 Task: Find connections with filter location Puchheim with filter topic #Motivationwith filter profile language French with filter current company Tide with filter school ISABELLA THOBURN P.G. COLLEGE with filter industry Alternative Dispute Resolution with filter service category Market Research with filter keywords title Sales Representative
Action: Mouse moved to (526, 95)
Screenshot: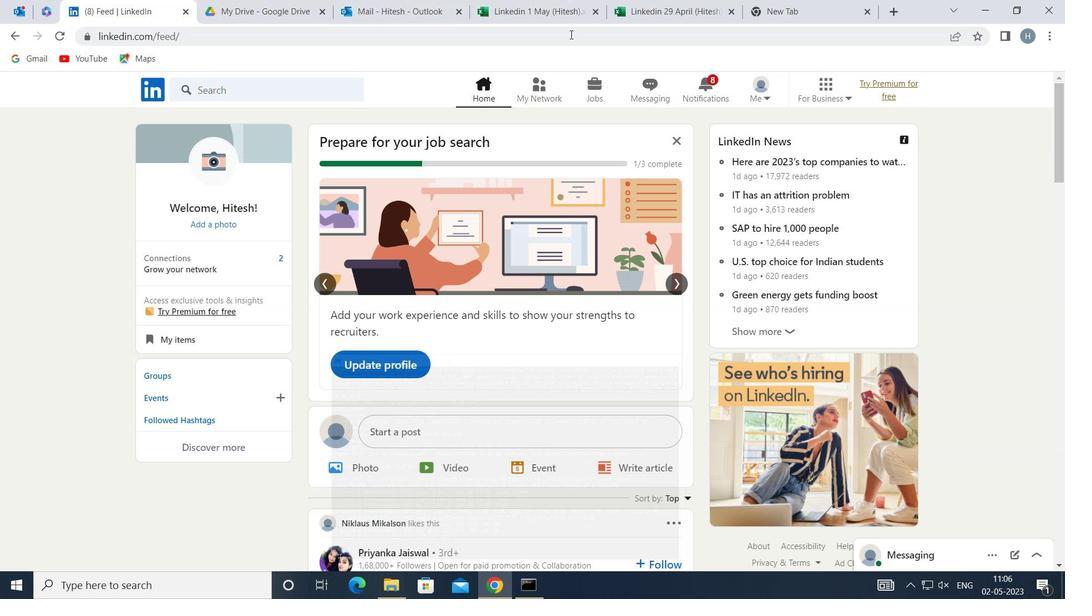 
Action: Mouse pressed left at (526, 95)
Screenshot: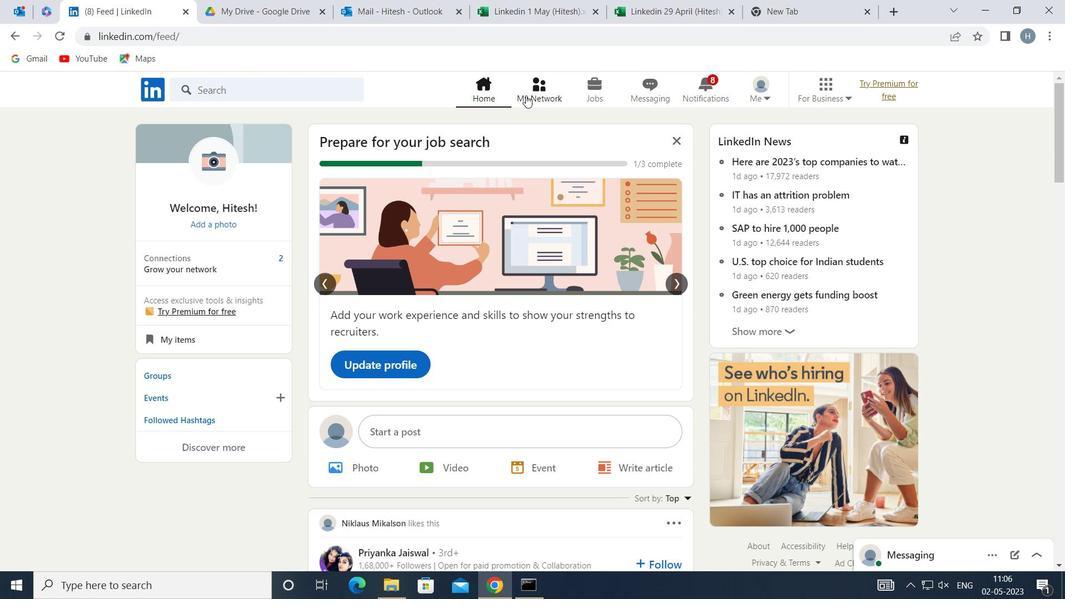 
Action: Mouse moved to (313, 163)
Screenshot: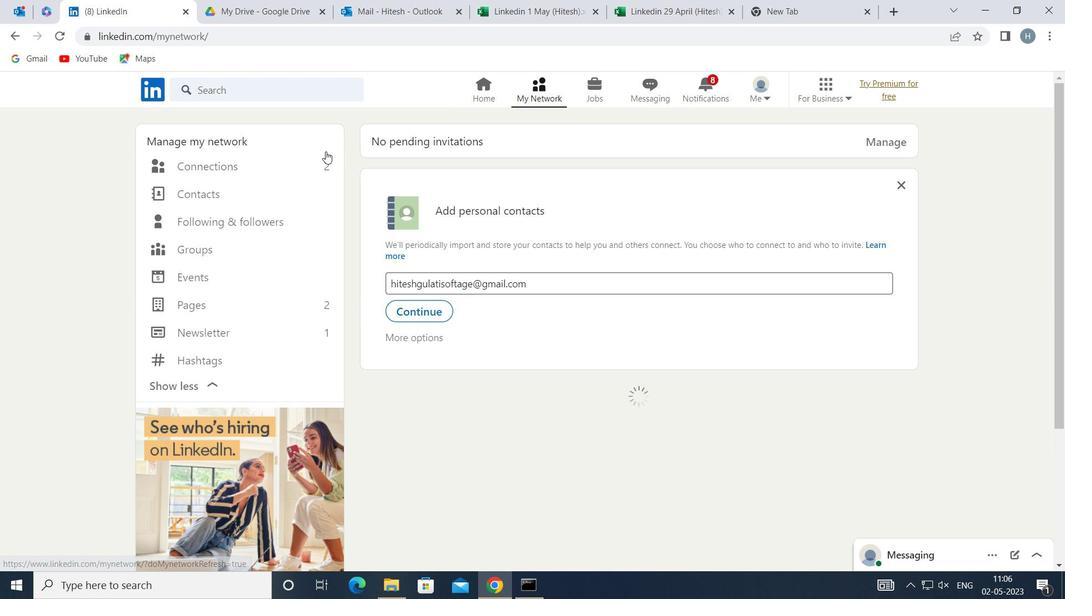 
Action: Mouse pressed left at (313, 163)
Screenshot: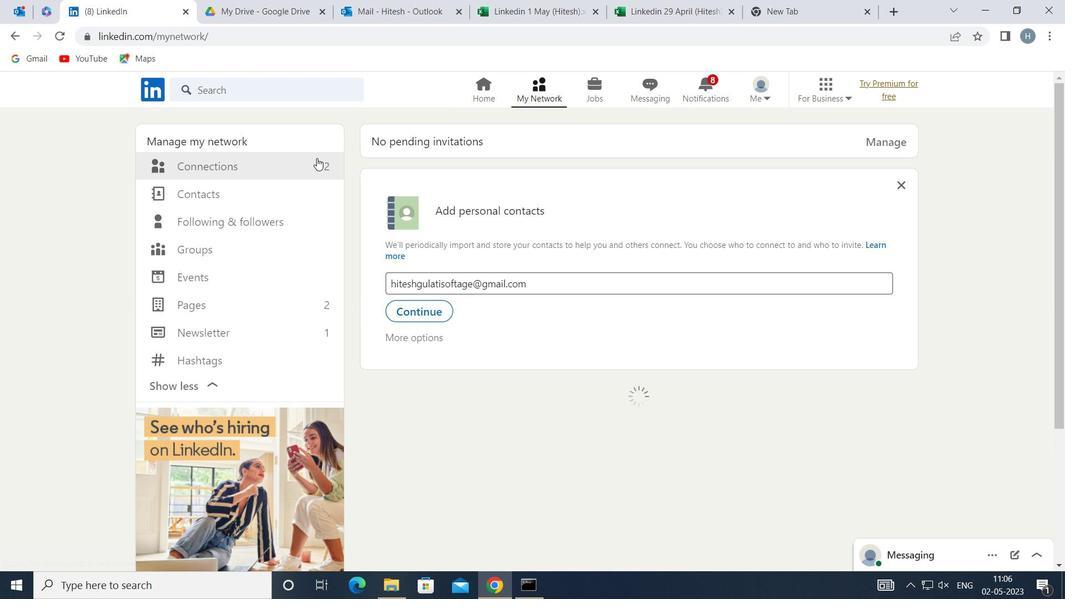 
Action: Mouse moved to (632, 167)
Screenshot: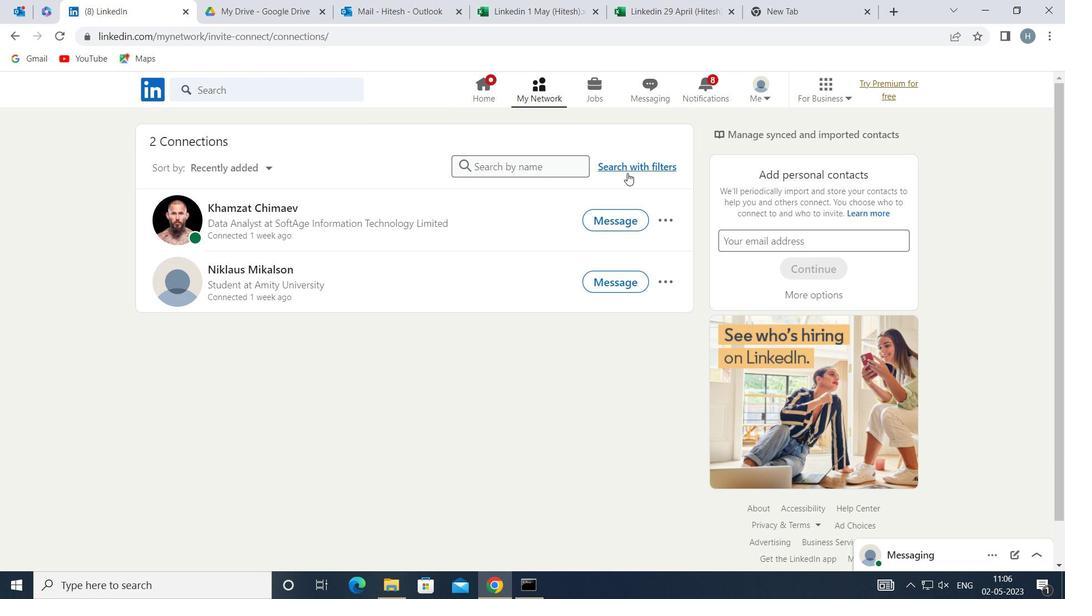 
Action: Mouse pressed left at (632, 167)
Screenshot: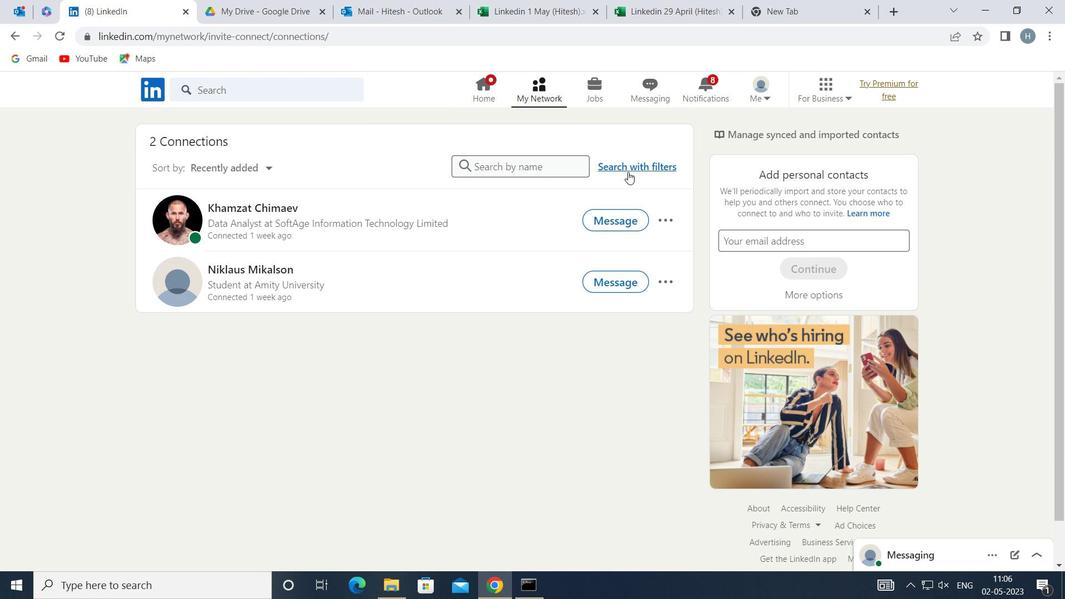 
Action: Mouse moved to (583, 127)
Screenshot: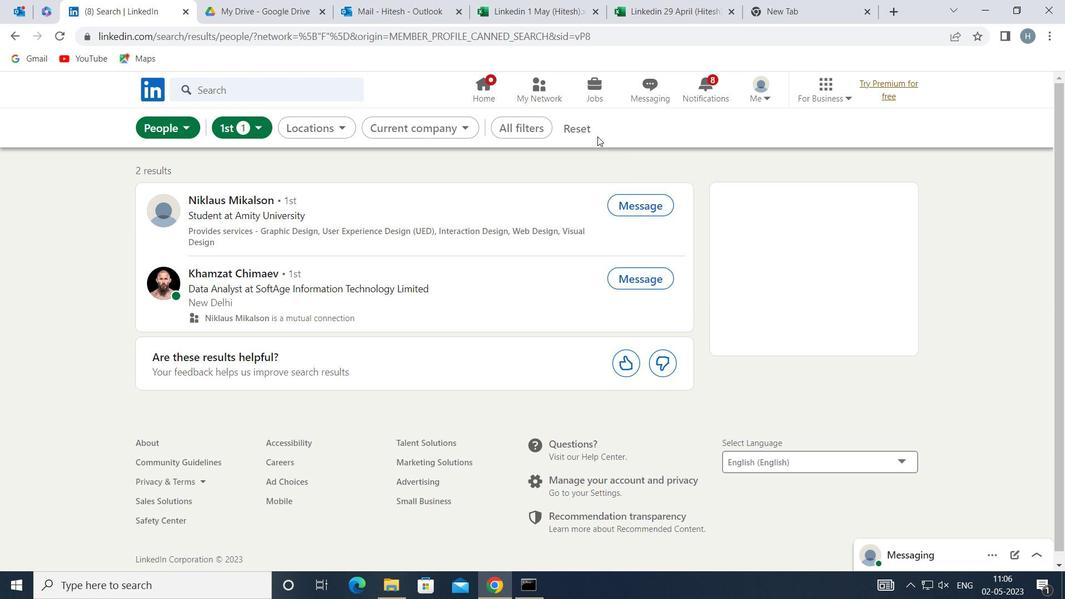 
Action: Mouse pressed left at (583, 127)
Screenshot: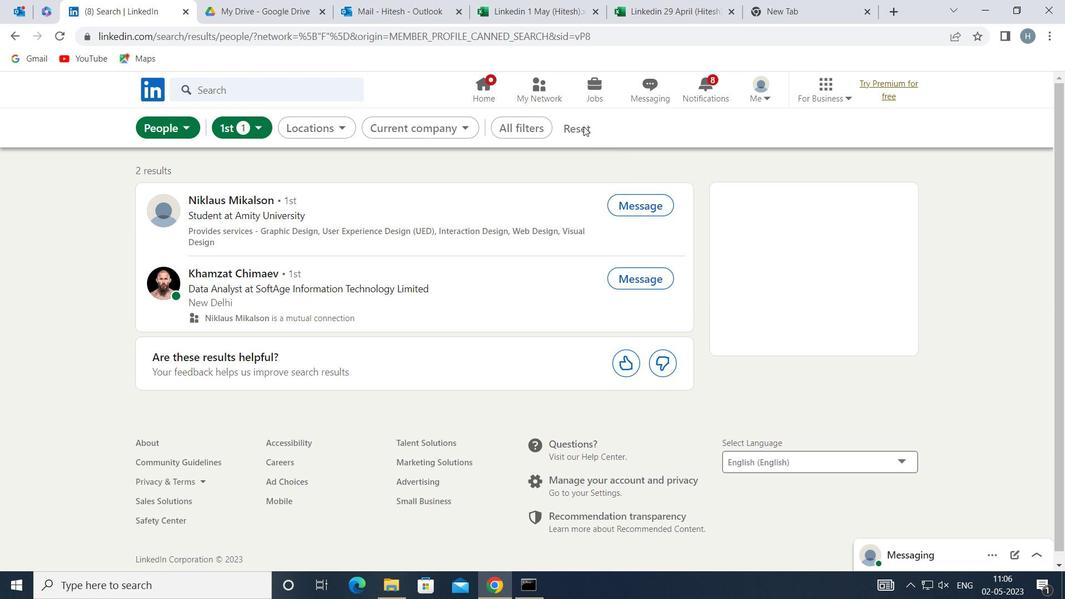 
Action: Mouse moved to (567, 128)
Screenshot: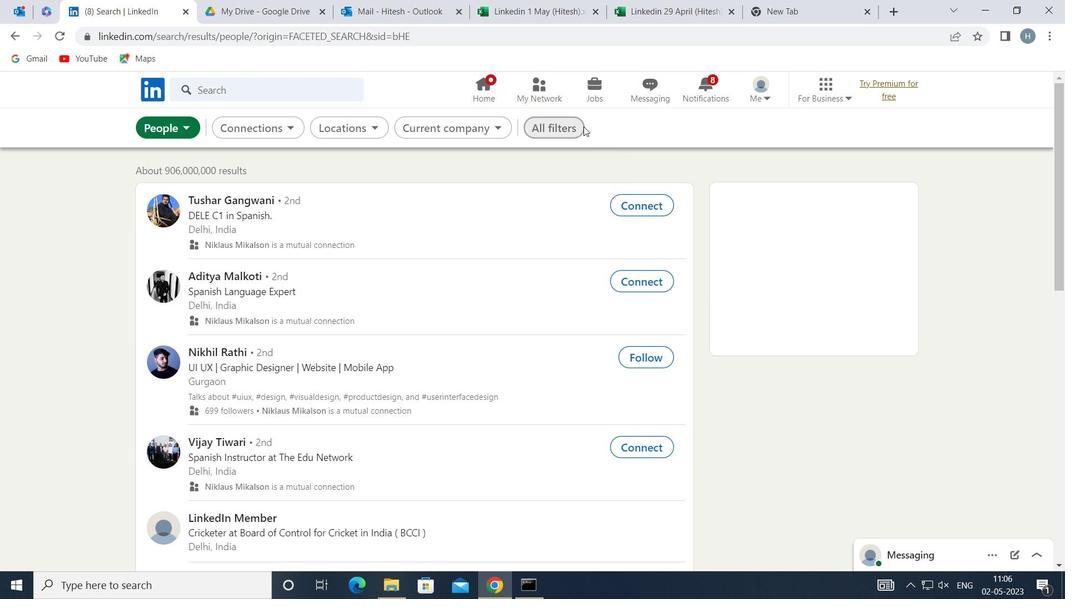 
Action: Mouse pressed left at (567, 128)
Screenshot: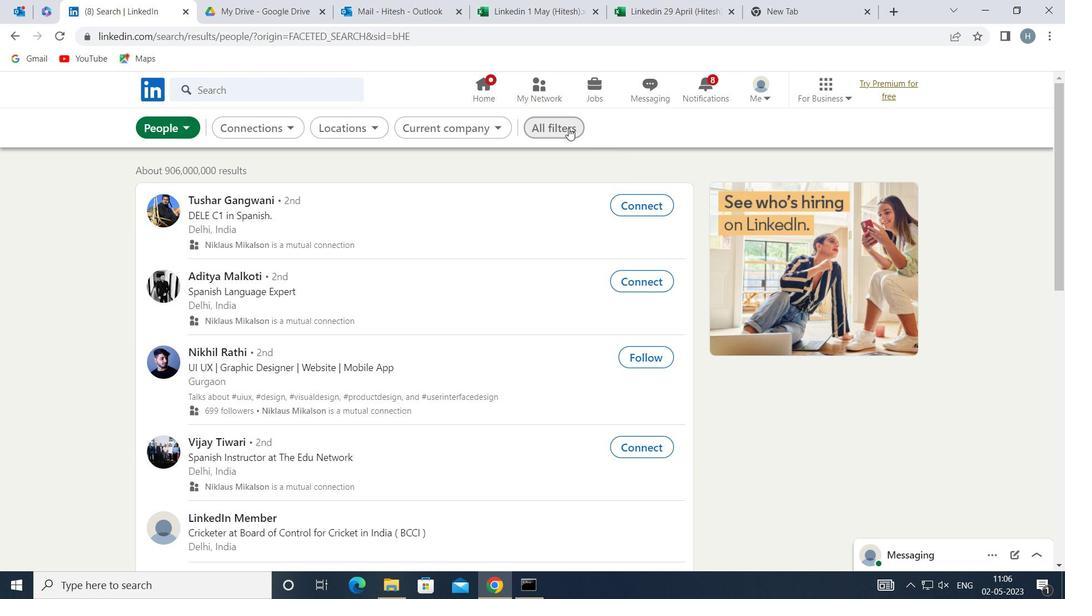 
Action: Mouse moved to (803, 295)
Screenshot: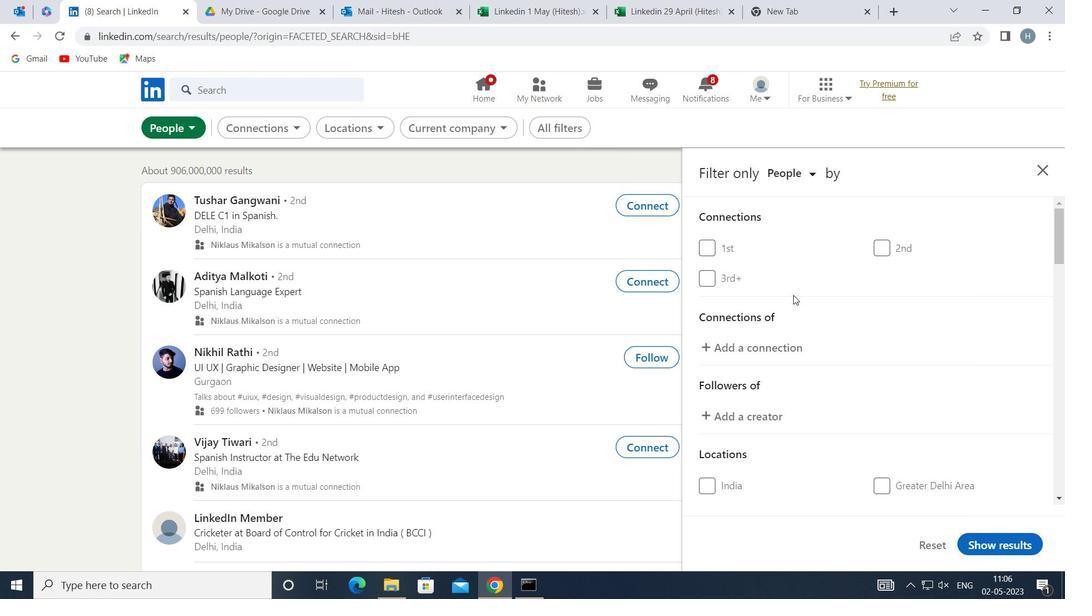 
Action: Mouse scrolled (803, 295) with delta (0, 0)
Screenshot: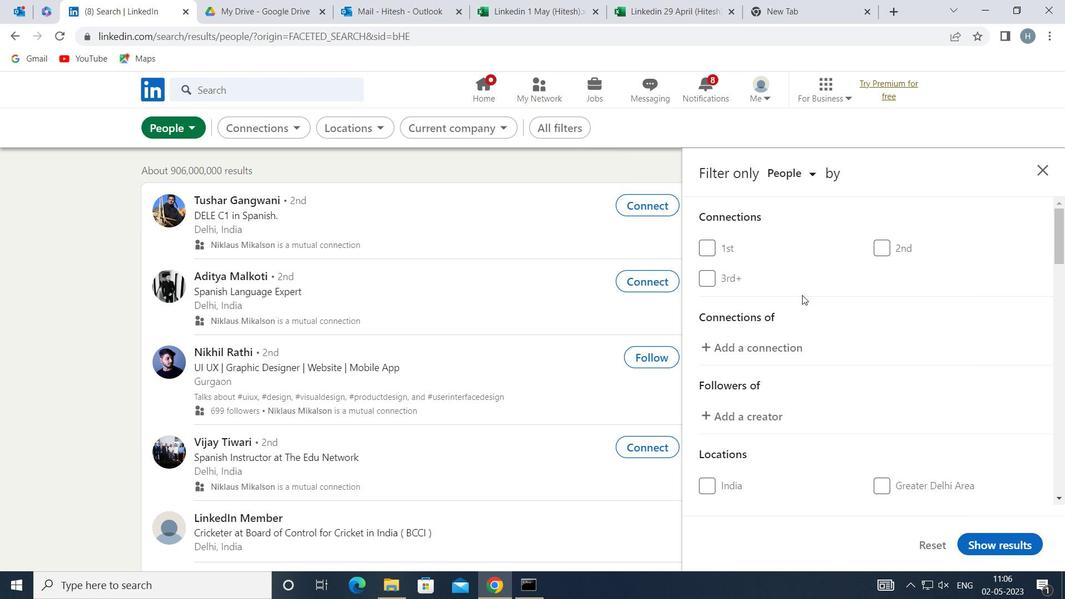 
Action: Mouse moved to (813, 295)
Screenshot: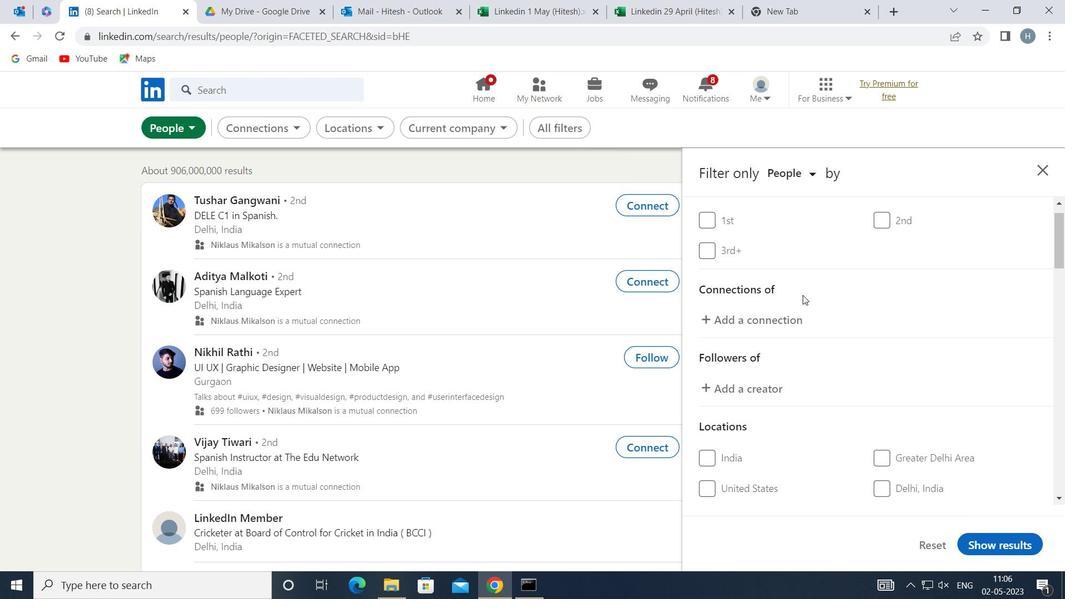 
Action: Mouse scrolled (813, 294) with delta (0, 0)
Screenshot: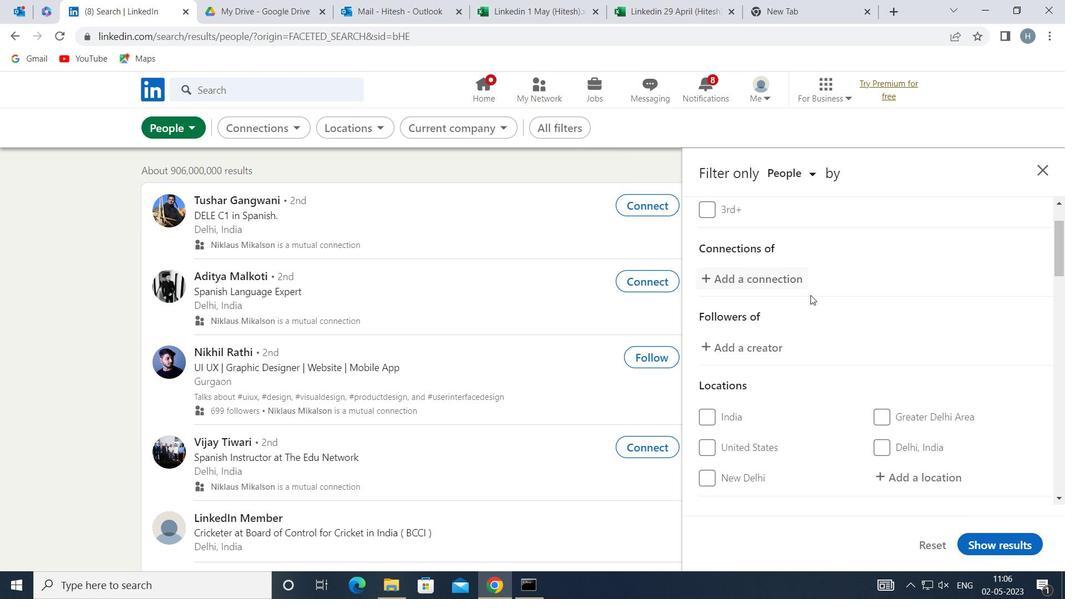 
Action: Mouse scrolled (813, 294) with delta (0, 0)
Screenshot: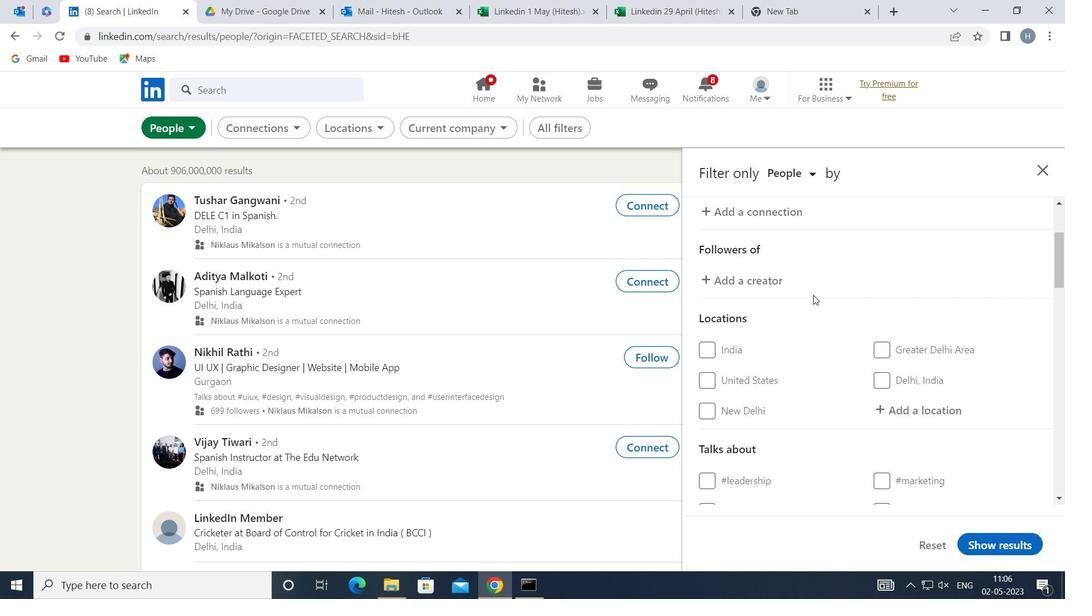 
Action: Mouse moved to (892, 332)
Screenshot: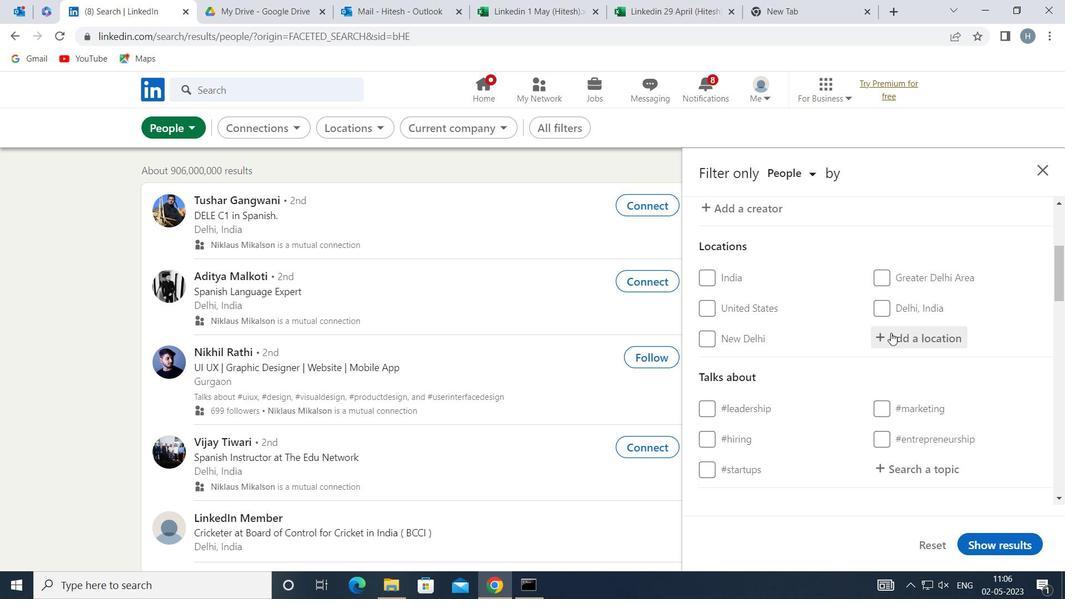 
Action: Mouse pressed left at (892, 332)
Screenshot: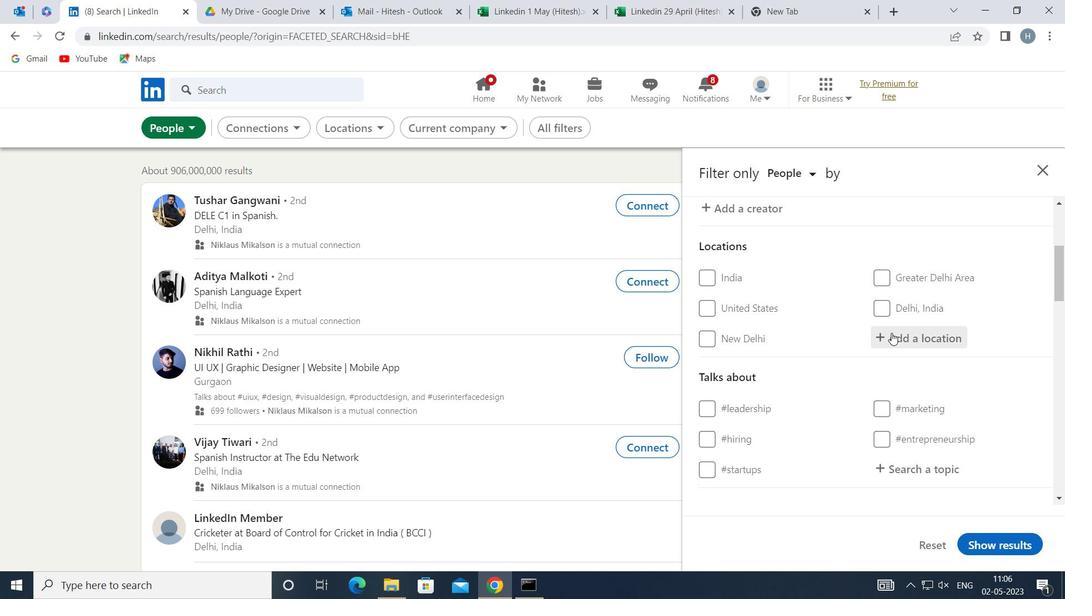 
Action: Mouse moved to (890, 332)
Screenshot: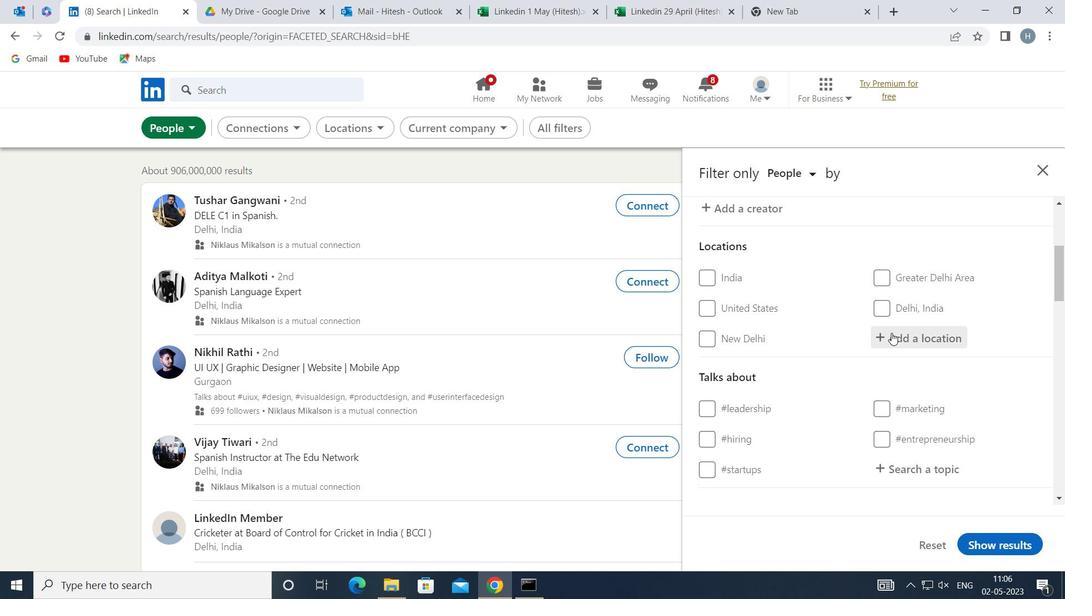 
Action: Key pressed <Key.shift>PUCHH
Screenshot: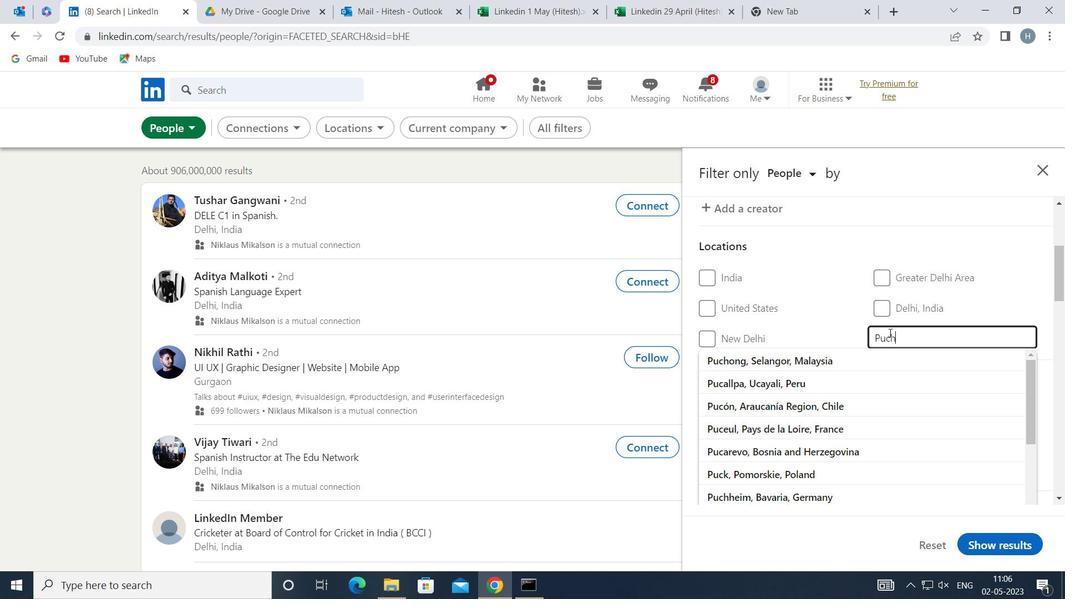 
Action: Mouse moved to (889, 333)
Screenshot: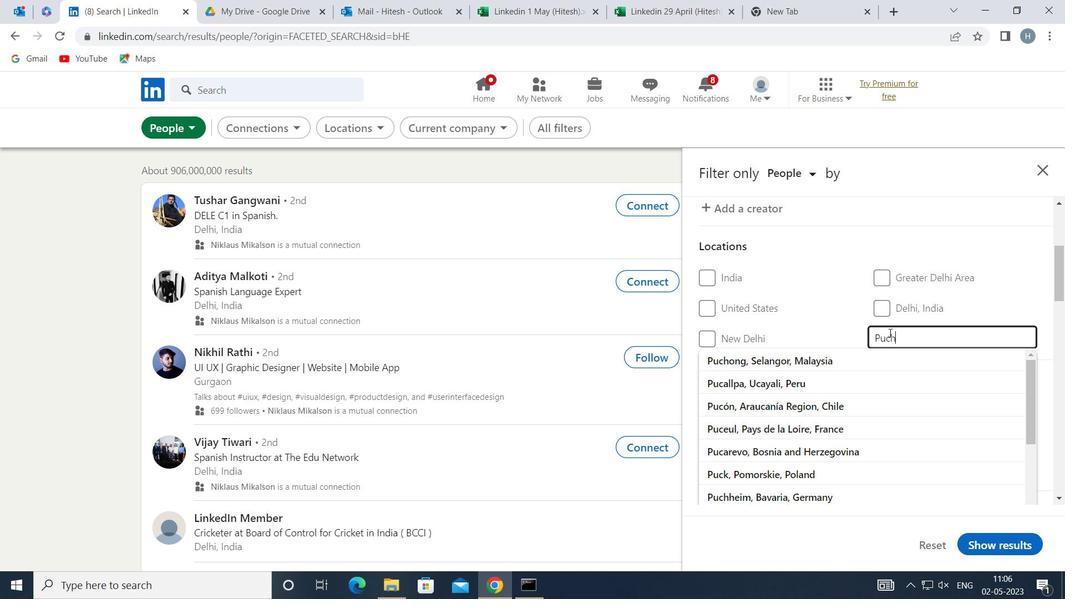 
Action: Key pressed EIM
Screenshot: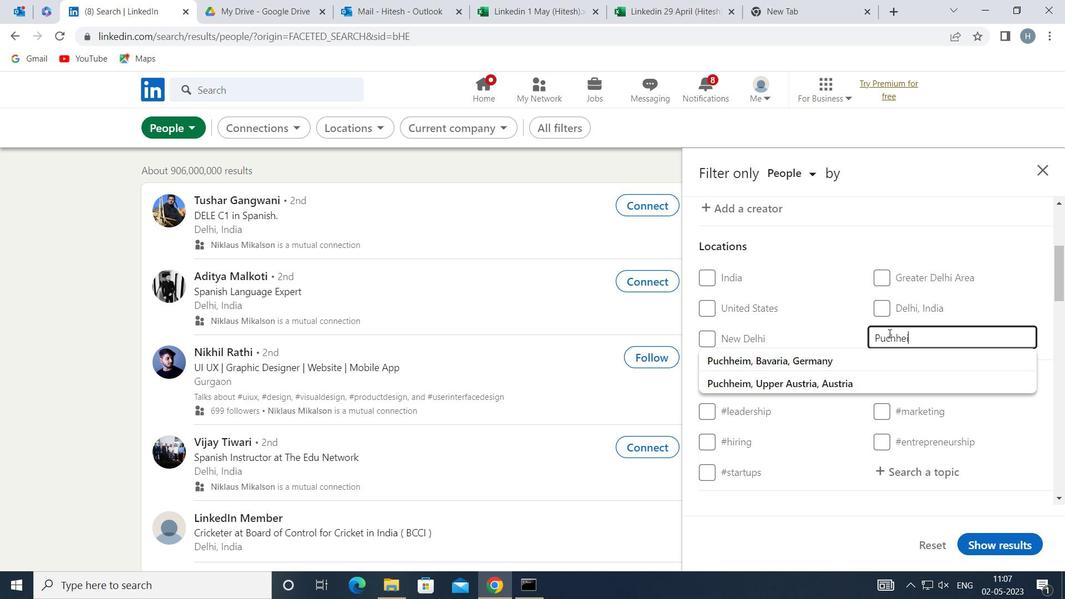 
Action: Mouse moved to (859, 357)
Screenshot: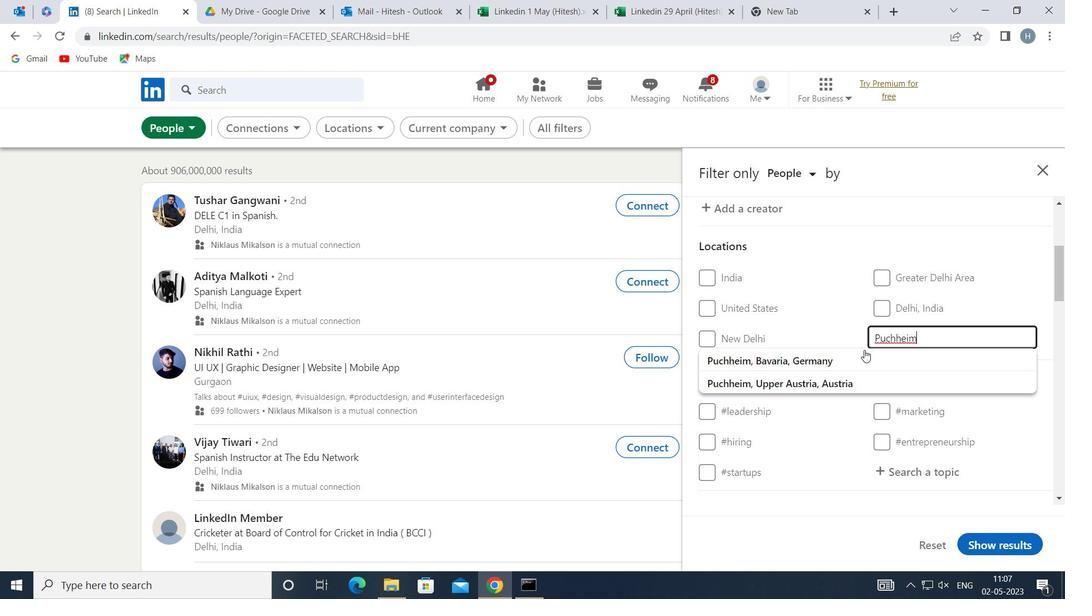 
Action: Mouse pressed left at (859, 357)
Screenshot: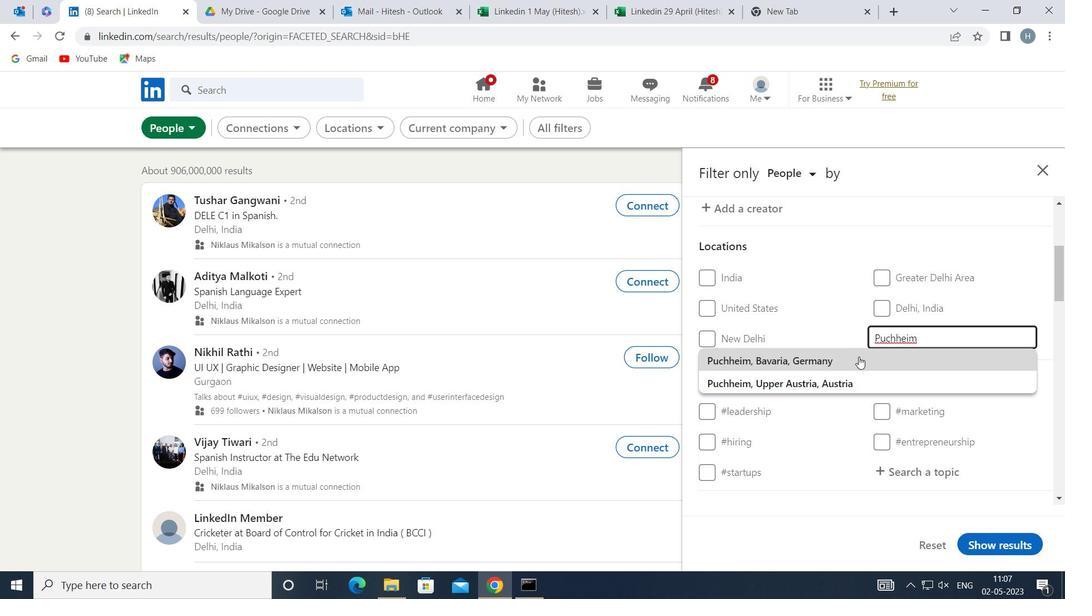 
Action: Mouse scrolled (859, 356) with delta (0, 0)
Screenshot: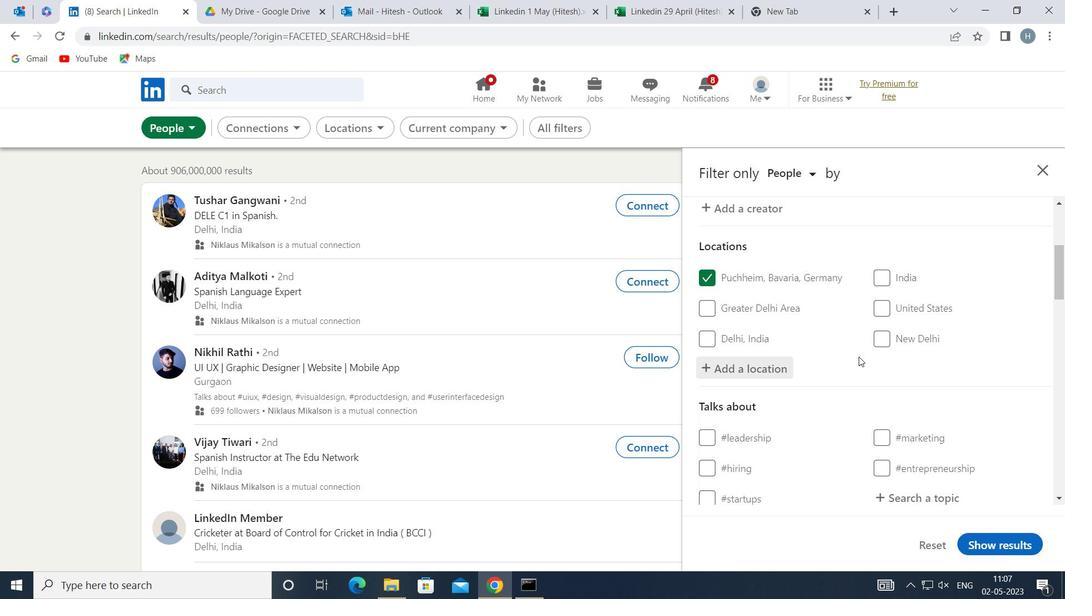 
Action: Mouse scrolled (859, 356) with delta (0, 0)
Screenshot: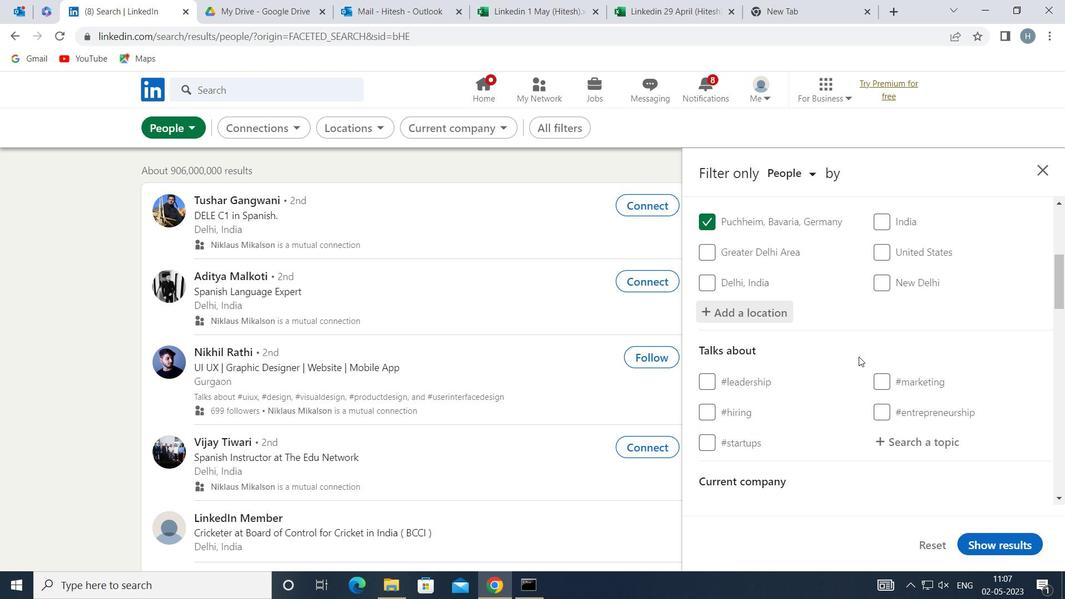 
Action: Mouse moved to (935, 355)
Screenshot: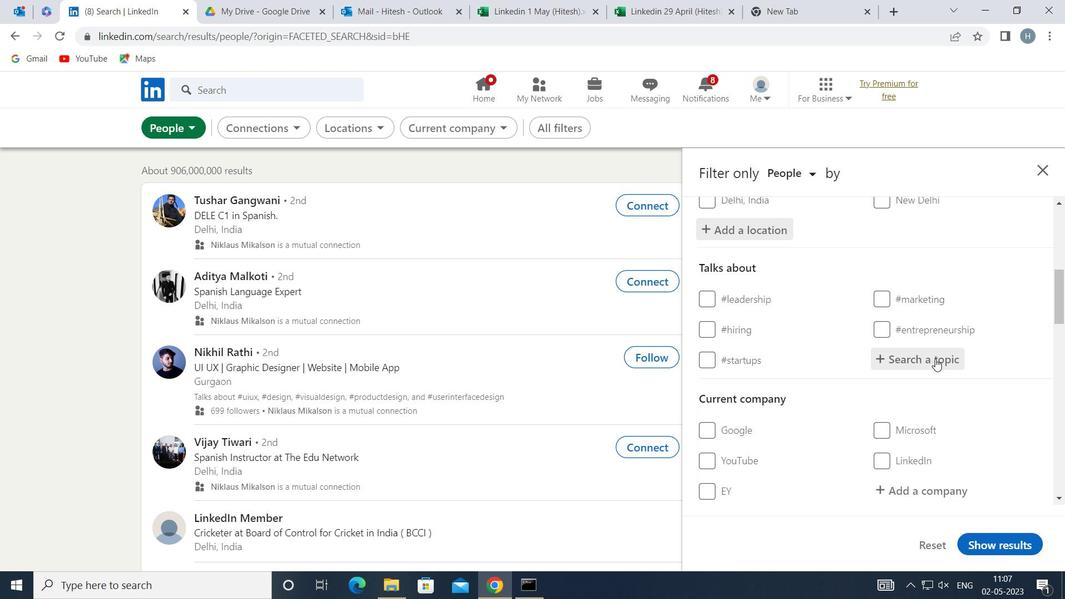 
Action: Mouse pressed left at (935, 355)
Screenshot: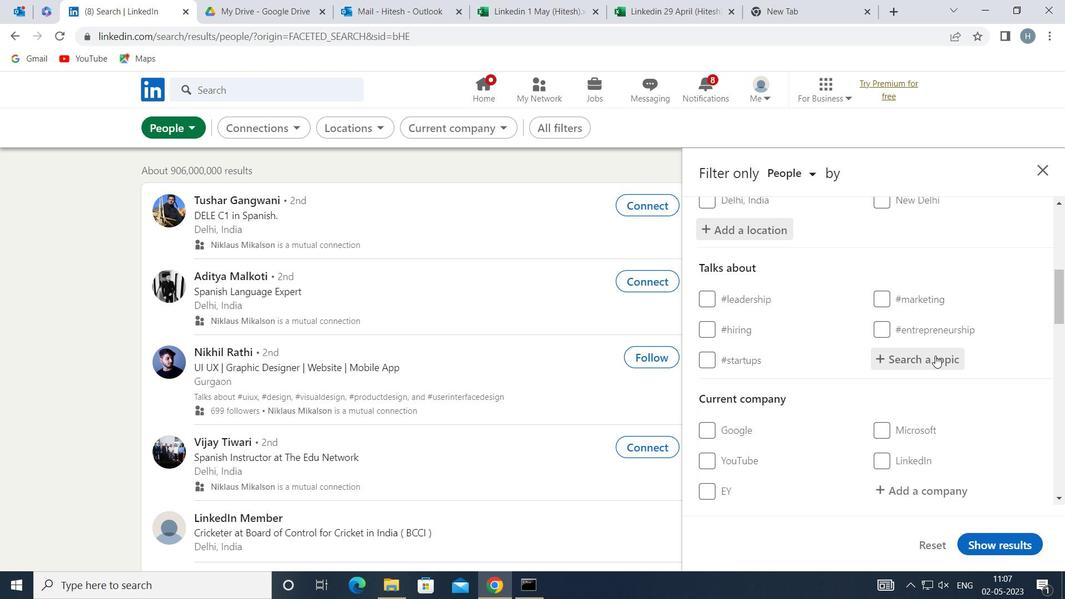 
Action: Mouse moved to (929, 352)
Screenshot: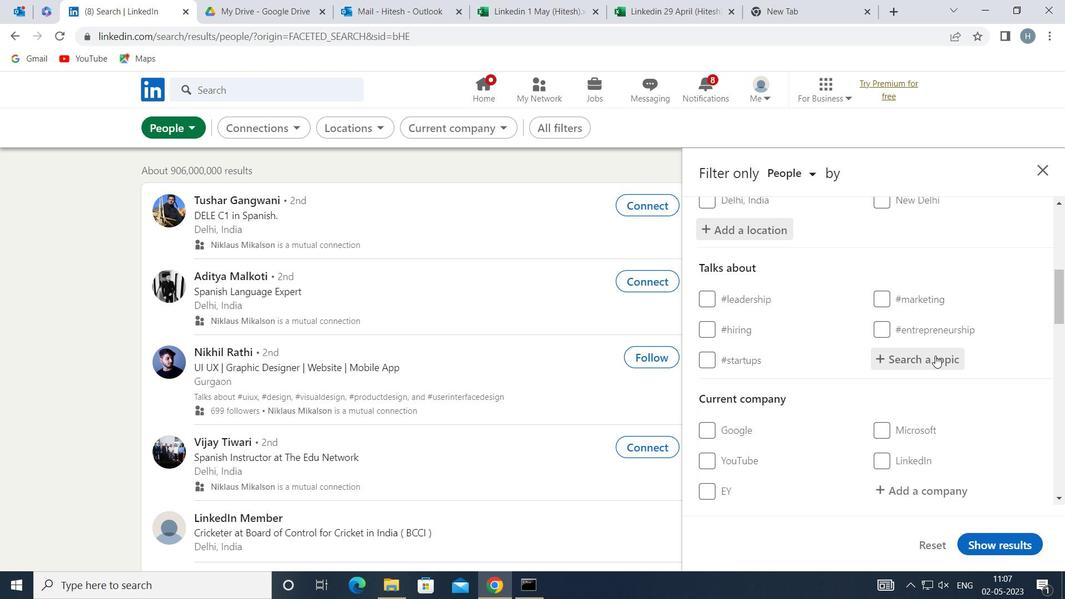 
Action: Key pressed <Key.shift><Key.shift>MOTIVATION
Screenshot: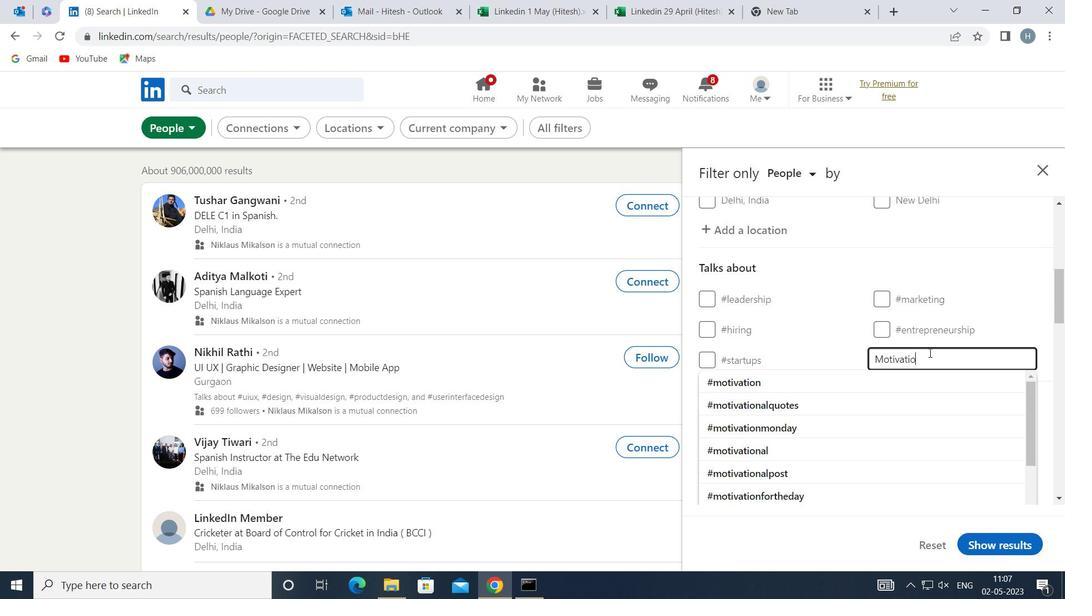 
Action: Mouse moved to (863, 373)
Screenshot: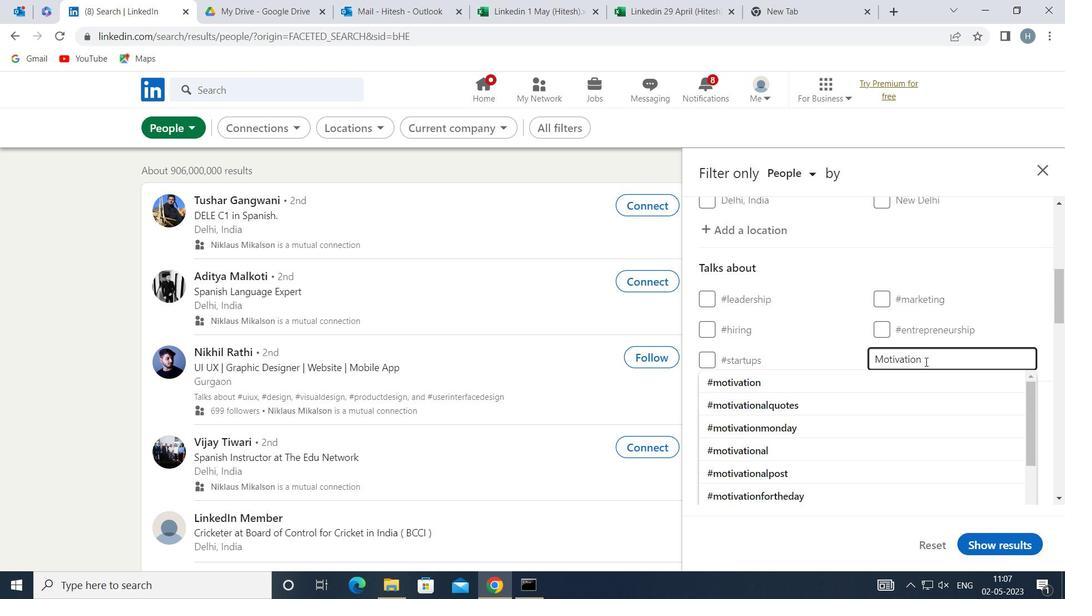 
Action: Mouse pressed left at (863, 373)
Screenshot: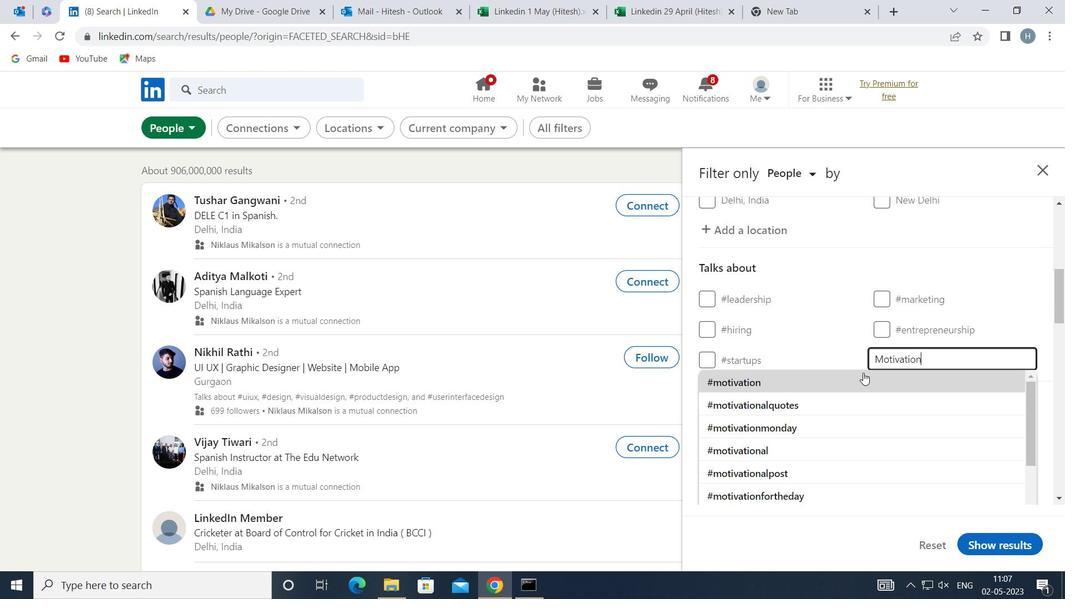 
Action: Mouse moved to (820, 392)
Screenshot: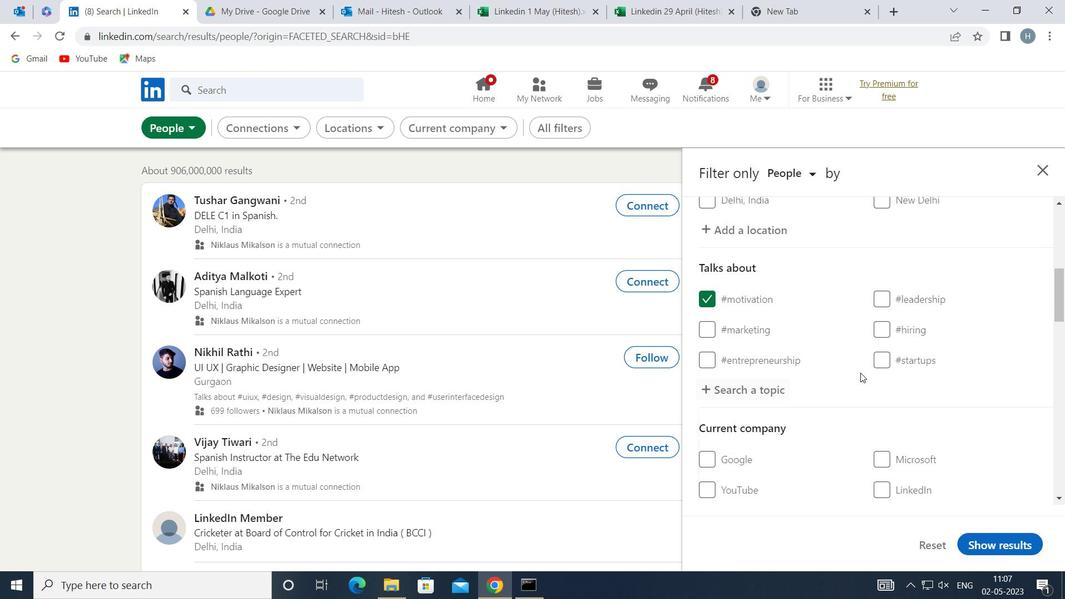 
Action: Mouse scrolled (820, 391) with delta (0, 0)
Screenshot: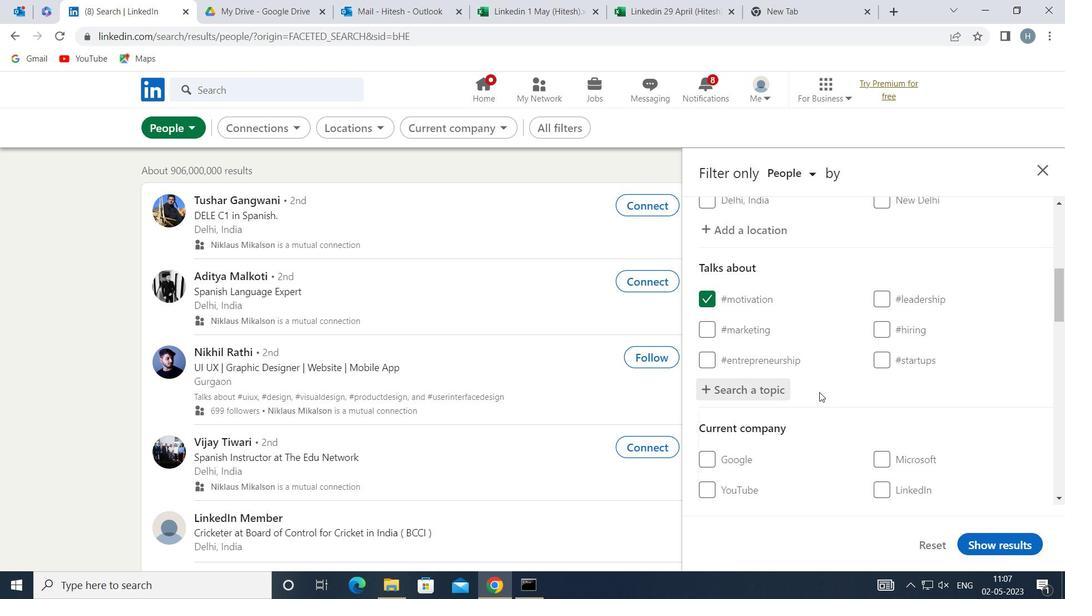 
Action: Mouse scrolled (820, 391) with delta (0, 0)
Screenshot: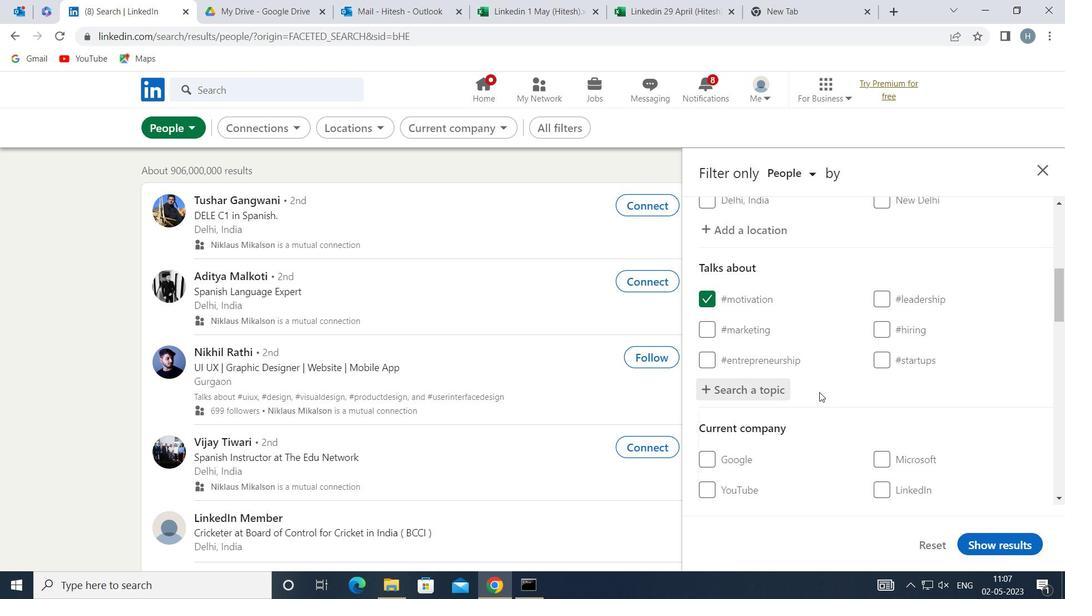 
Action: Mouse moved to (820, 391)
Screenshot: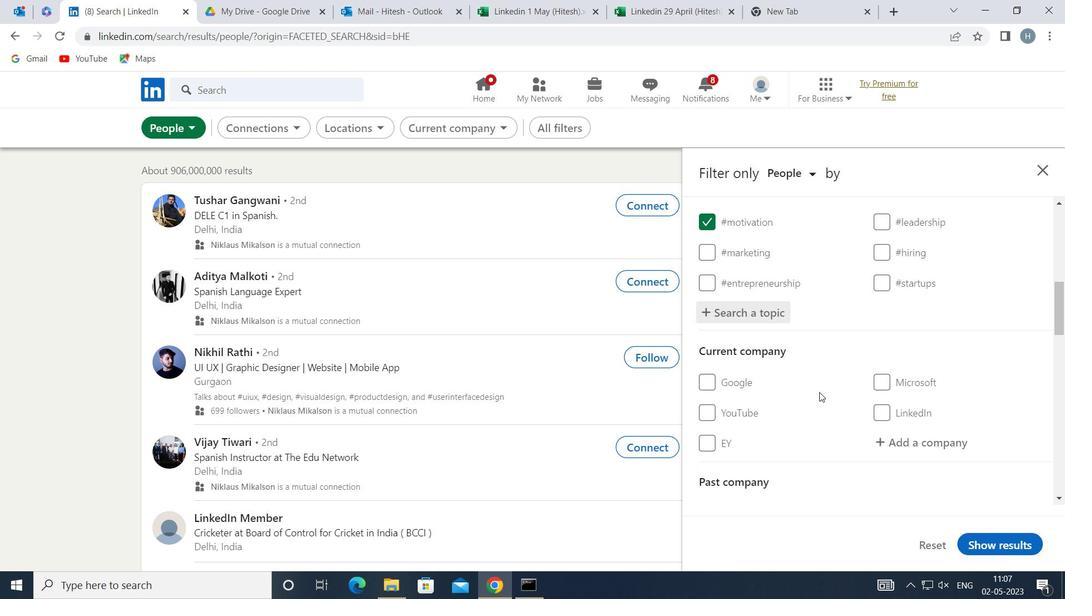 
Action: Mouse scrolled (820, 391) with delta (0, 0)
Screenshot: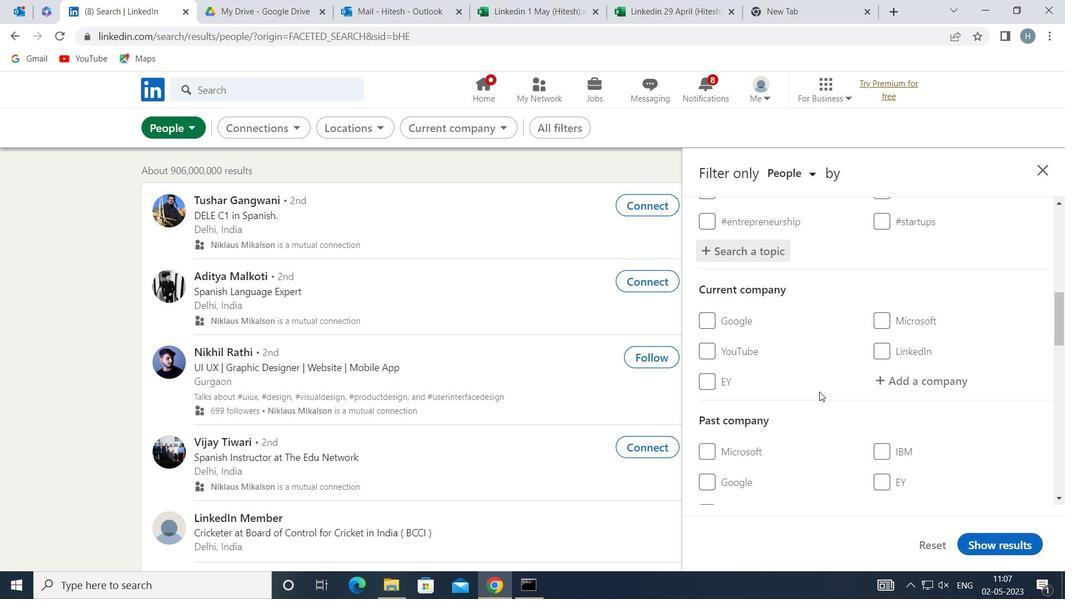
Action: Mouse scrolled (820, 391) with delta (0, 0)
Screenshot: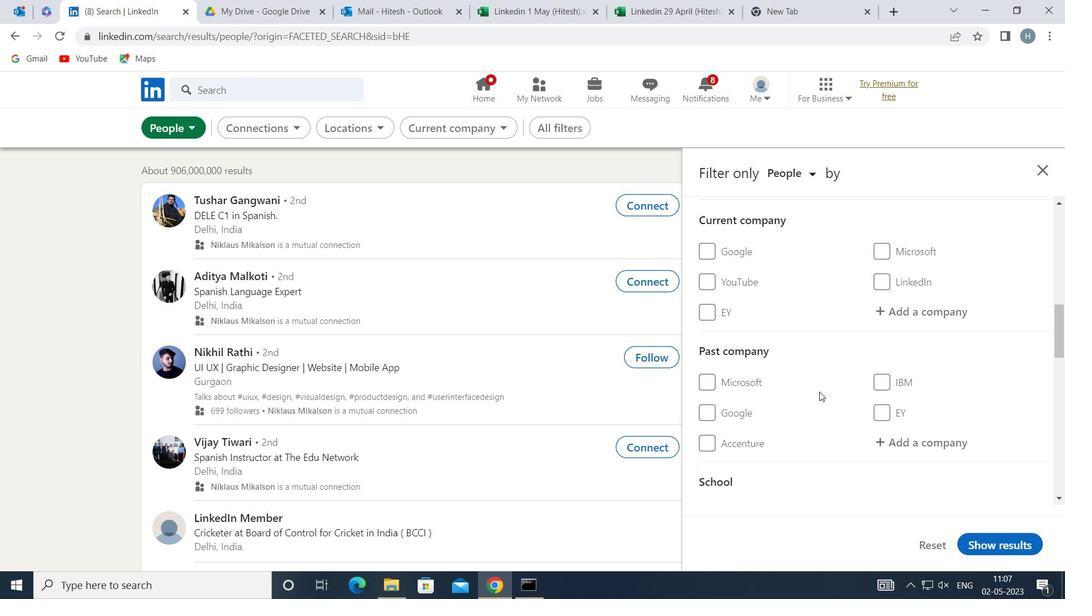 
Action: Mouse scrolled (820, 391) with delta (0, 0)
Screenshot: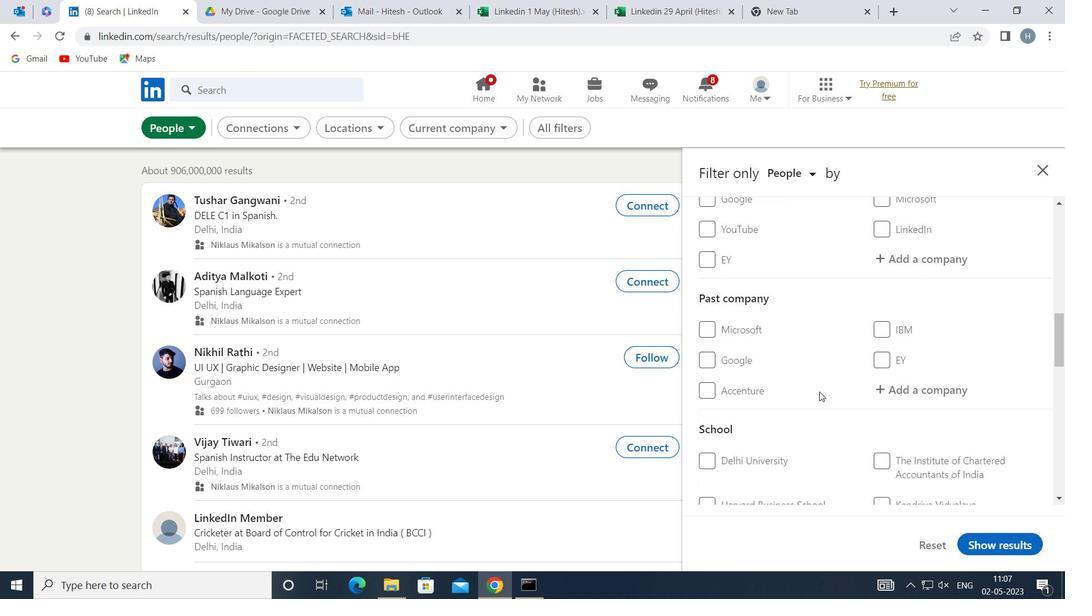 
Action: Mouse moved to (820, 391)
Screenshot: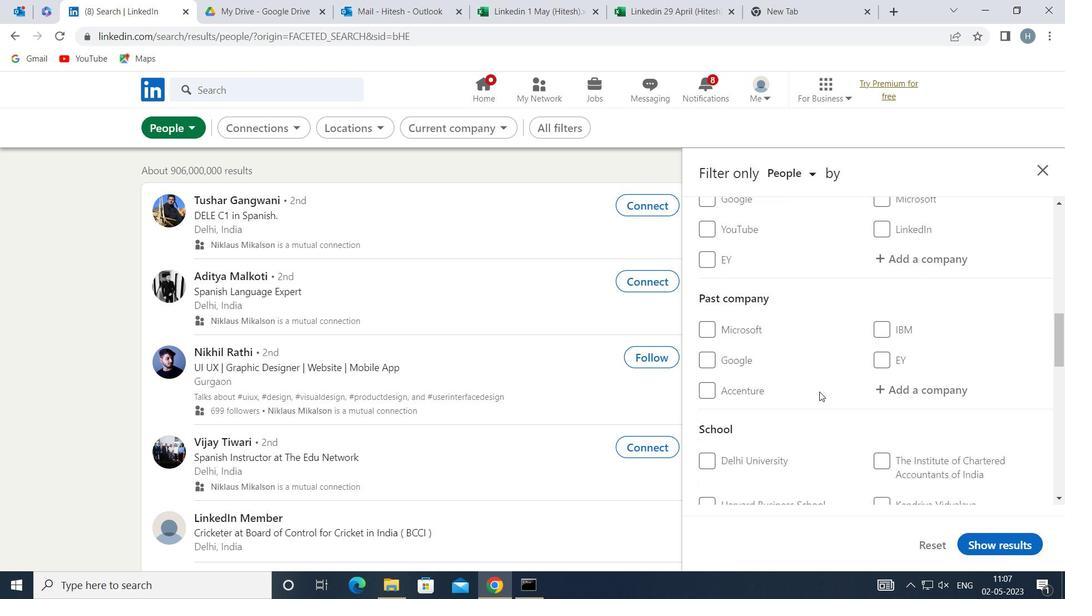 
Action: Mouse scrolled (820, 391) with delta (0, 0)
Screenshot: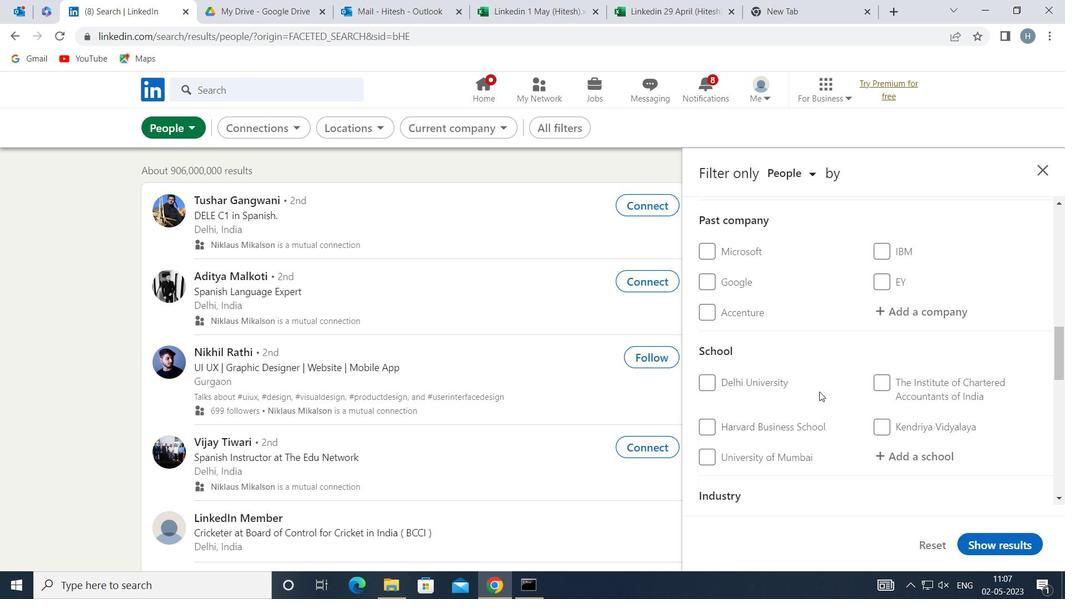 
Action: Mouse scrolled (820, 391) with delta (0, 0)
Screenshot: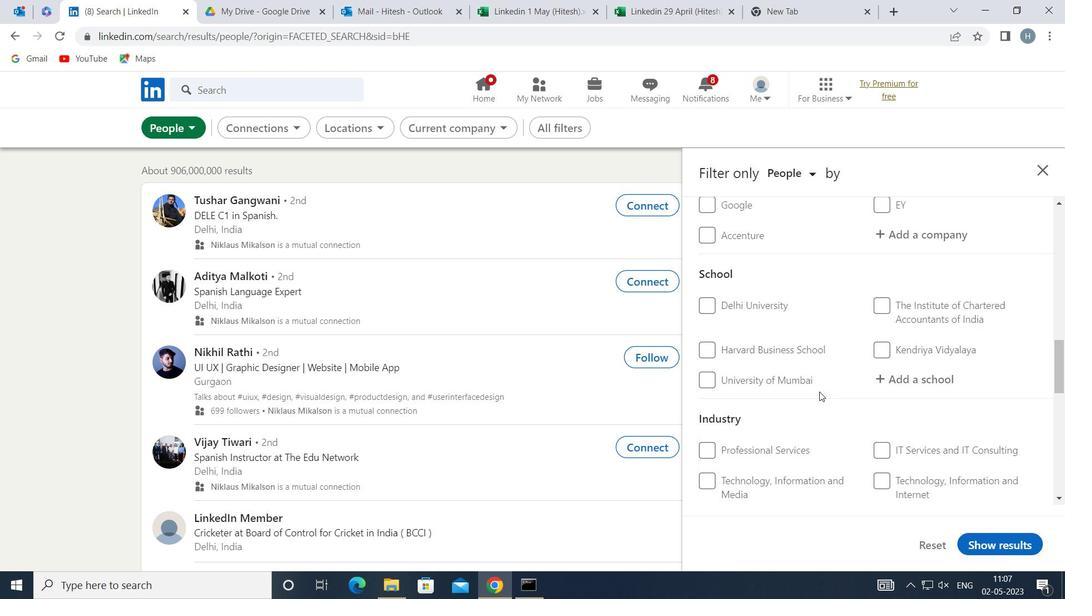 
Action: Mouse scrolled (820, 391) with delta (0, 0)
Screenshot: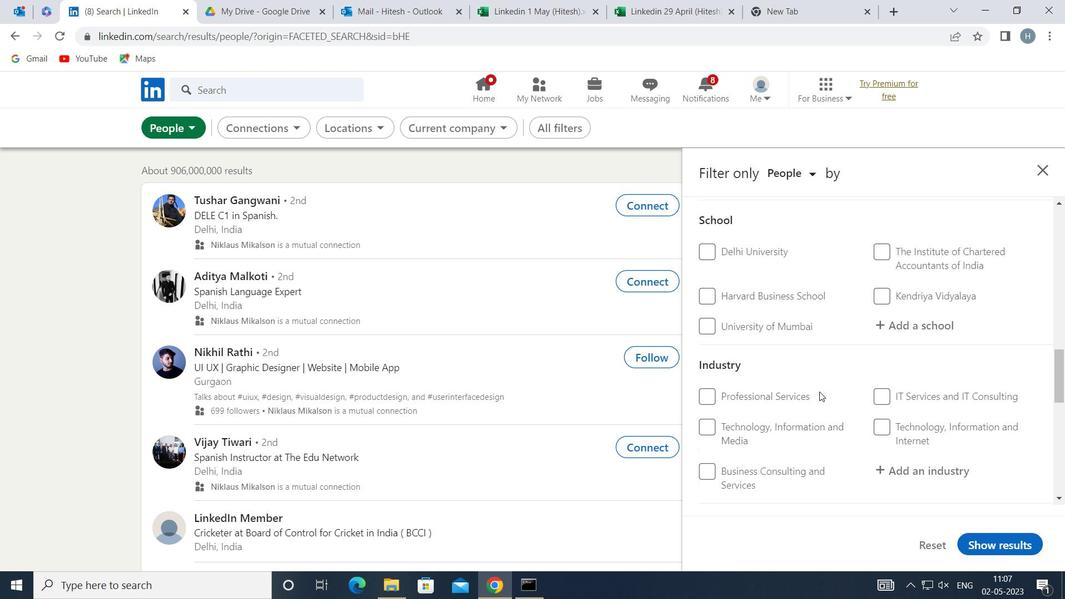 
Action: Mouse scrolled (820, 391) with delta (0, 0)
Screenshot: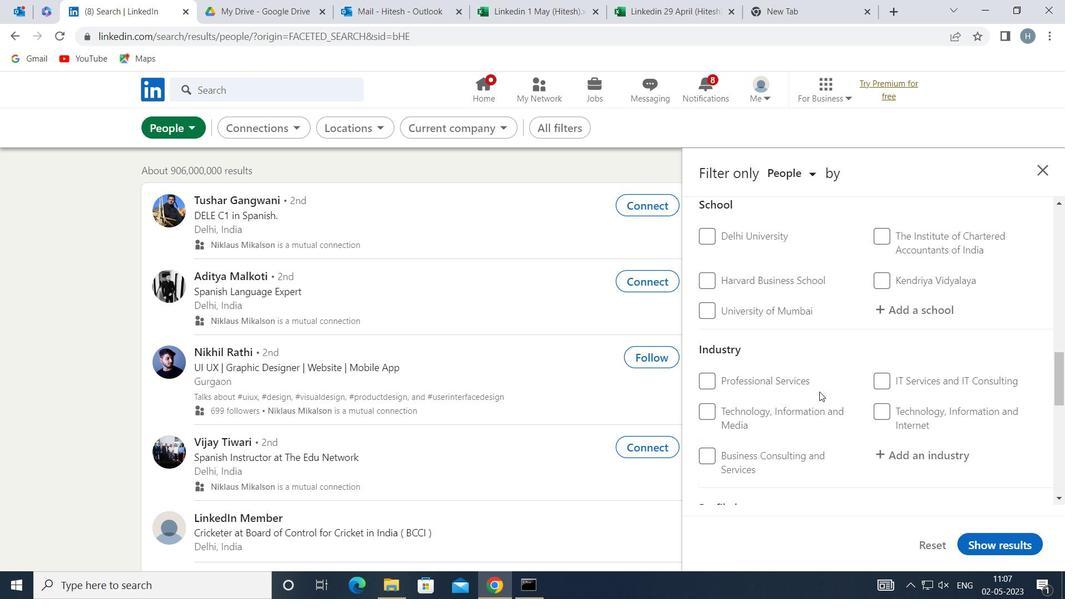 
Action: Mouse scrolled (820, 391) with delta (0, 0)
Screenshot: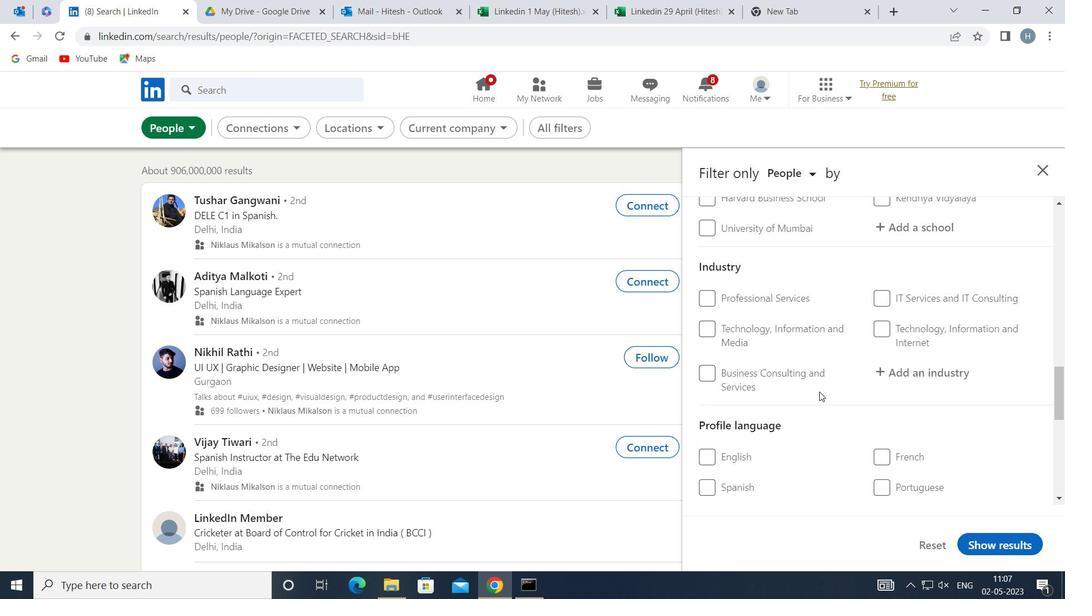
Action: Mouse moved to (887, 332)
Screenshot: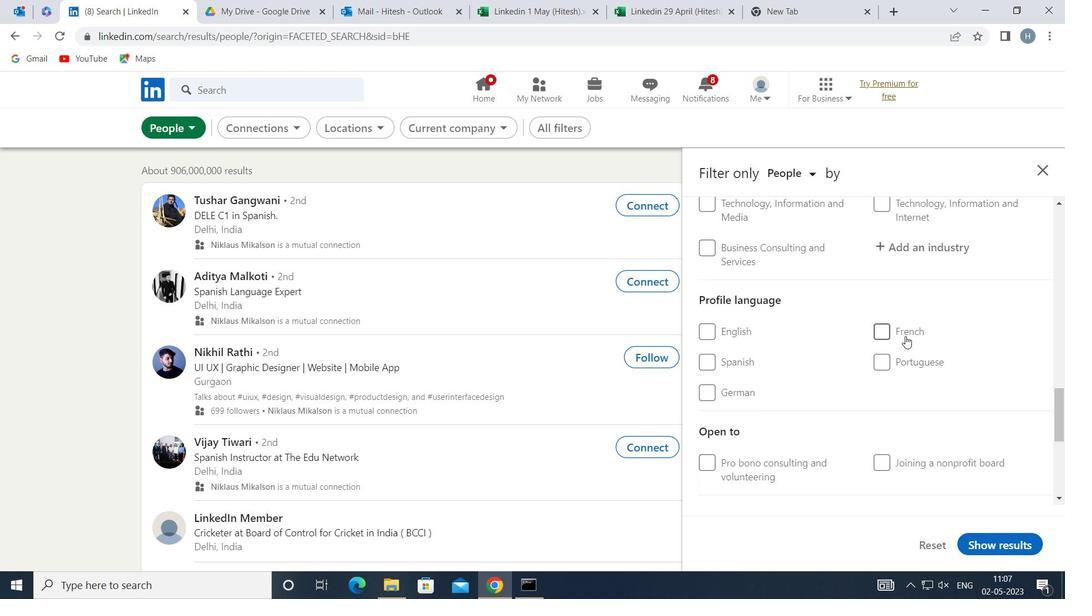
Action: Mouse pressed left at (887, 332)
Screenshot: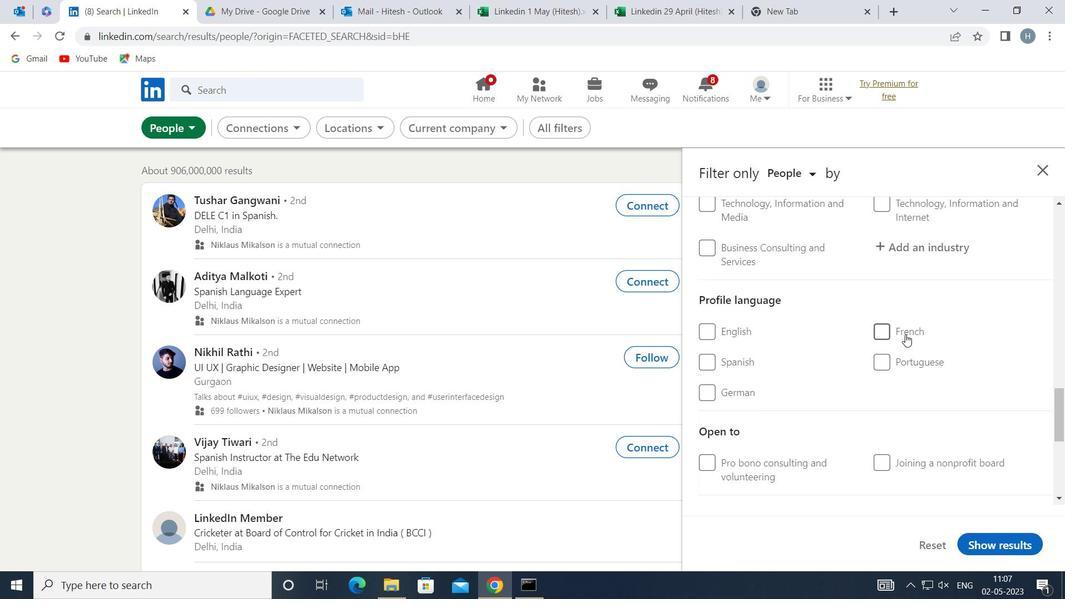
Action: Mouse moved to (814, 359)
Screenshot: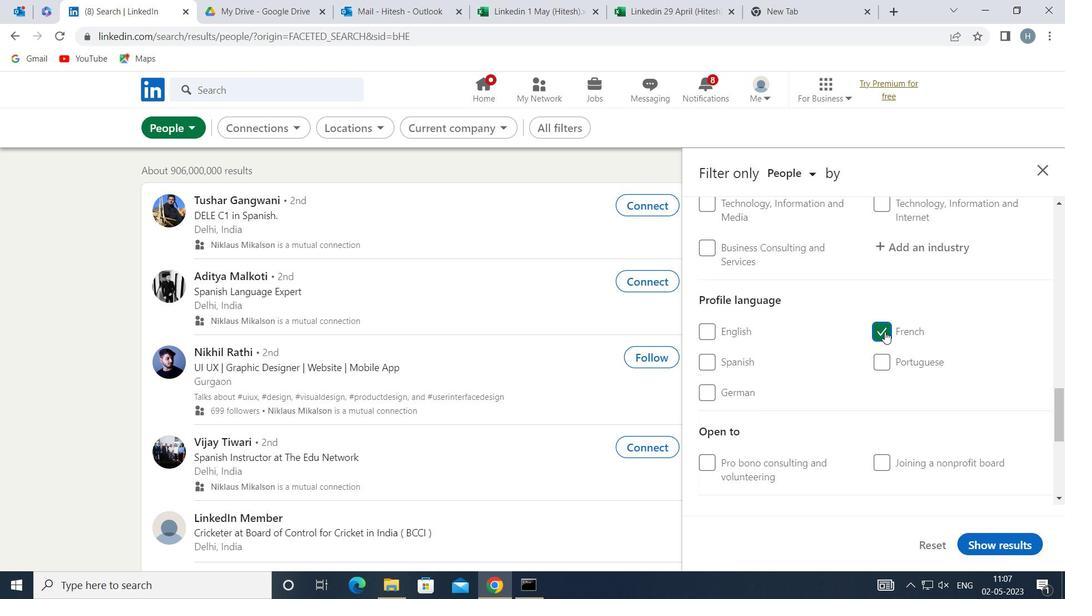 
Action: Mouse scrolled (814, 360) with delta (0, 0)
Screenshot: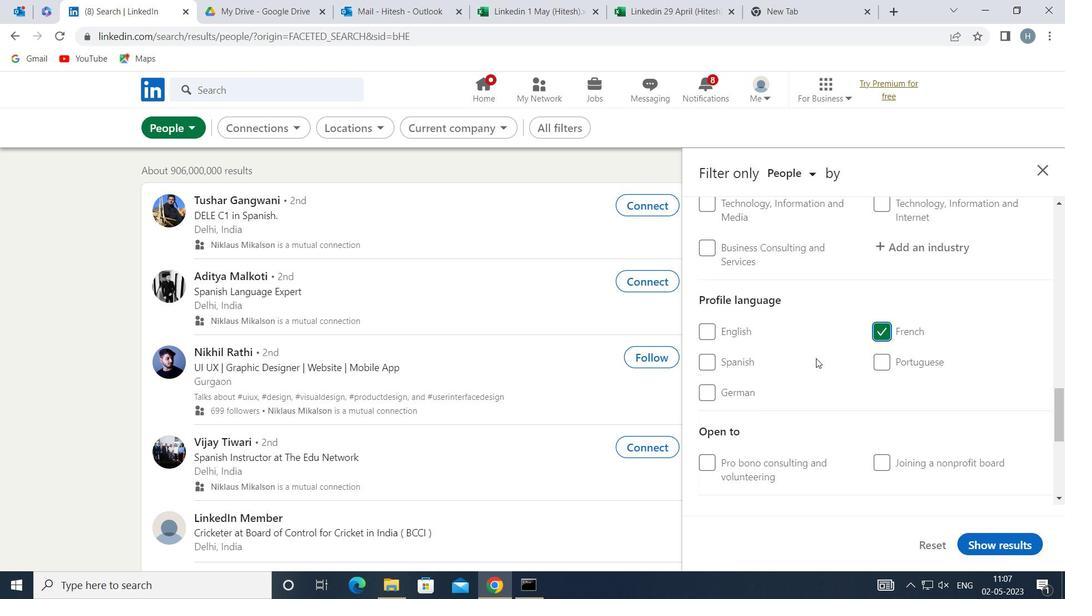 
Action: Mouse scrolled (814, 360) with delta (0, 0)
Screenshot: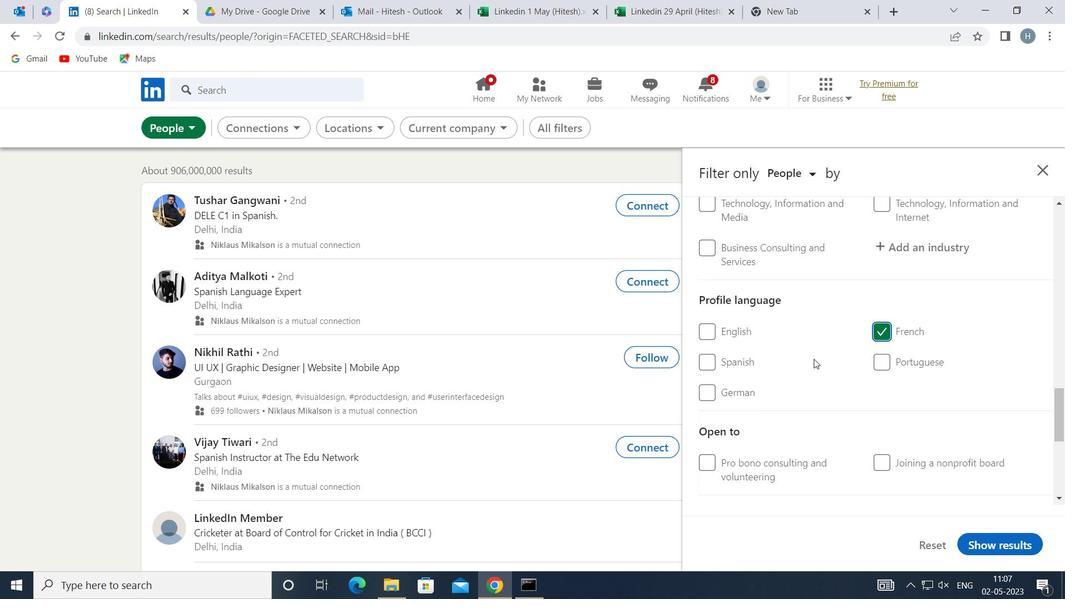 
Action: Mouse scrolled (814, 360) with delta (0, 0)
Screenshot: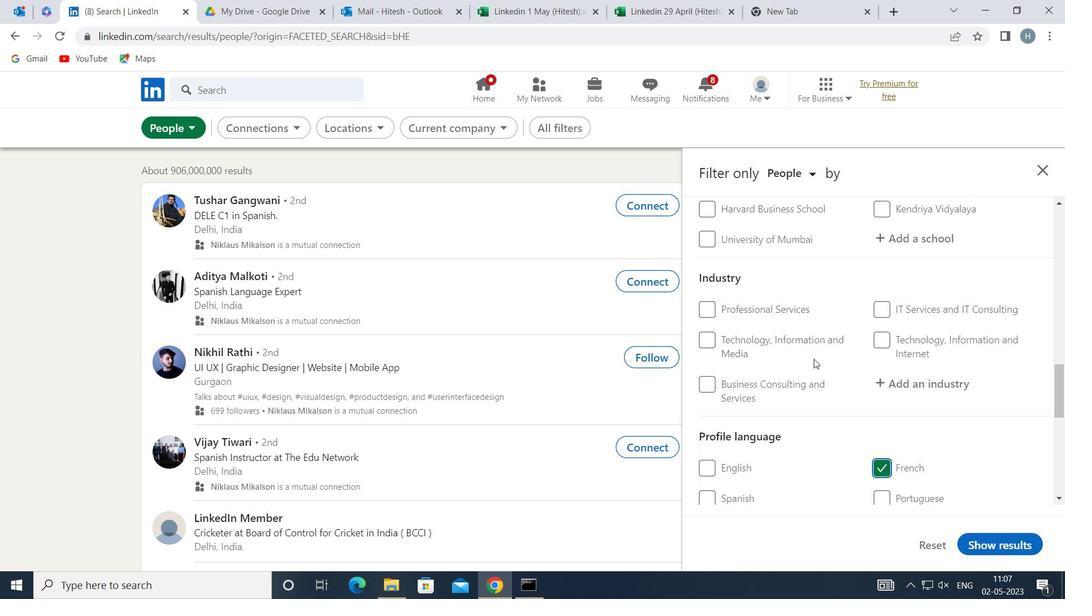 
Action: Mouse scrolled (814, 360) with delta (0, 0)
Screenshot: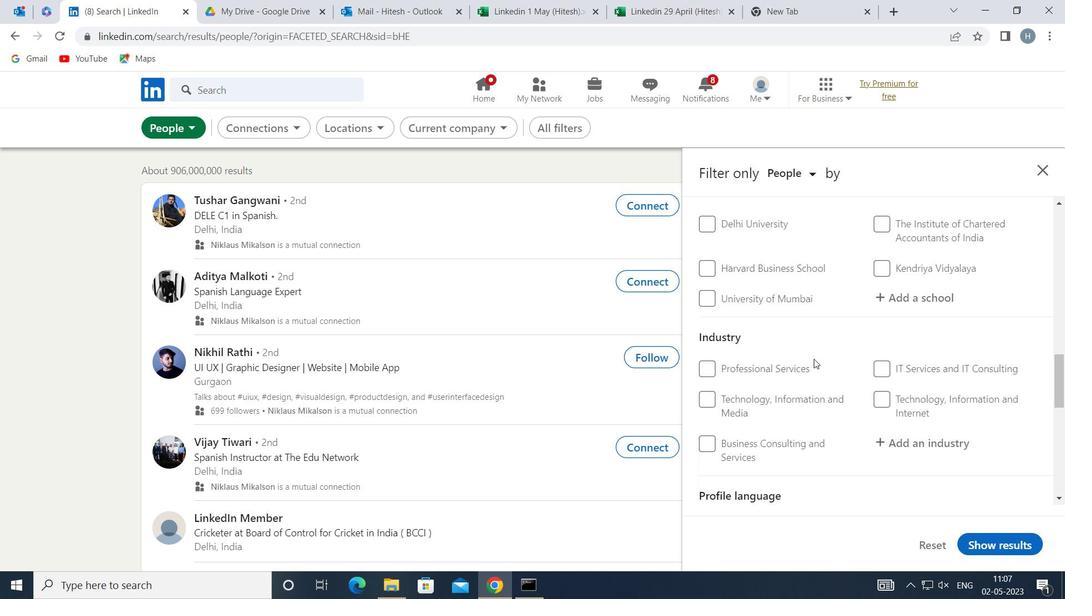 
Action: Mouse moved to (813, 360)
Screenshot: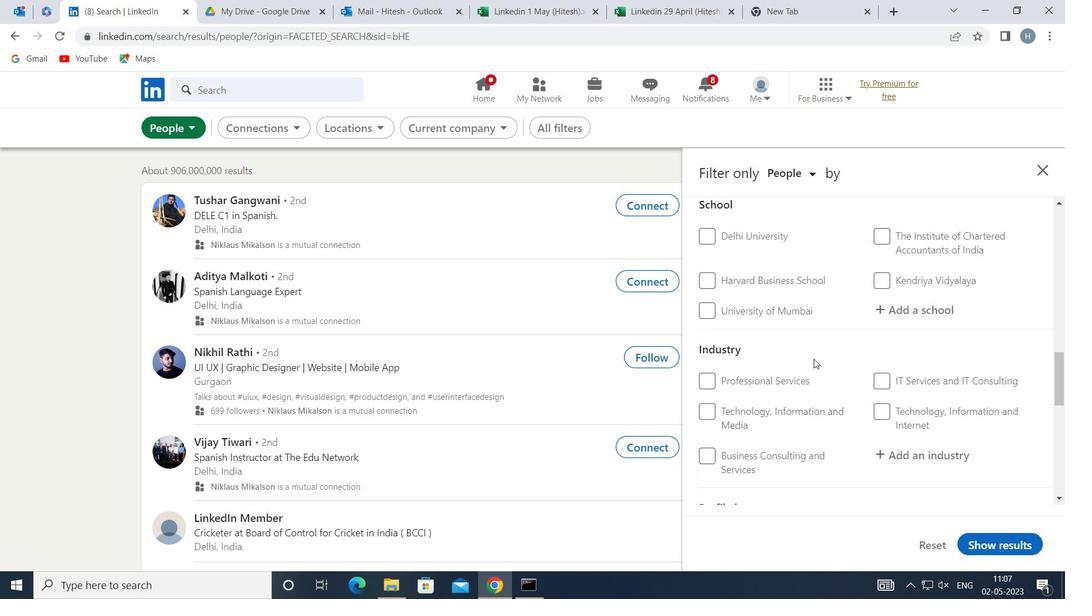 
Action: Mouse scrolled (813, 361) with delta (0, 0)
Screenshot: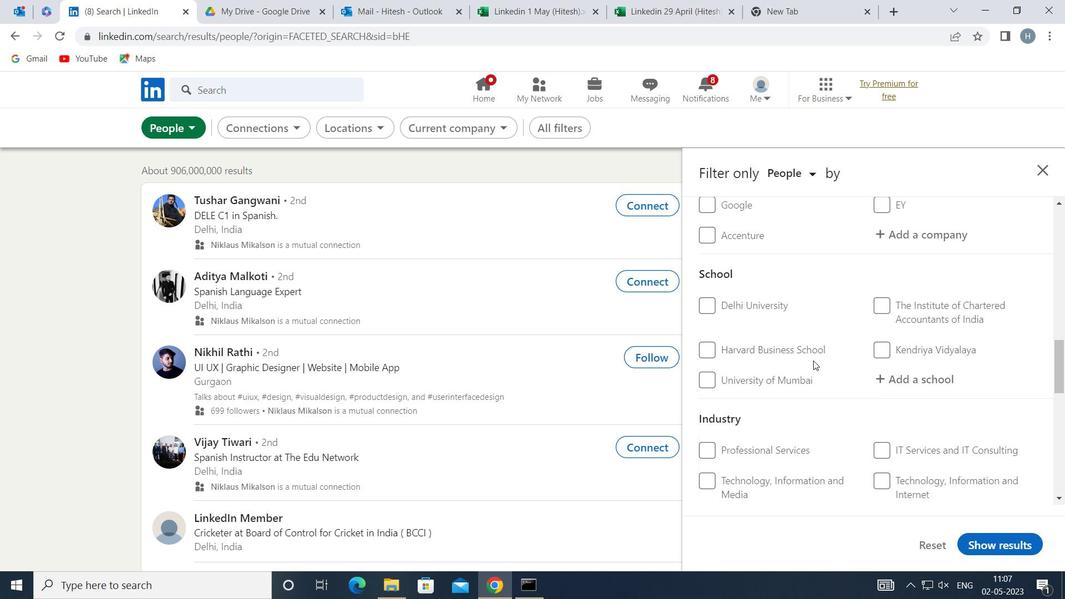 
Action: Mouse scrolled (813, 361) with delta (0, 0)
Screenshot: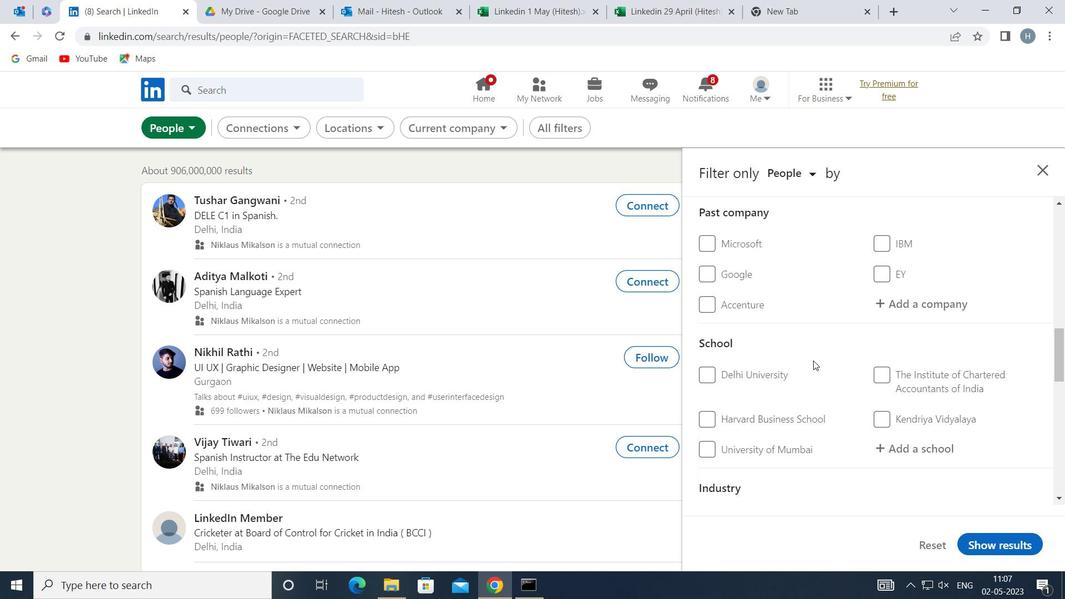 
Action: Mouse scrolled (813, 361) with delta (0, 0)
Screenshot: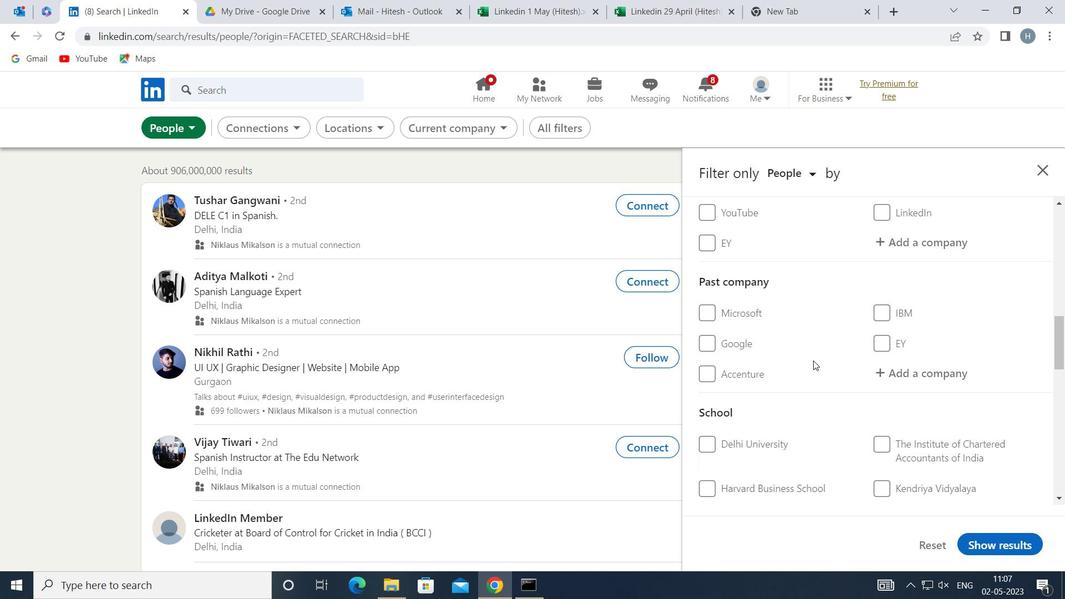 
Action: Mouse scrolled (813, 361) with delta (0, 0)
Screenshot: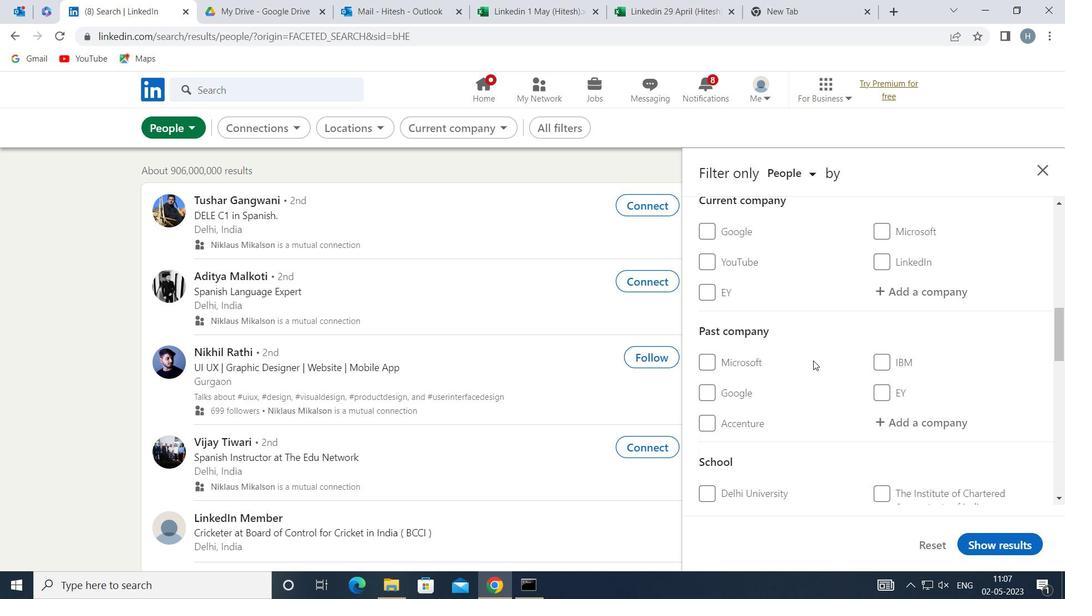 
Action: Mouse moved to (850, 370)
Screenshot: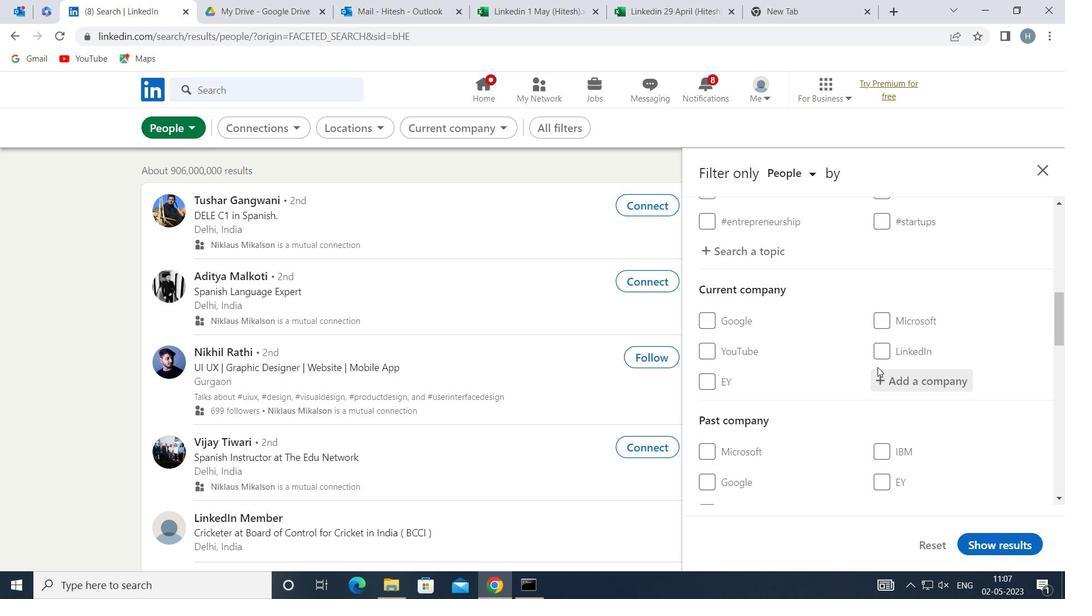 
Action: Mouse scrolled (850, 371) with delta (0, 0)
Screenshot: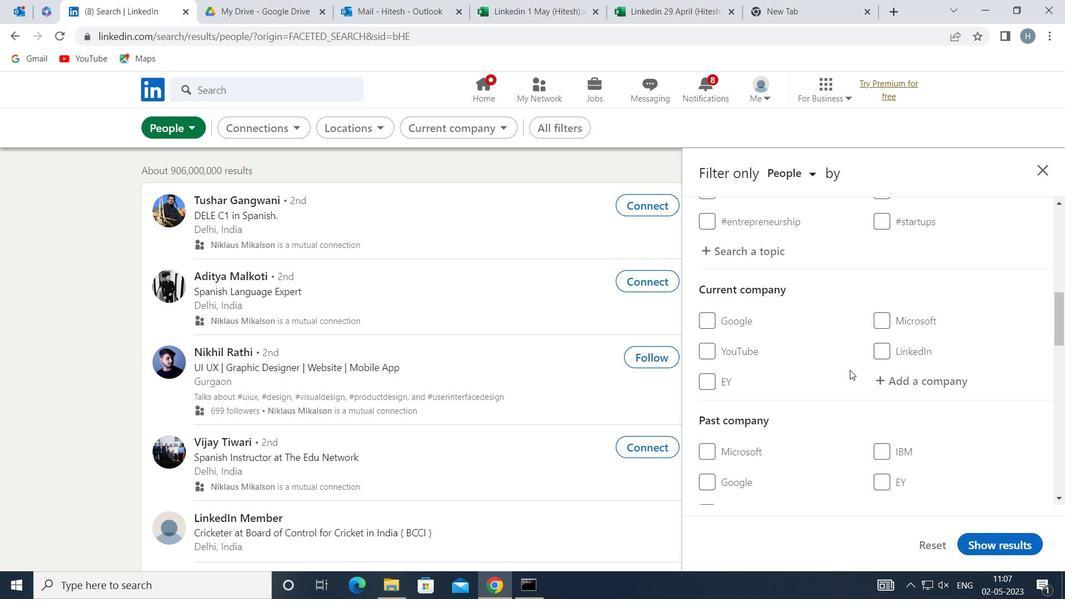 
Action: Mouse moved to (886, 453)
Screenshot: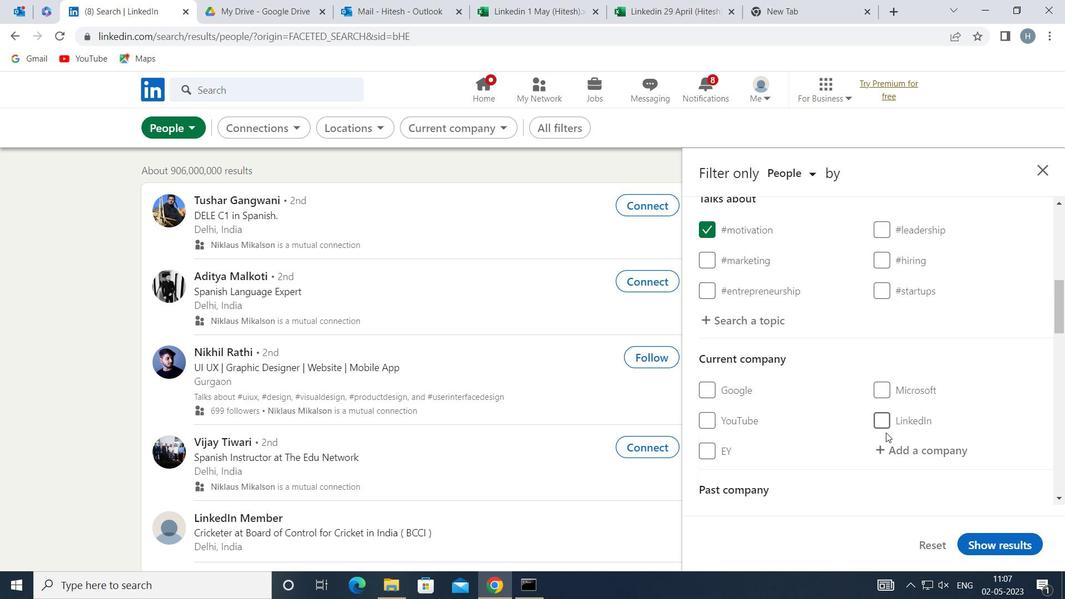 
Action: Mouse pressed left at (886, 453)
Screenshot: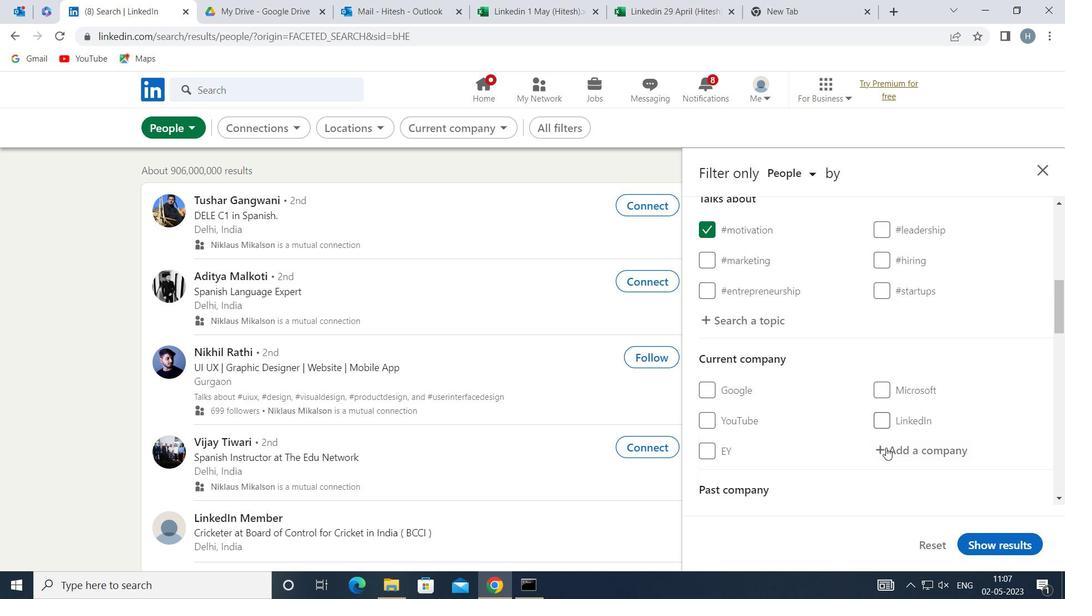
Action: Mouse moved to (882, 452)
Screenshot: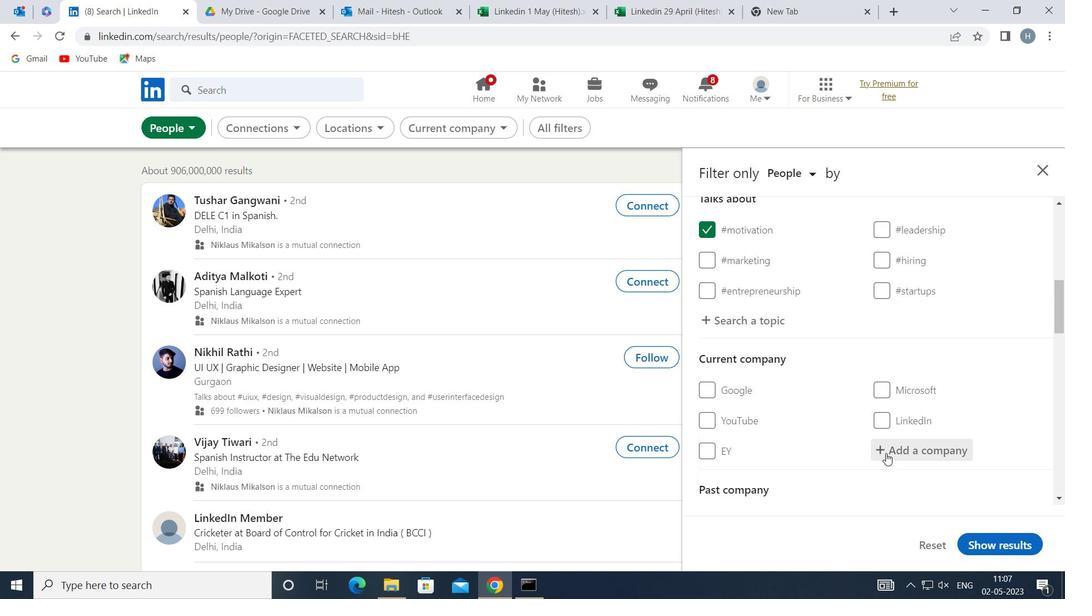 
Action: Key pressed <Key.shift>TIDE
Screenshot: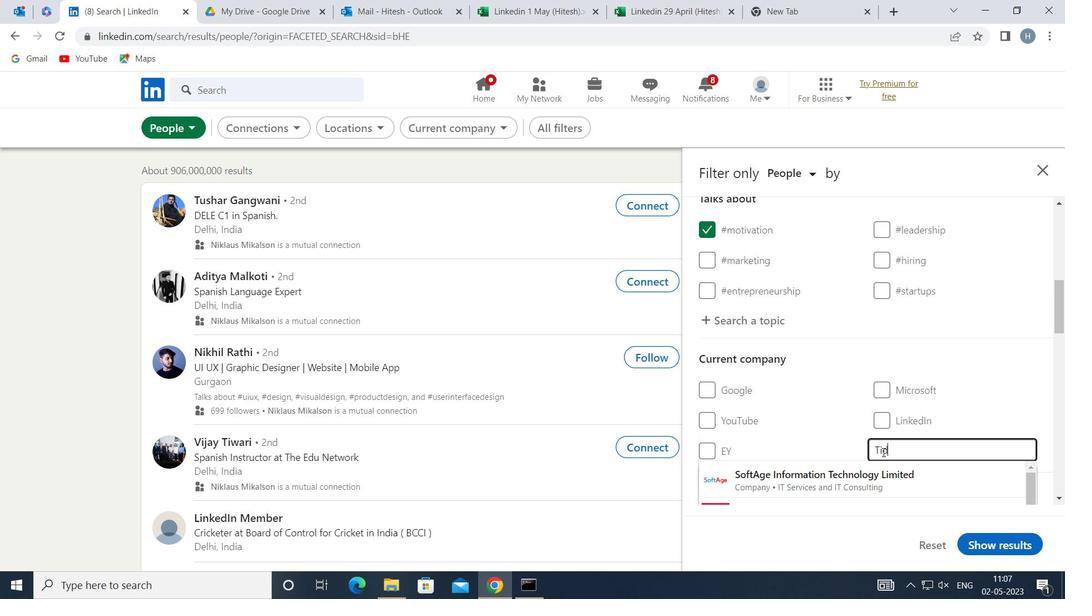 
Action: Mouse moved to (823, 475)
Screenshot: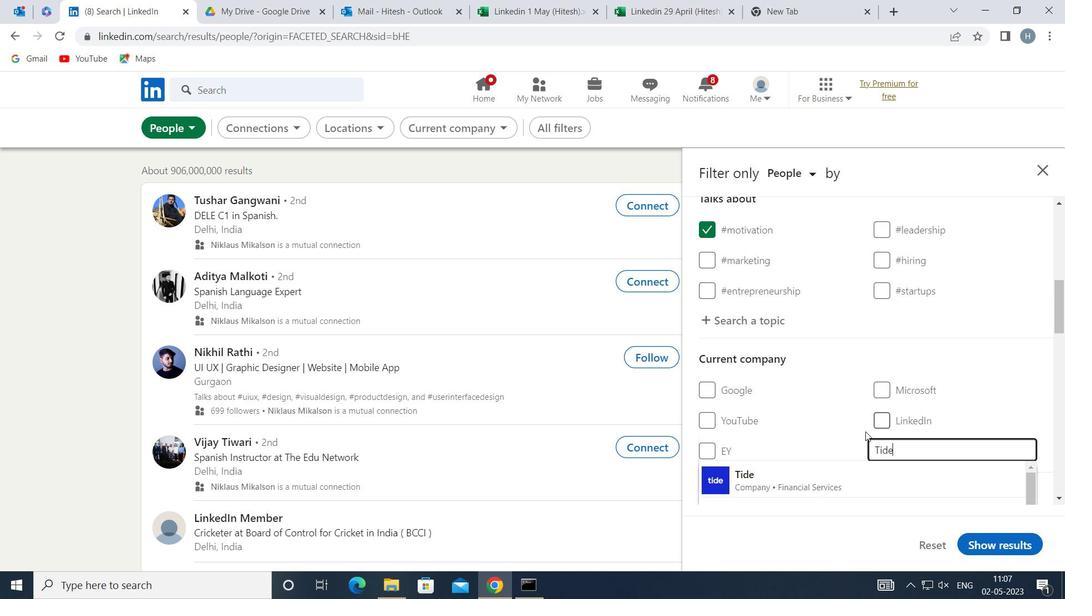
Action: Mouse pressed left at (823, 475)
Screenshot: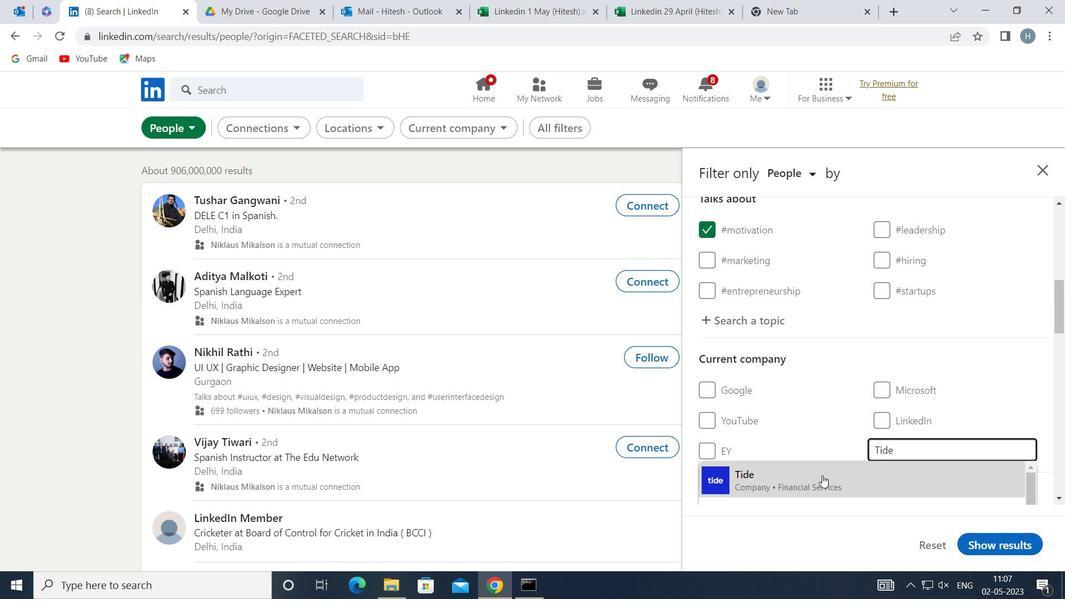 
Action: Mouse moved to (826, 421)
Screenshot: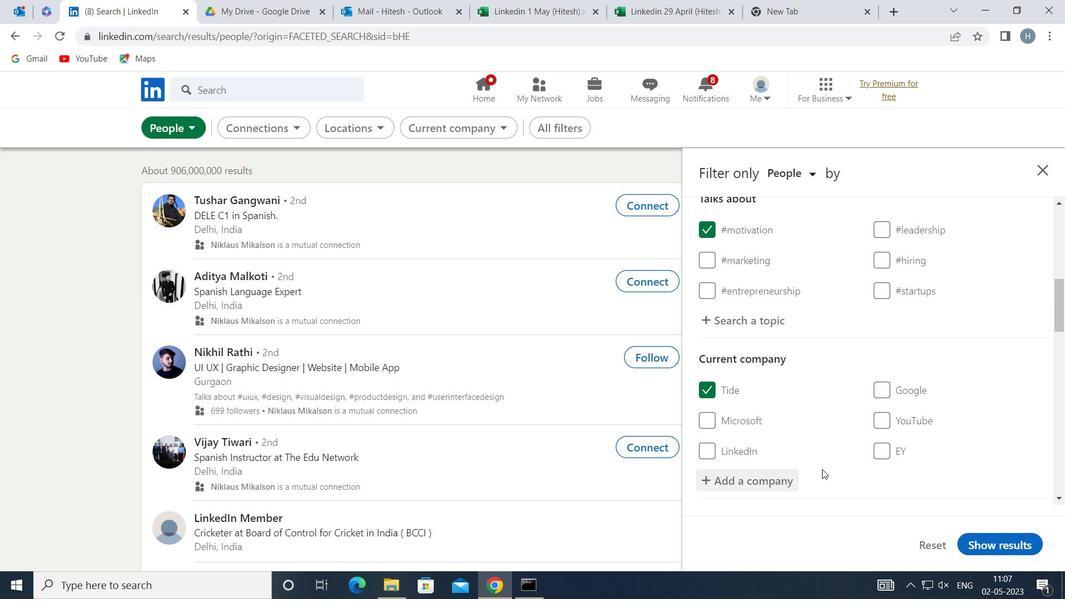 
Action: Mouse scrolled (826, 421) with delta (0, 0)
Screenshot: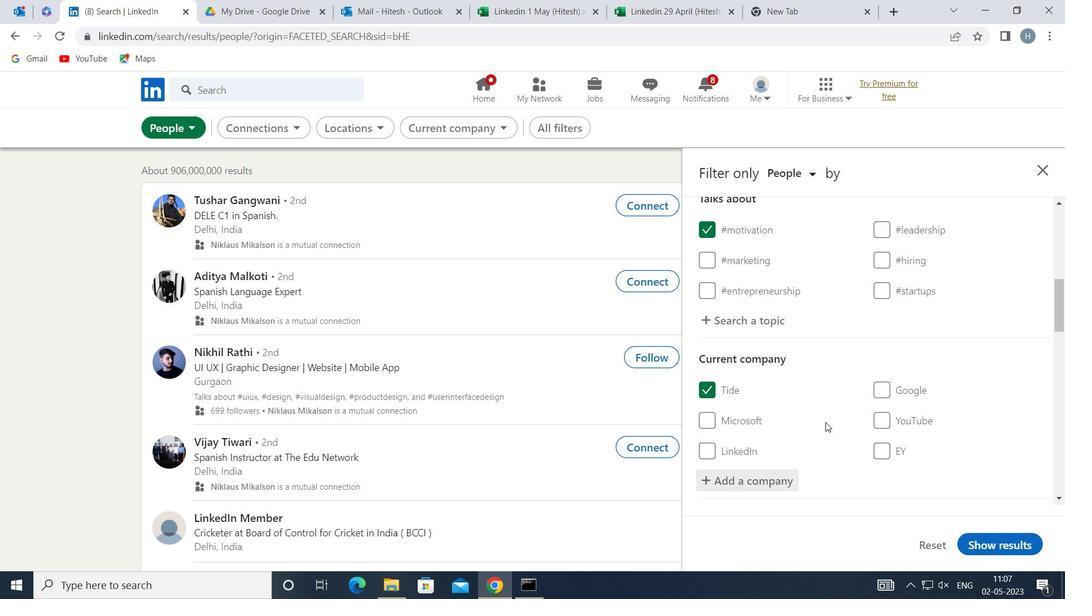
Action: Mouse scrolled (826, 421) with delta (0, 0)
Screenshot: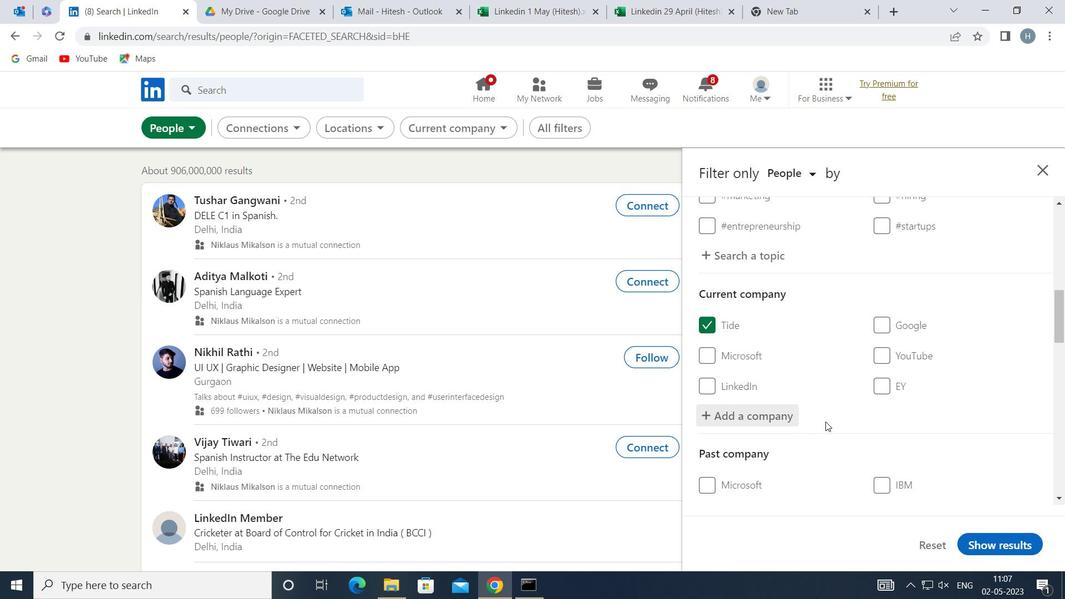 
Action: Mouse scrolled (826, 421) with delta (0, 0)
Screenshot: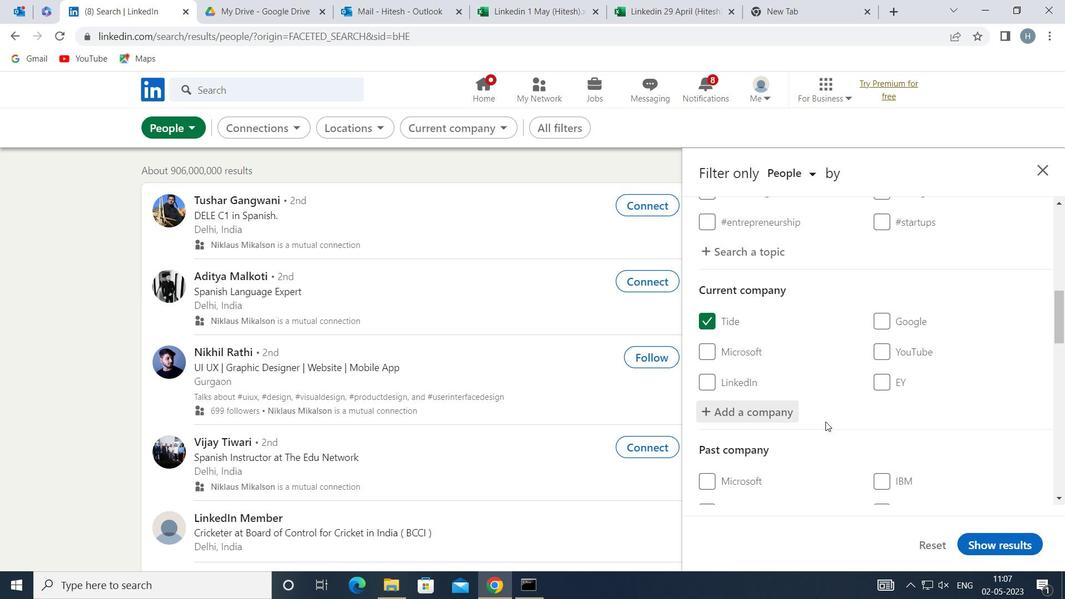 
Action: Mouse scrolled (826, 421) with delta (0, 0)
Screenshot: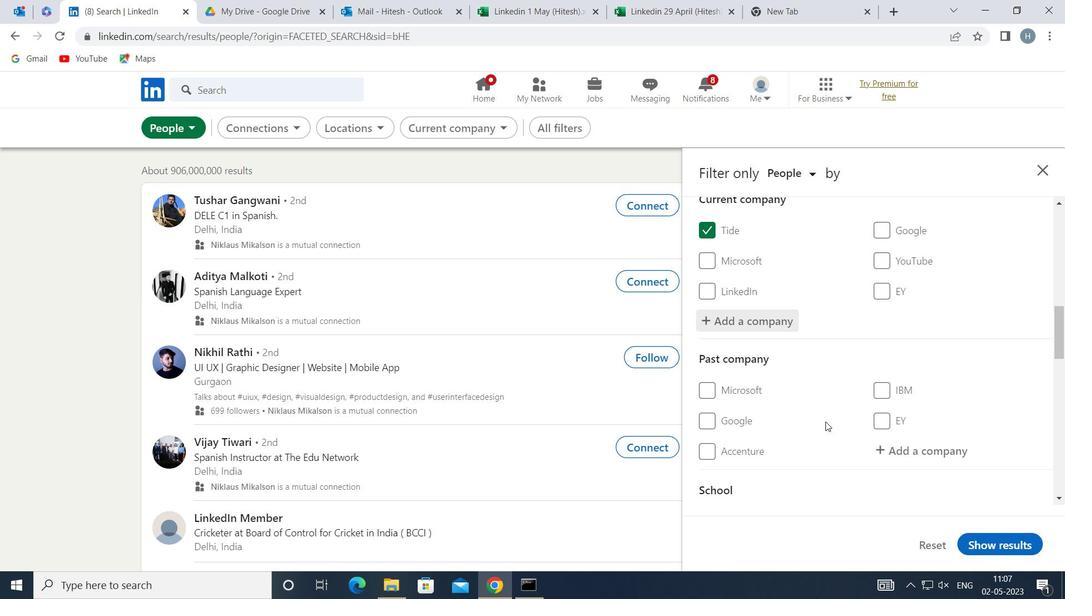 
Action: Mouse scrolled (826, 421) with delta (0, 0)
Screenshot: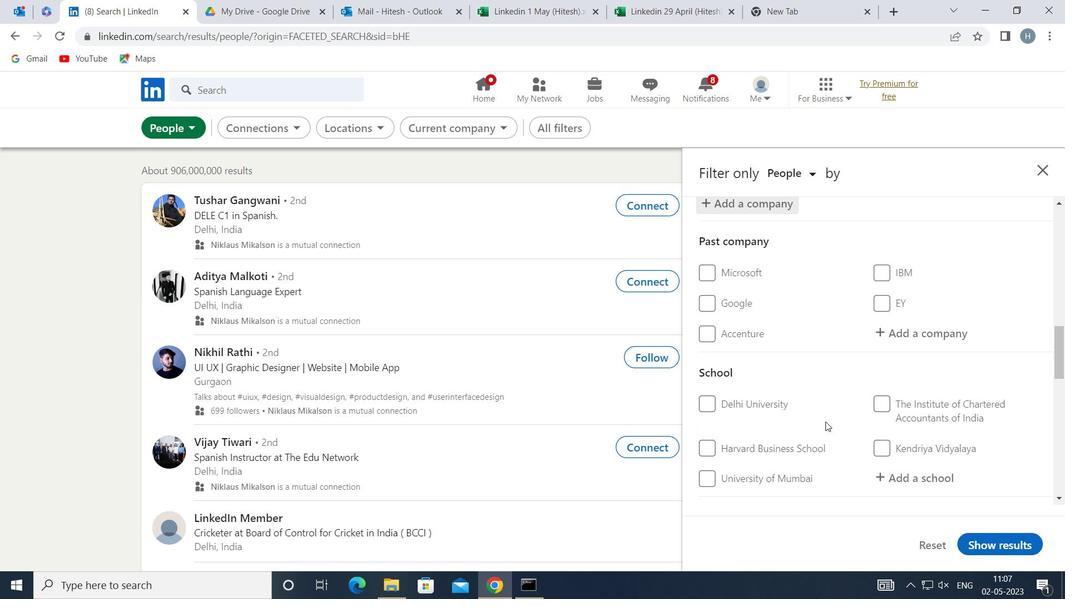 
Action: Mouse moved to (934, 409)
Screenshot: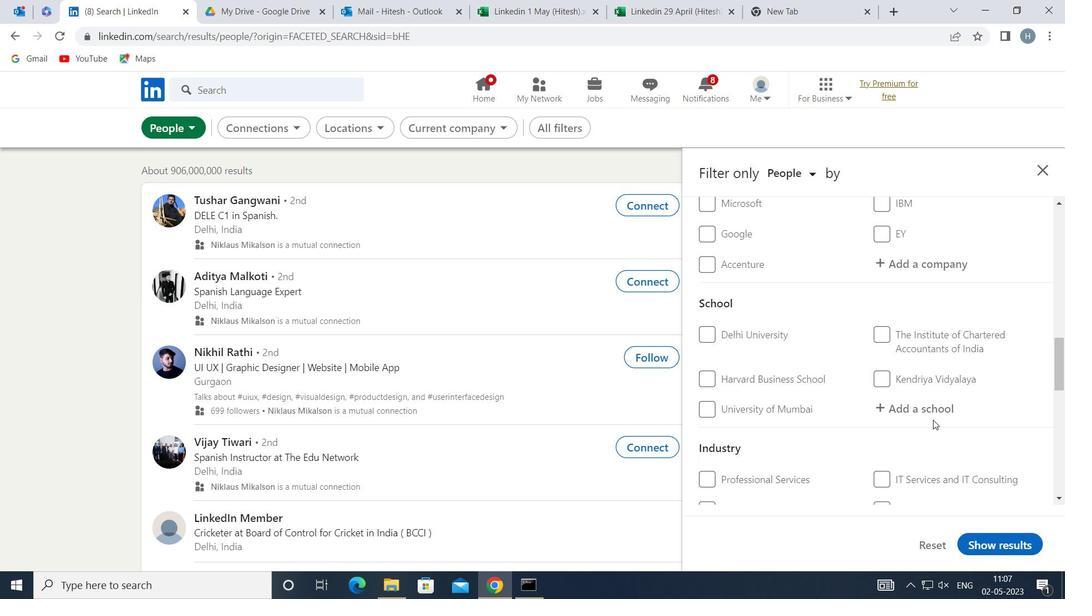 
Action: Mouse pressed left at (934, 409)
Screenshot: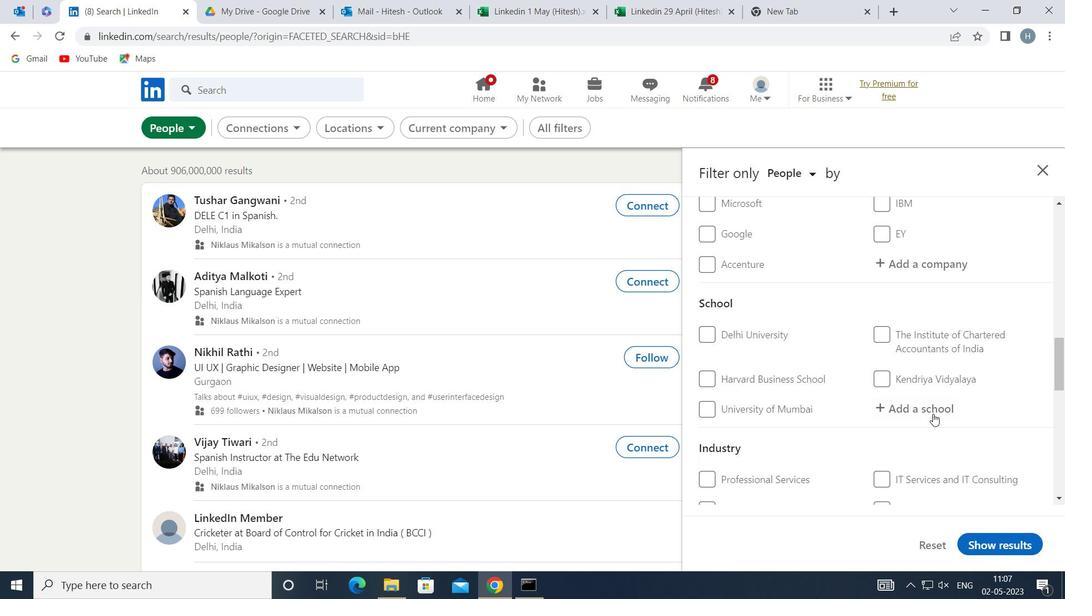 
Action: Mouse moved to (934, 409)
Screenshot: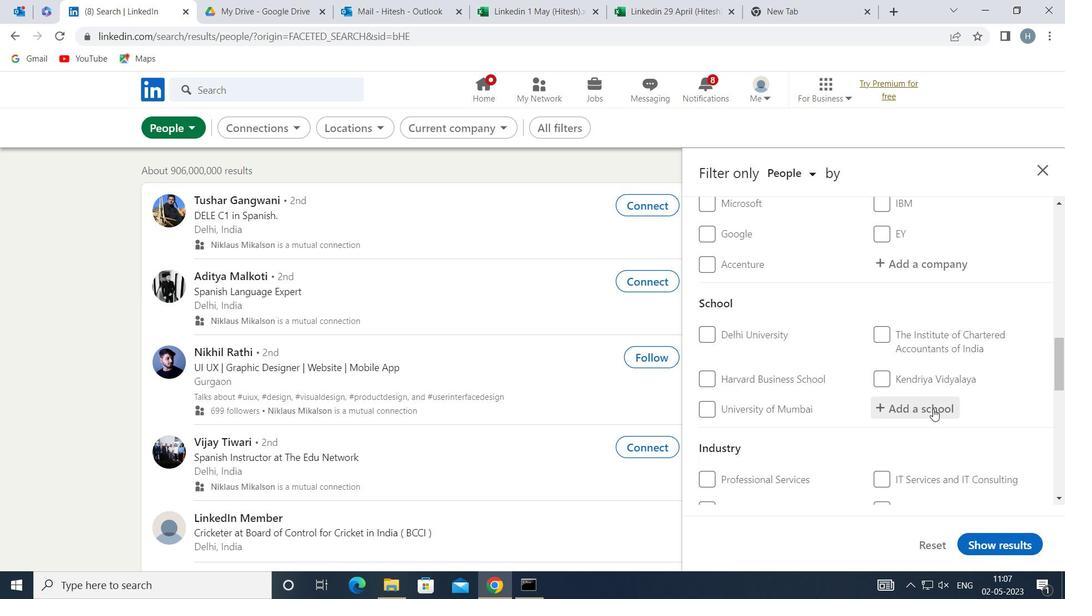 
Action: Key pressed <Key.shift>ISABELLA<Key.space>
Screenshot: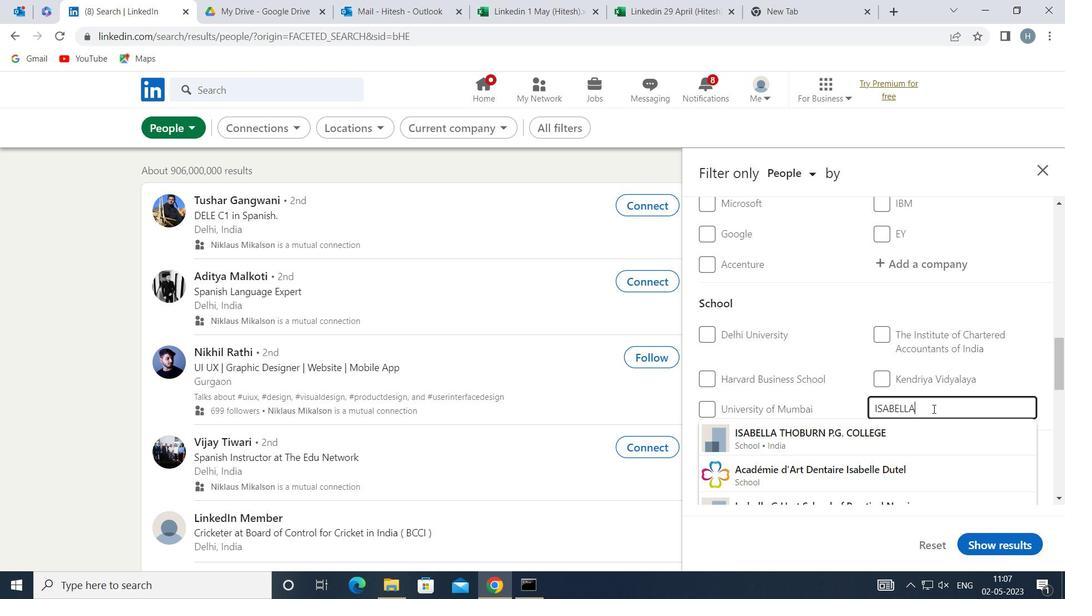 
Action: Mouse moved to (893, 428)
Screenshot: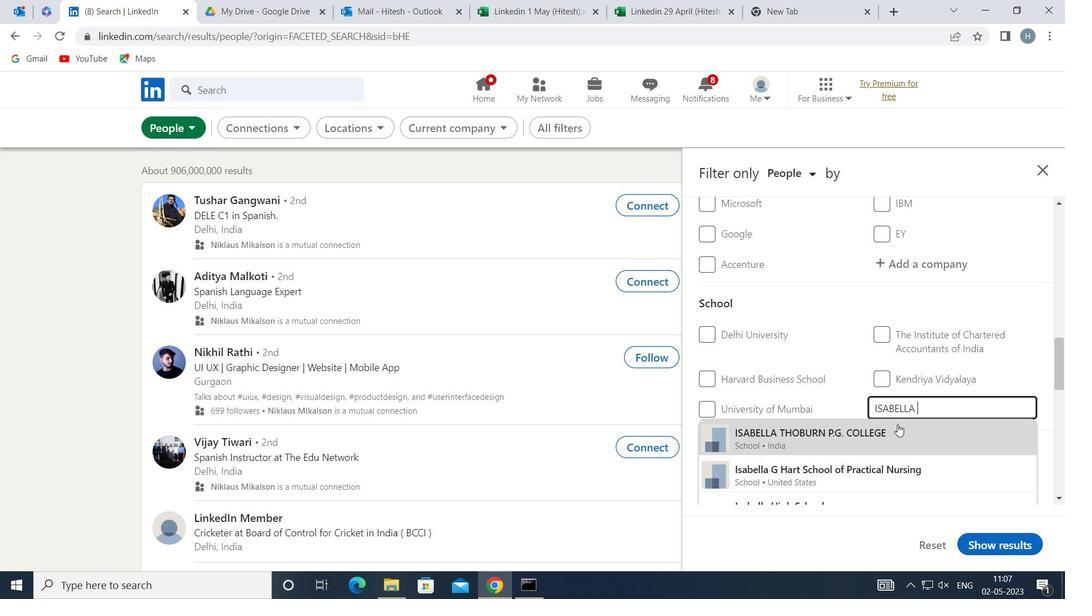 
Action: Mouse pressed left at (893, 428)
Screenshot: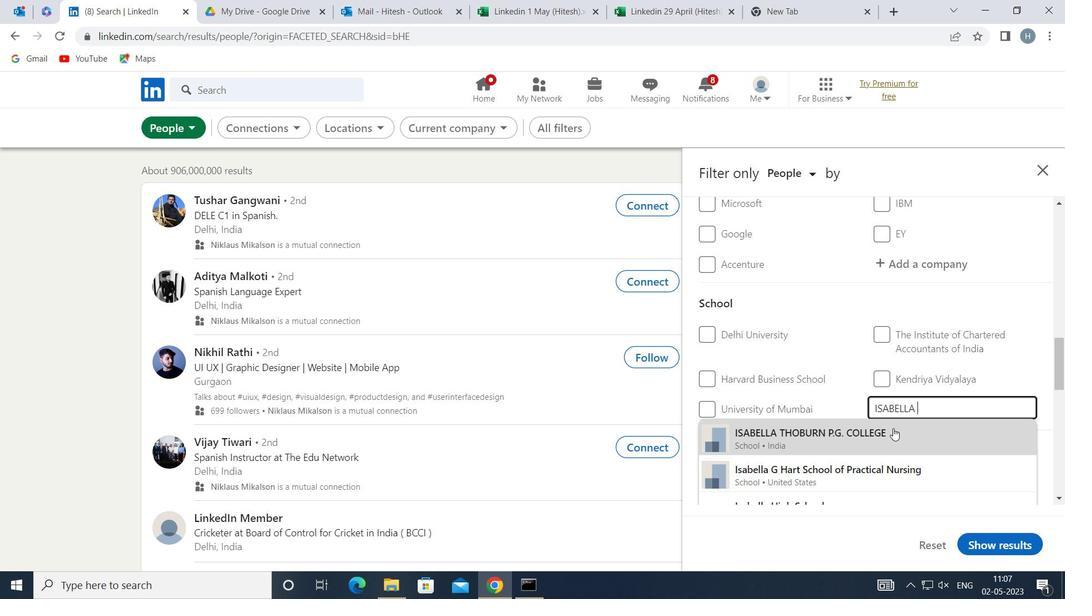 
Action: Mouse moved to (858, 395)
Screenshot: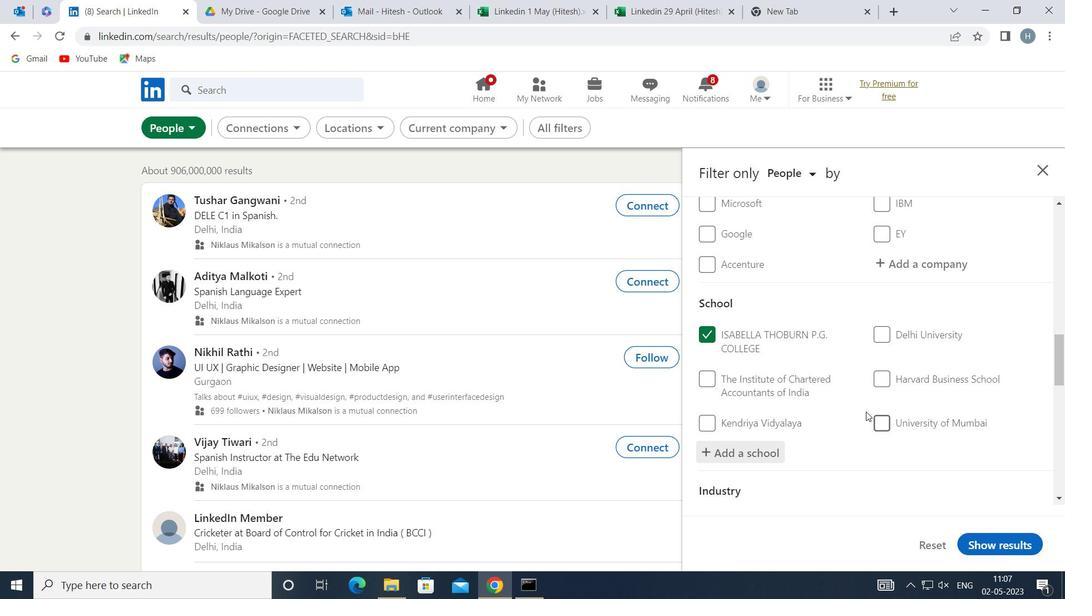 
Action: Mouse scrolled (858, 395) with delta (0, 0)
Screenshot: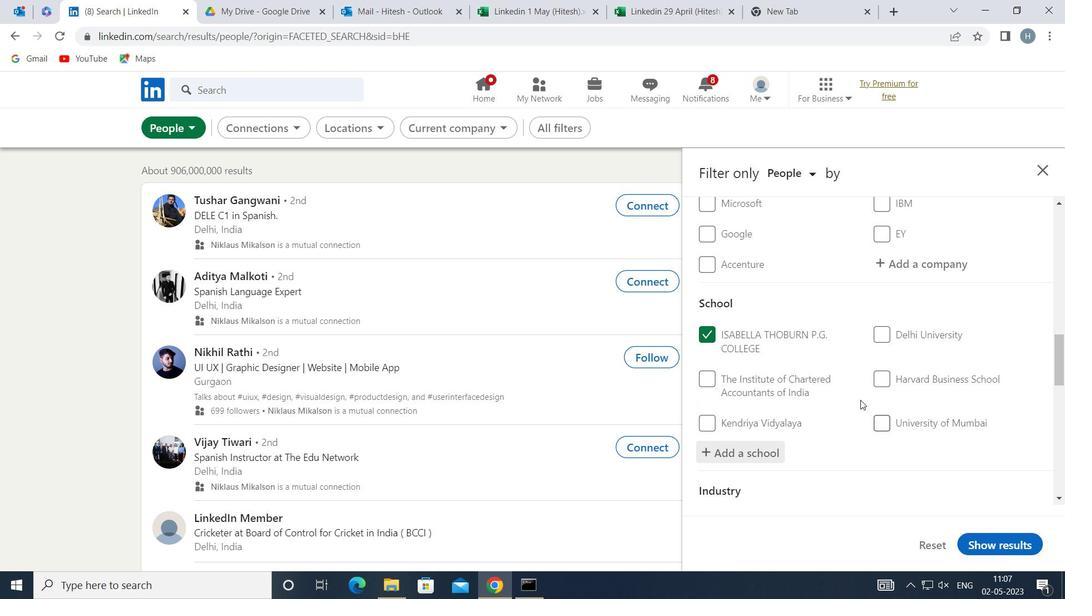 
Action: Mouse scrolled (858, 395) with delta (0, 0)
Screenshot: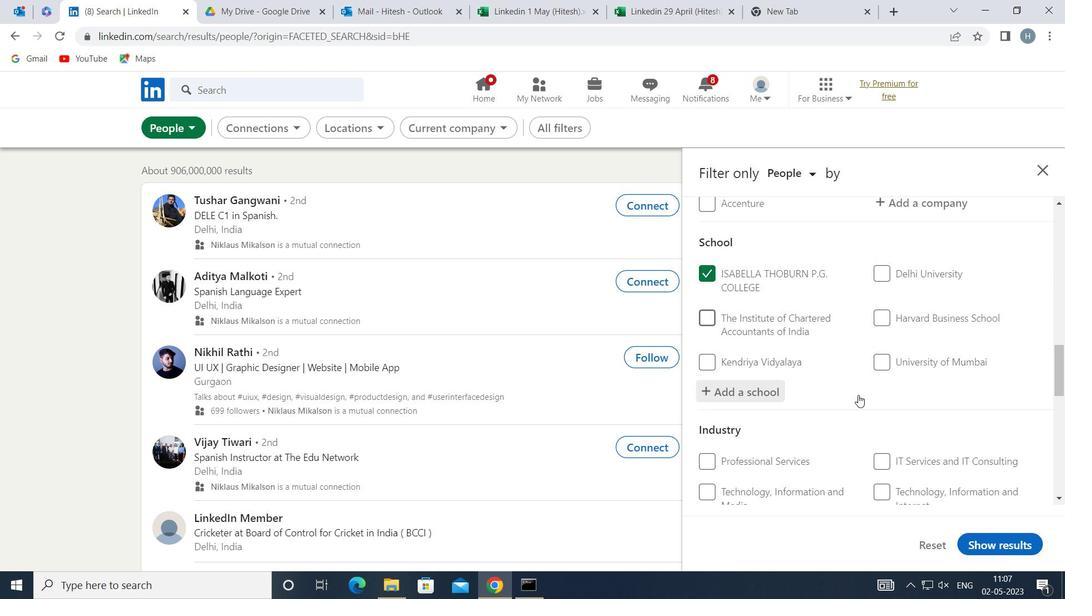 
Action: Mouse scrolled (858, 395) with delta (0, 0)
Screenshot: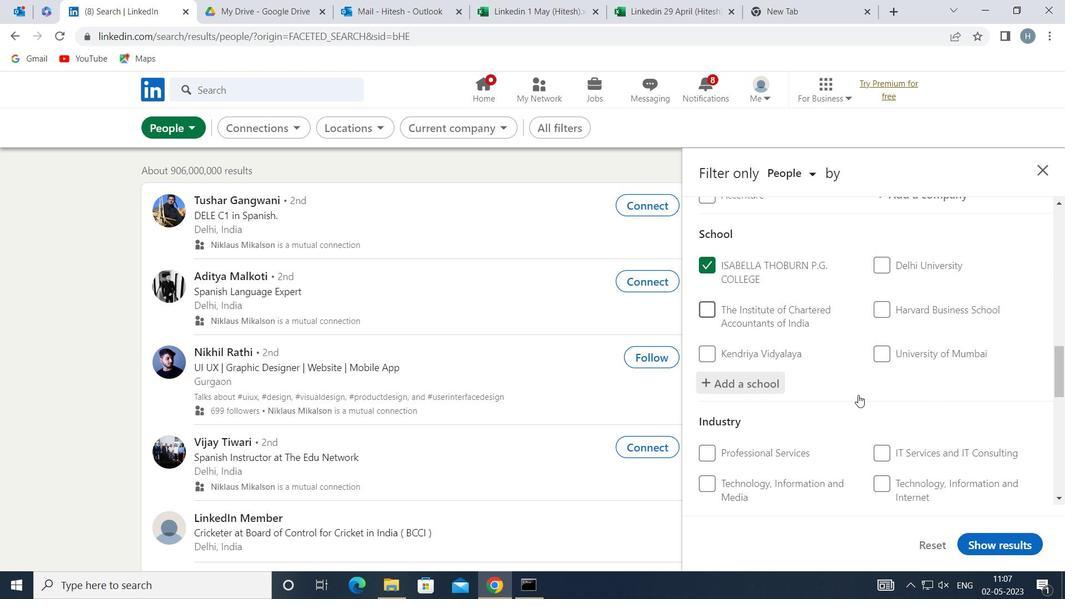 
Action: Mouse moved to (922, 388)
Screenshot: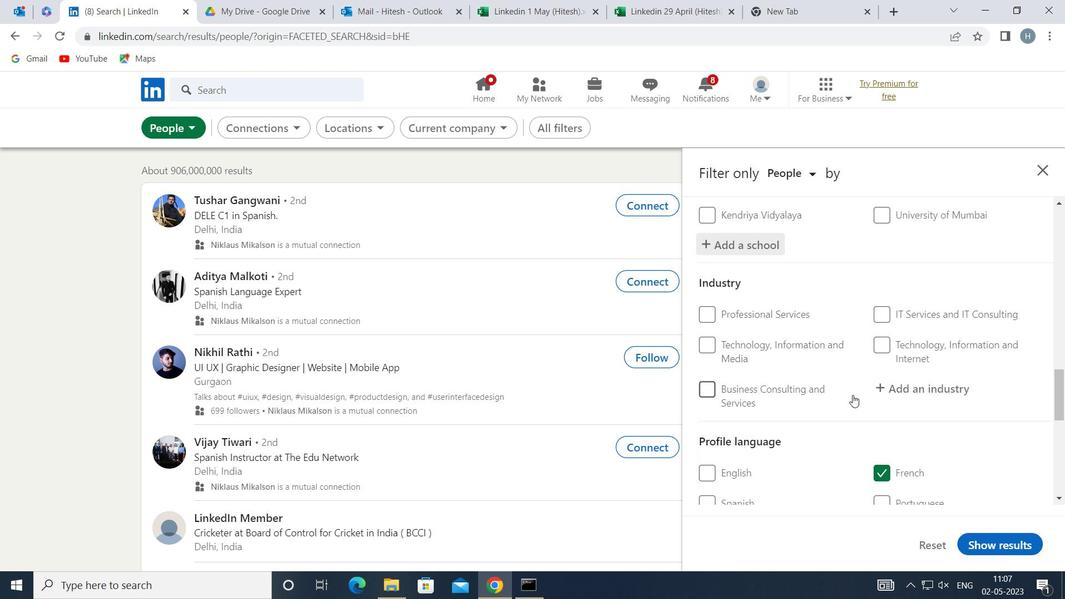 
Action: Mouse pressed left at (922, 388)
Screenshot: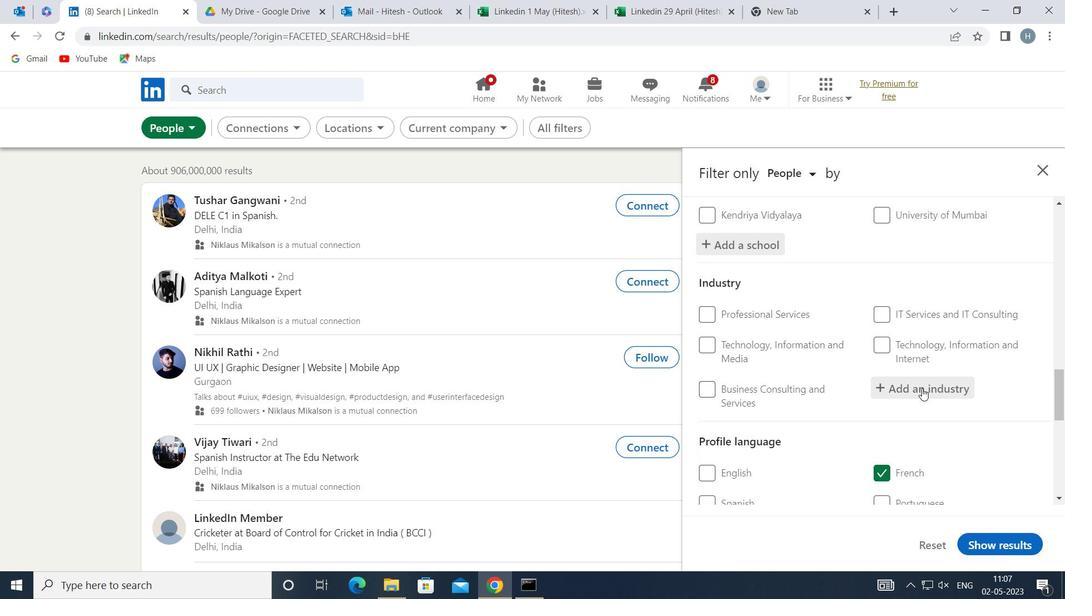 
Action: Mouse moved to (917, 383)
Screenshot: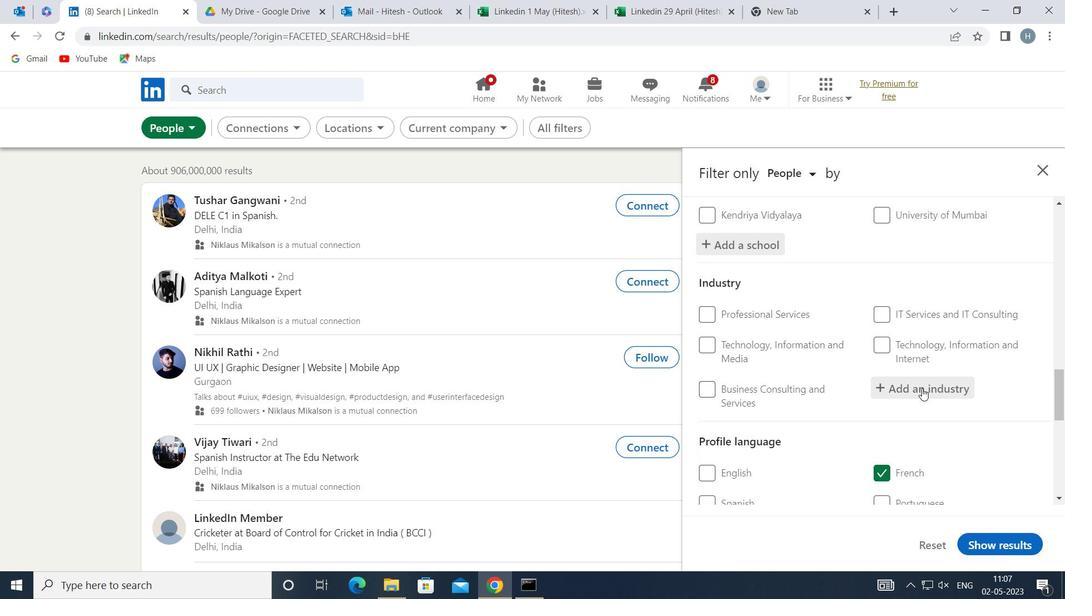 
Action: Key pressed <Key.shift>ALTERNA
Screenshot: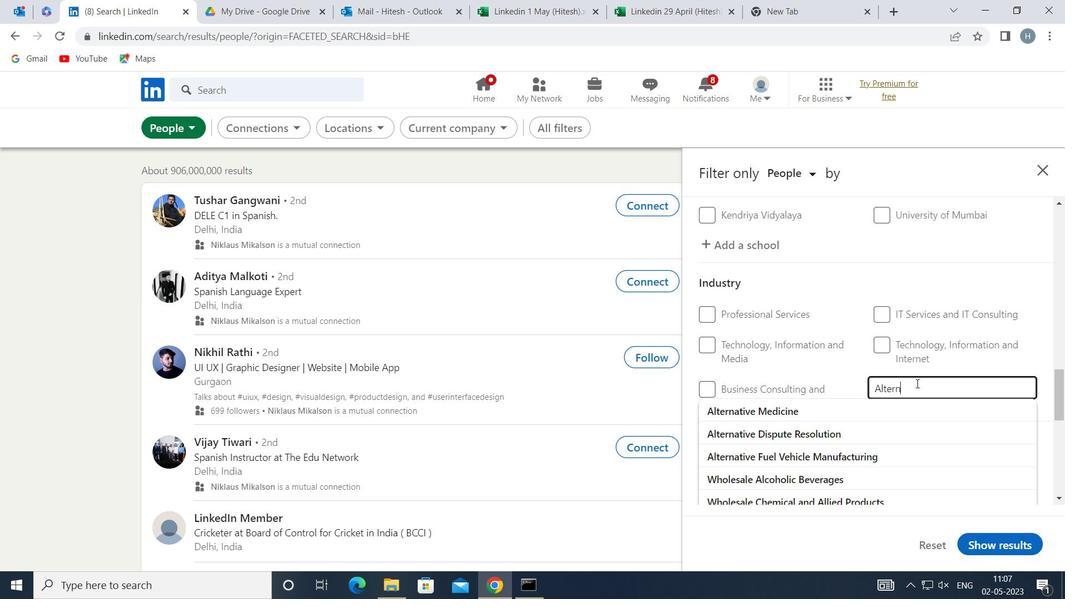 
Action: Mouse moved to (880, 426)
Screenshot: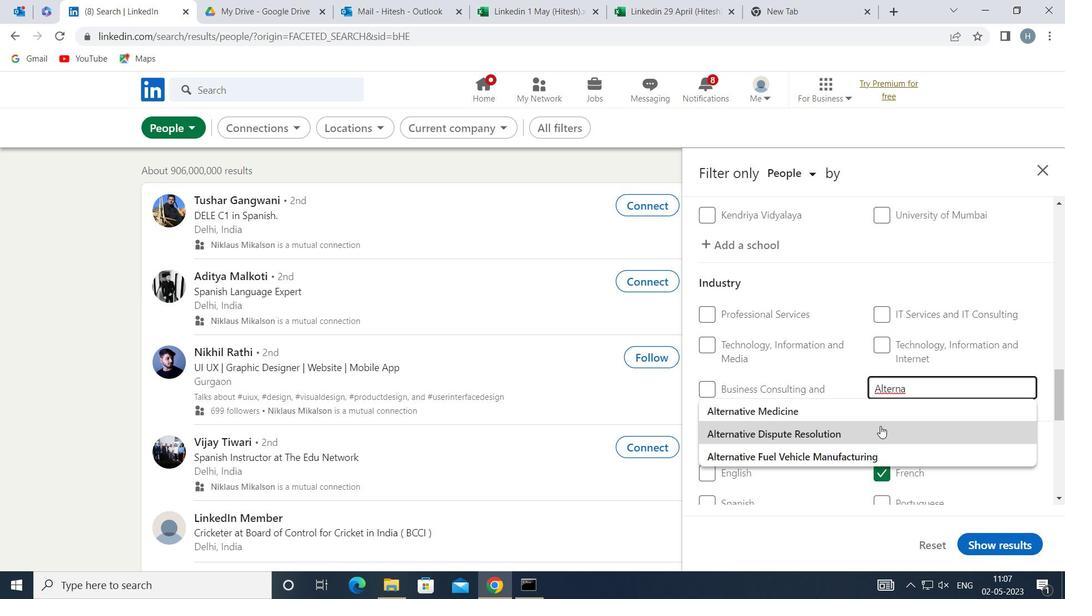 
Action: Mouse pressed left at (880, 426)
Screenshot: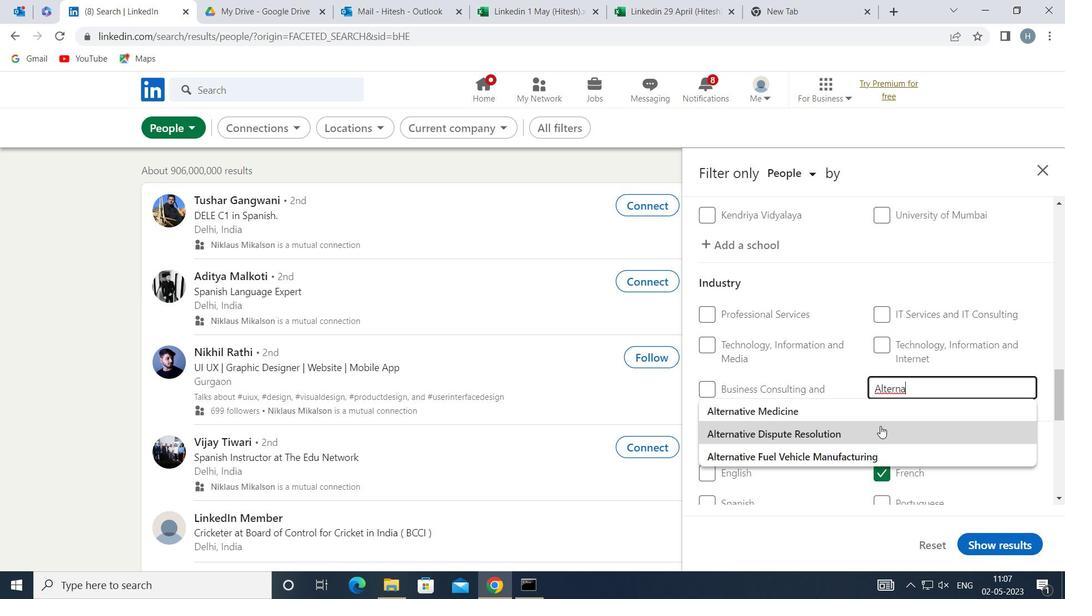 
Action: Mouse moved to (840, 390)
Screenshot: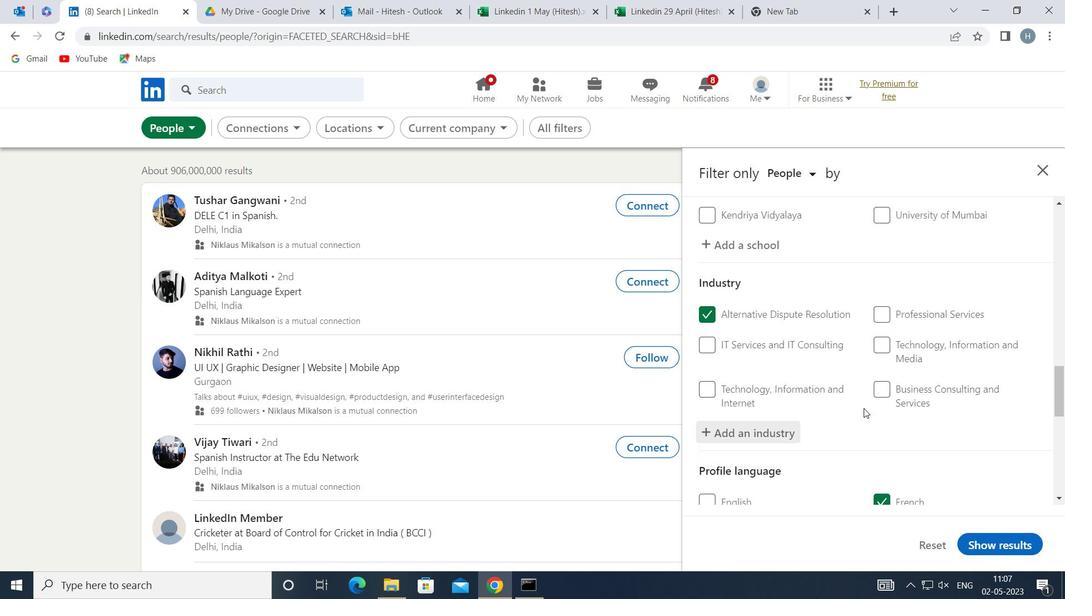
Action: Mouse scrolled (840, 389) with delta (0, 0)
Screenshot: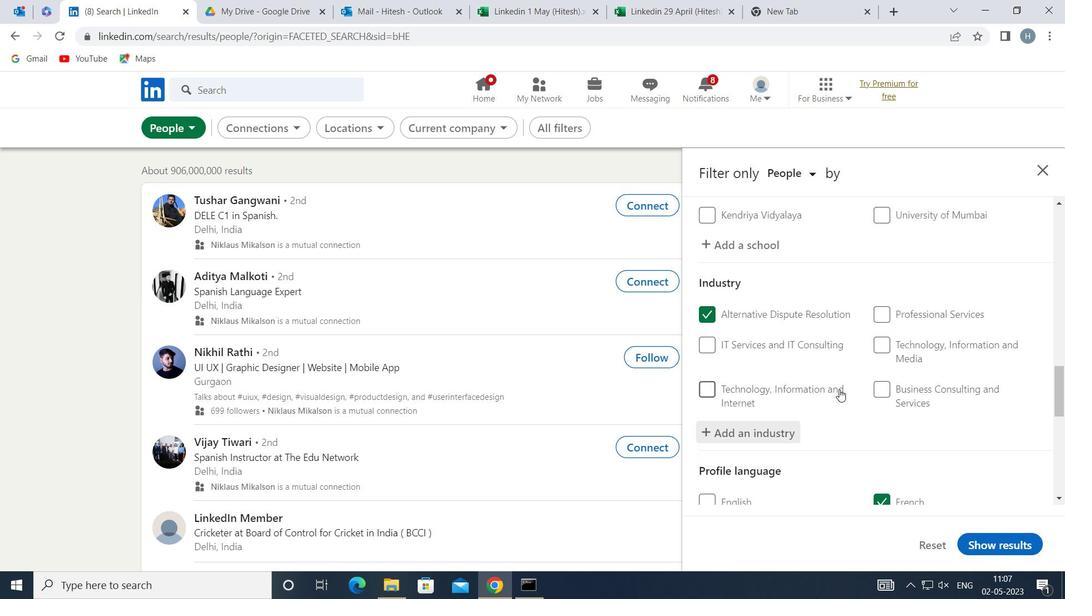 
Action: Mouse scrolled (840, 389) with delta (0, 0)
Screenshot: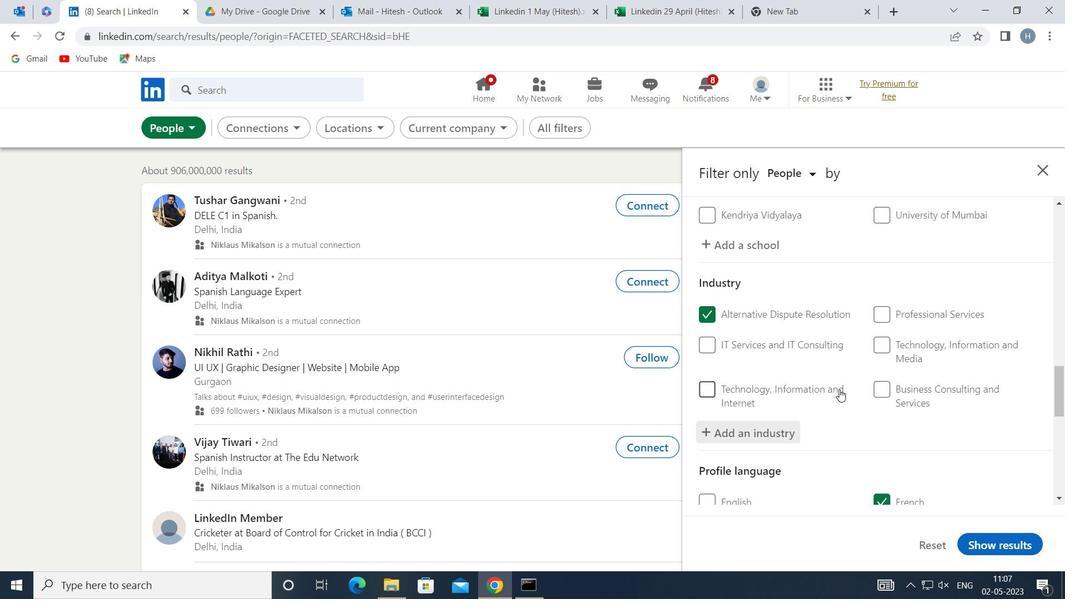 
Action: Mouse scrolled (840, 389) with delta (0, 0)
Screenshot: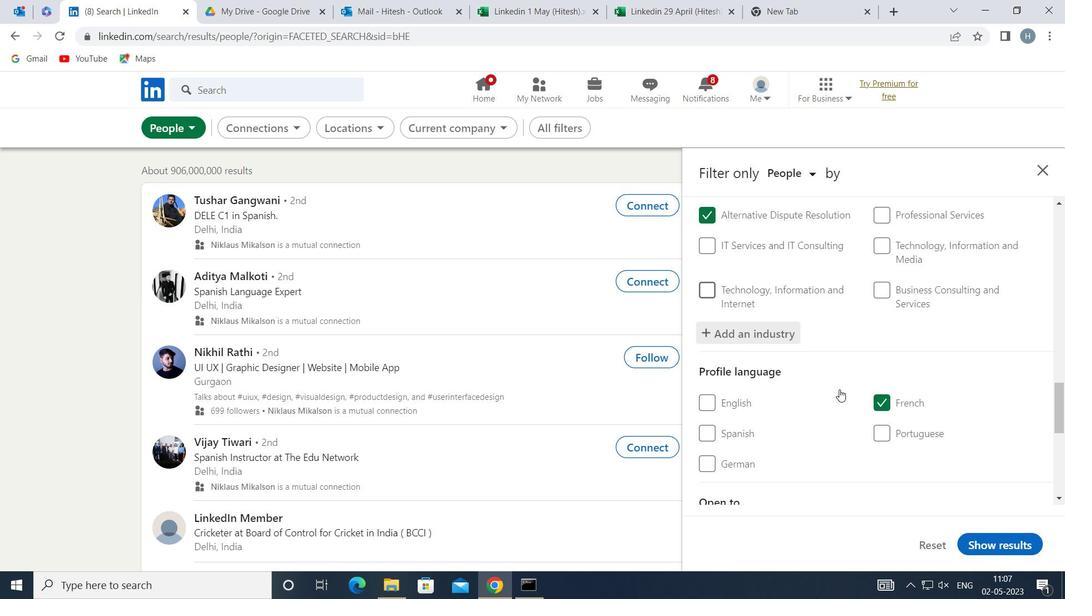 
Action: Mouse scrolled (840, 389) with delta (0, 0)
Screenshot: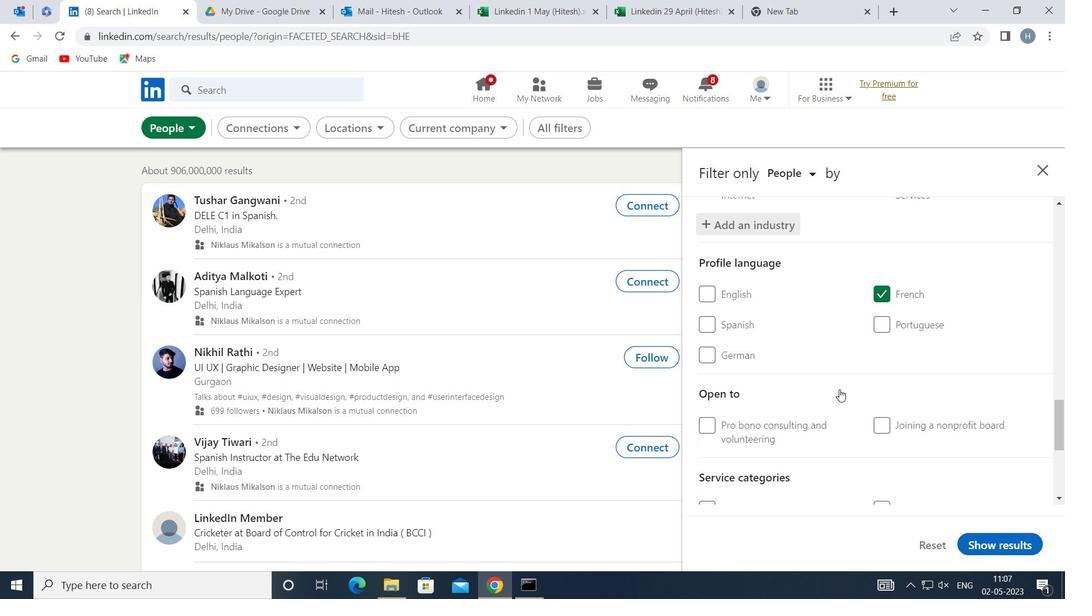 
Action: Mouse scrolled (840, 389) with delta (0, 0)
Screenshot: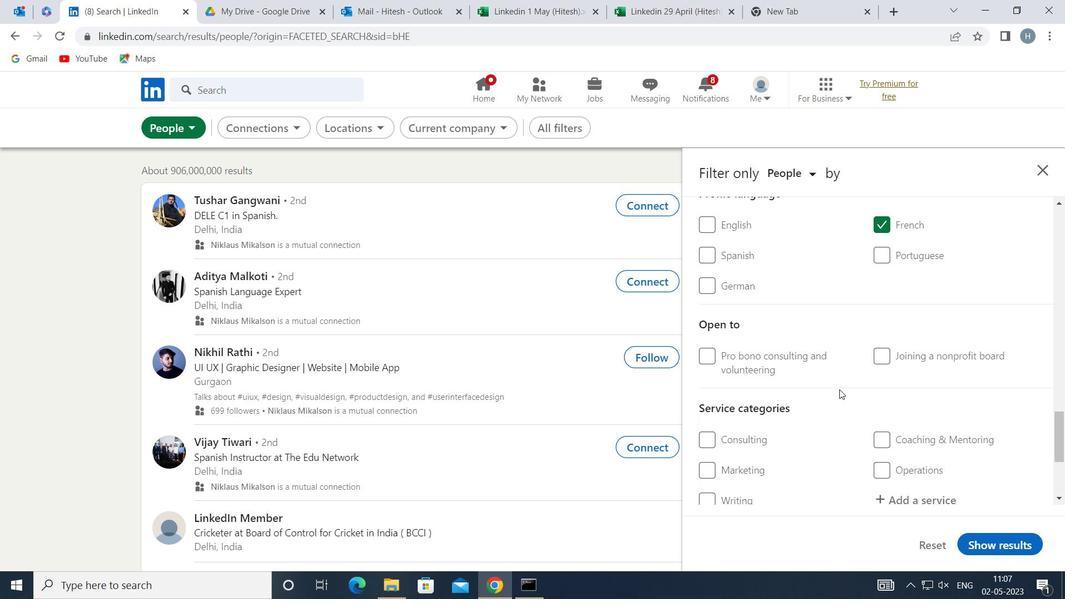 
Action: Mouse moved to (896, 424)
Screenshot: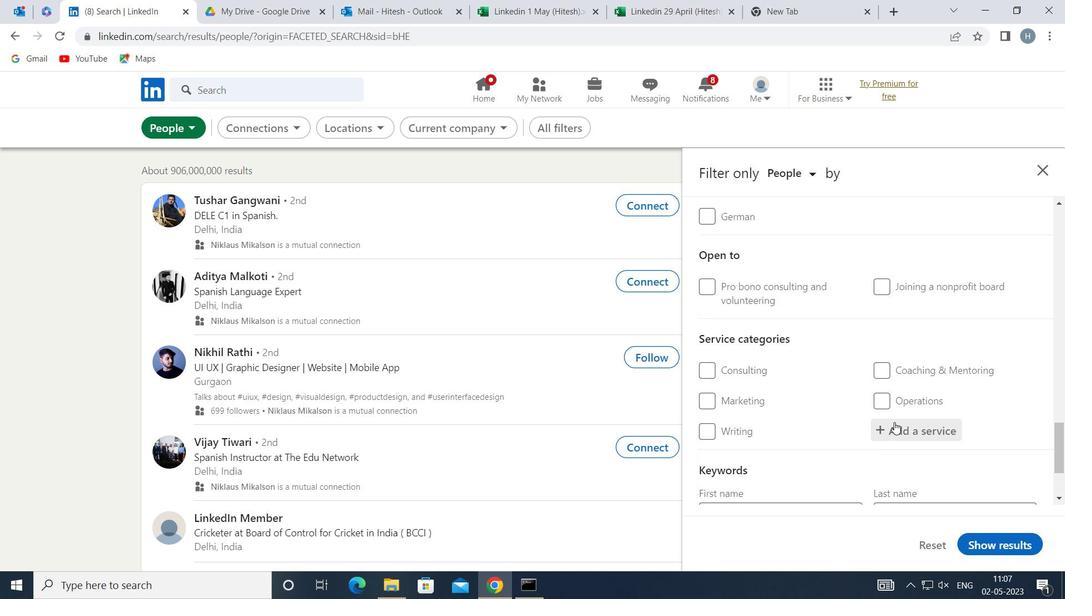 
Action: Mouse pressed left at (896, 424)
Screenshot: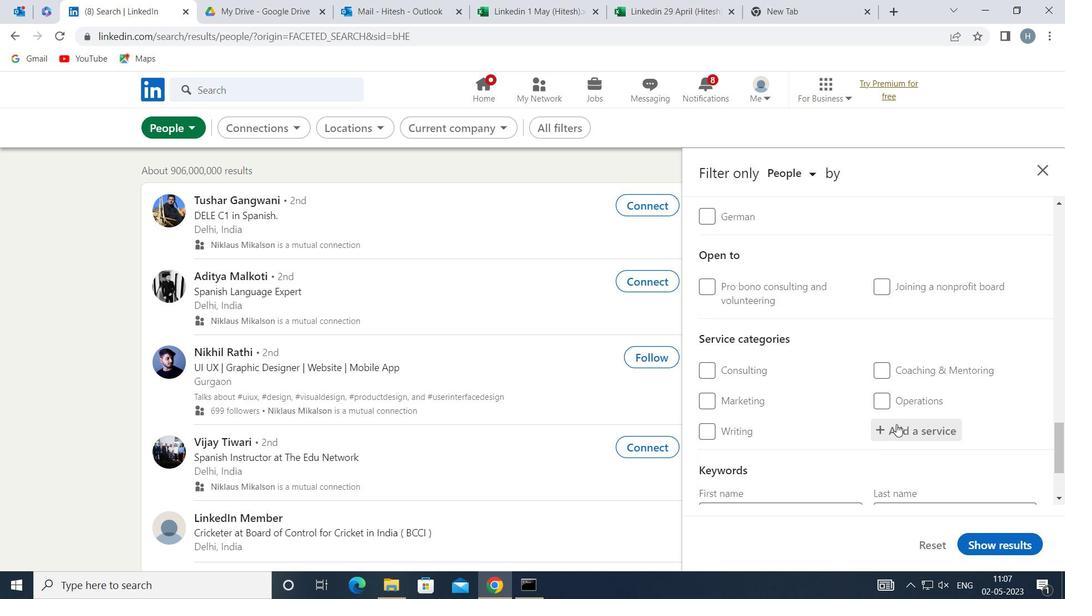 
Action: Mouse moved to (895, 425)
Screenshot: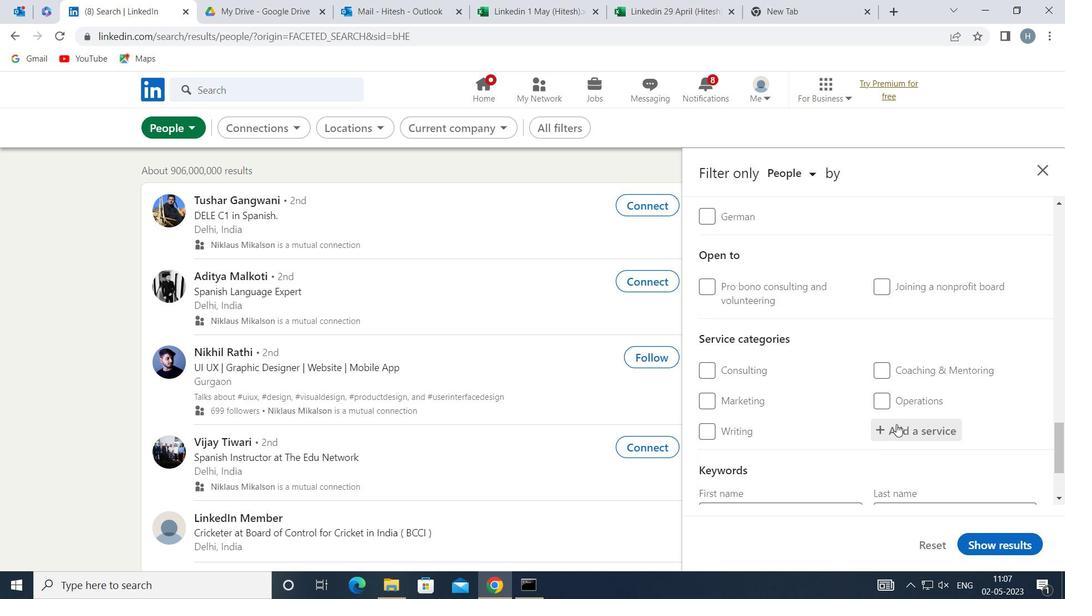 
Action: Key pressed <Key.shift>MARKET<Key.space><Key.shift>RE
Screenshot: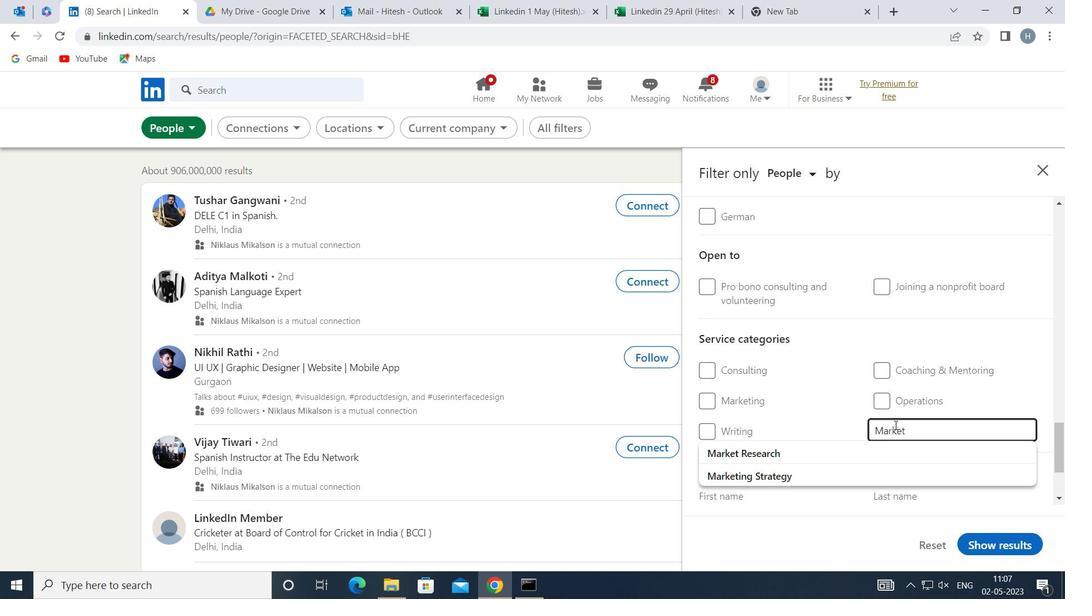 
Action: Mouse moved to (856, 455)
Screenshot: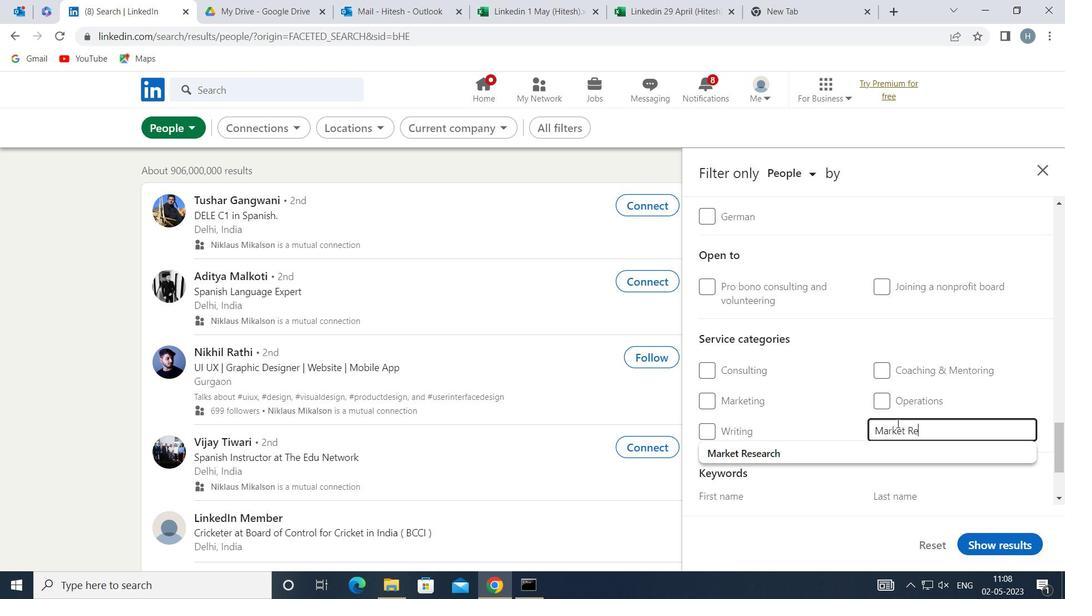 
Action: Mouse pressed left at (856, 455)
Screenshot: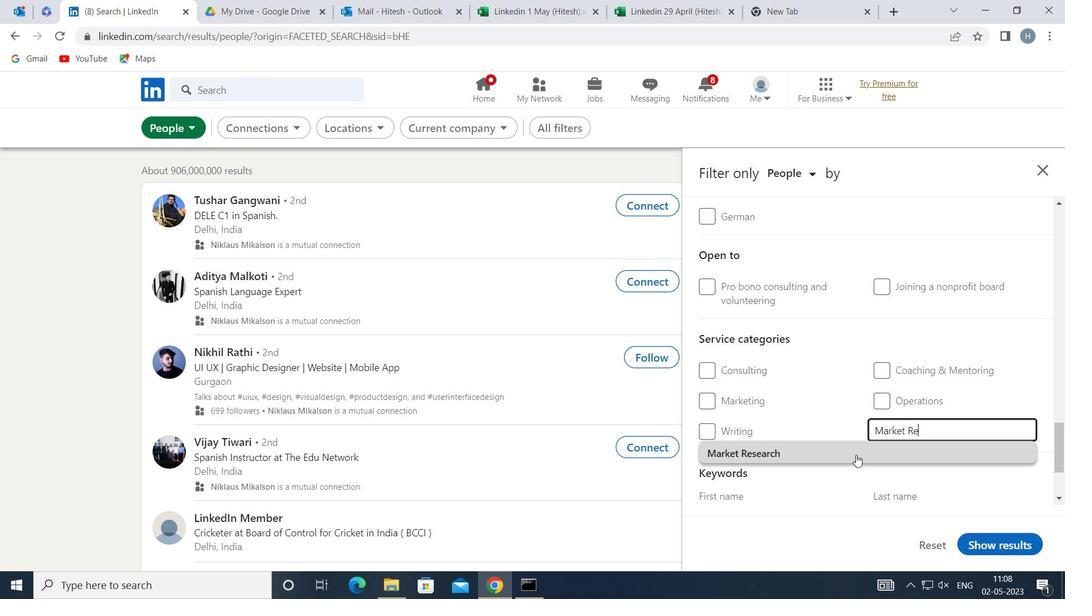 
Action: Mouse moved to (836, 432)
Screenshot: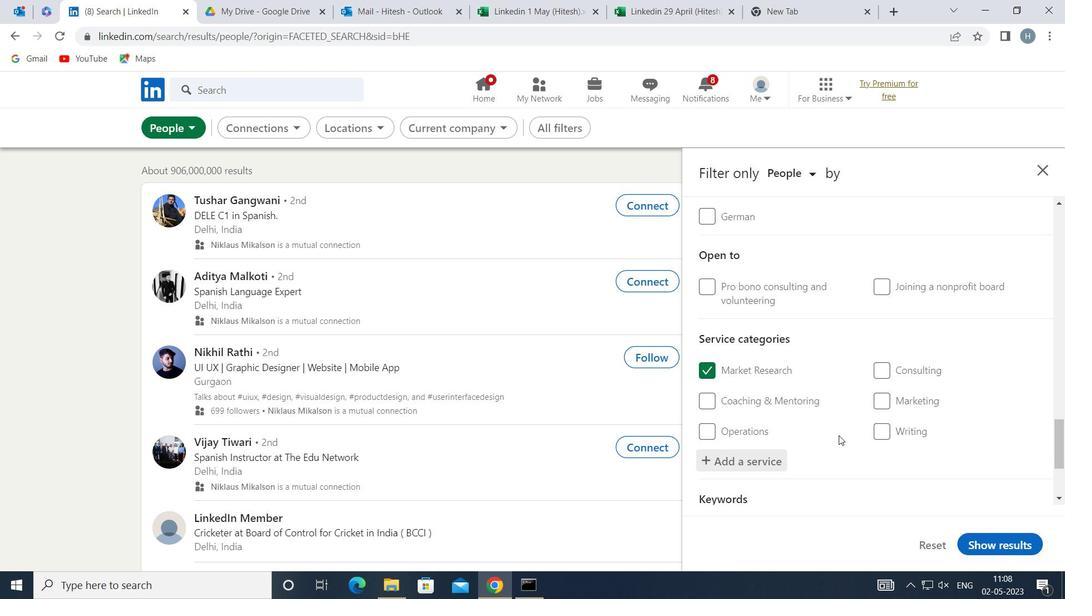 
Action: Mouse scrolled (836, 431) with delta (0, 0)
Screenshot: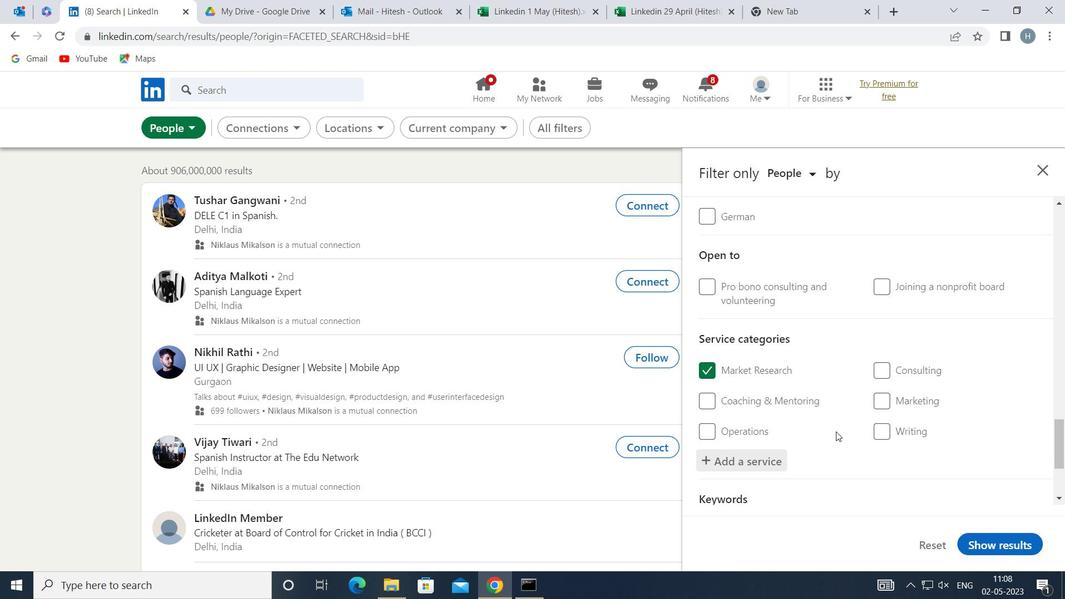 
Action: Mouse scrolled (836, 431) with delta (0, 0)
Screenshot: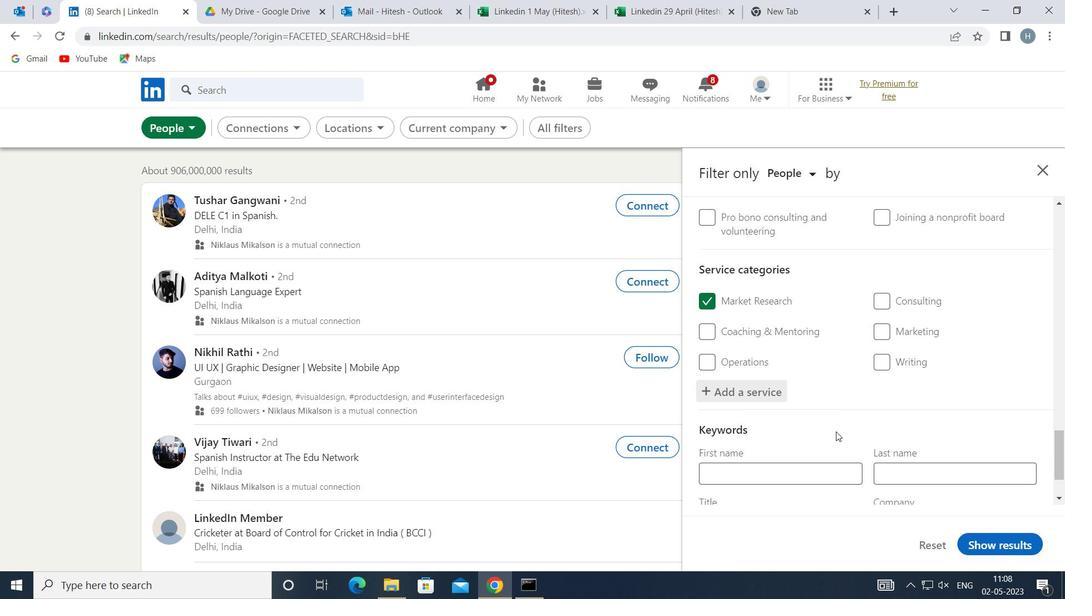 
Action: Mouse scrolled (836, 431) with delta (0, 0)
Screenshot: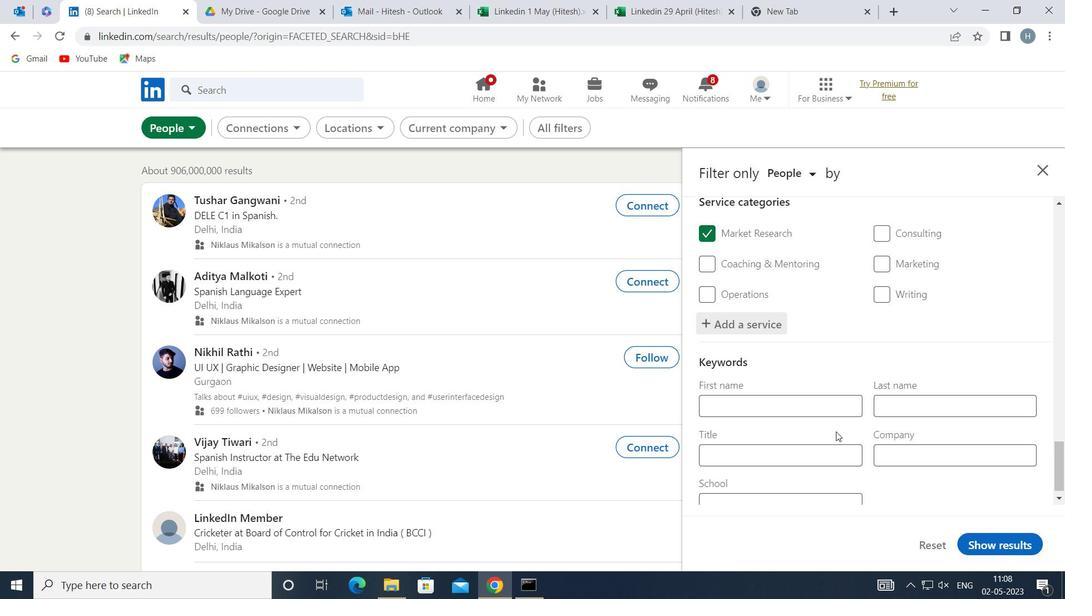 
Action: Mouse moved to (834, 436)
Screenshot: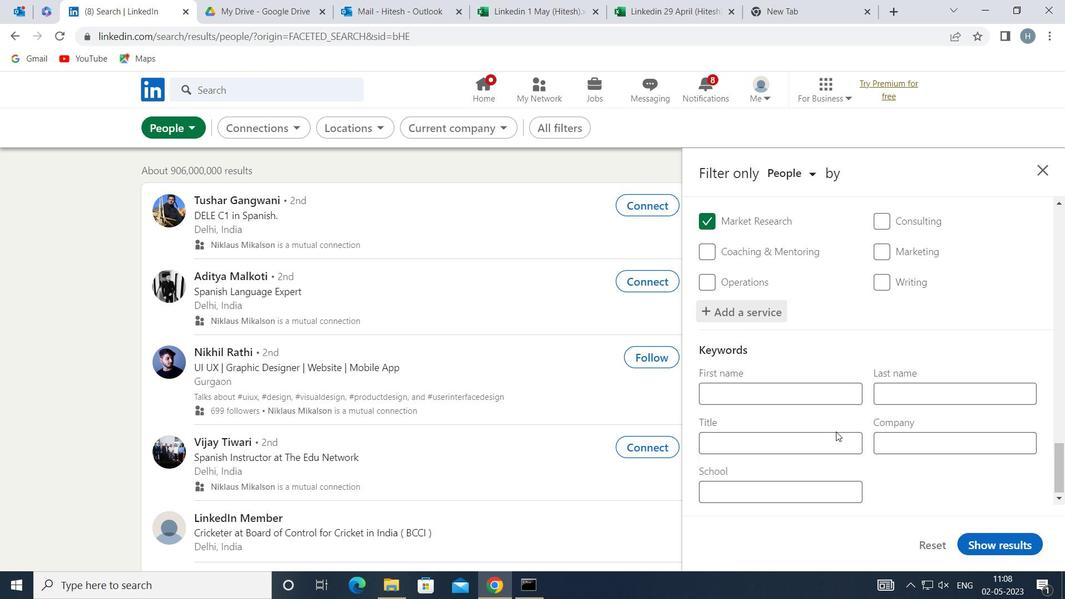 
Action: Mouse pressed left at (834, 436)
Screenshot: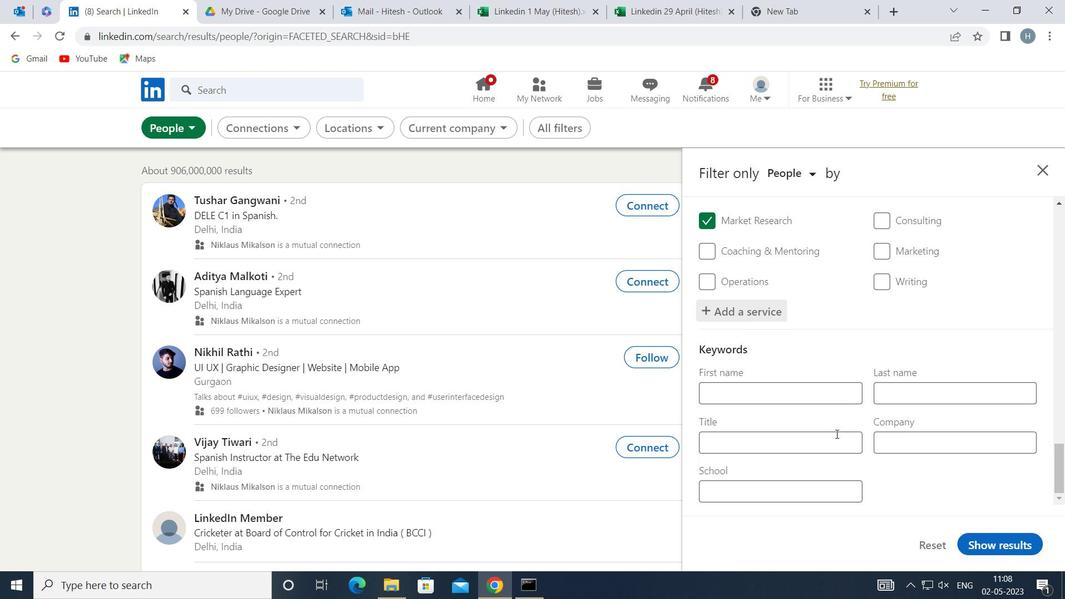 
Action: Mouse moved to (829, 433)
Screenshot: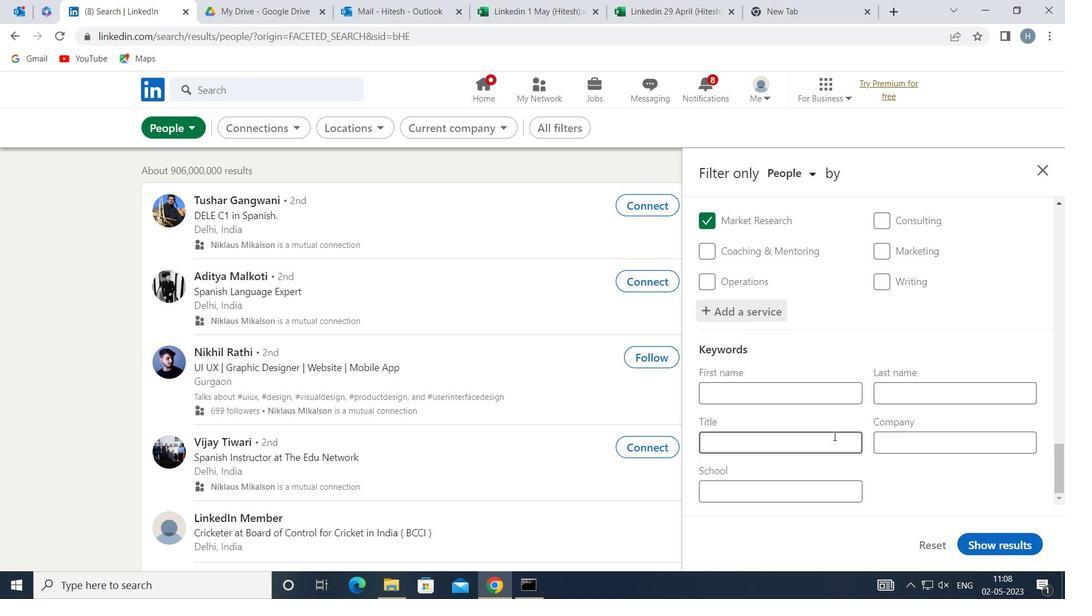 
Action: Key pressed <Key.shift>SALE
Screenshot: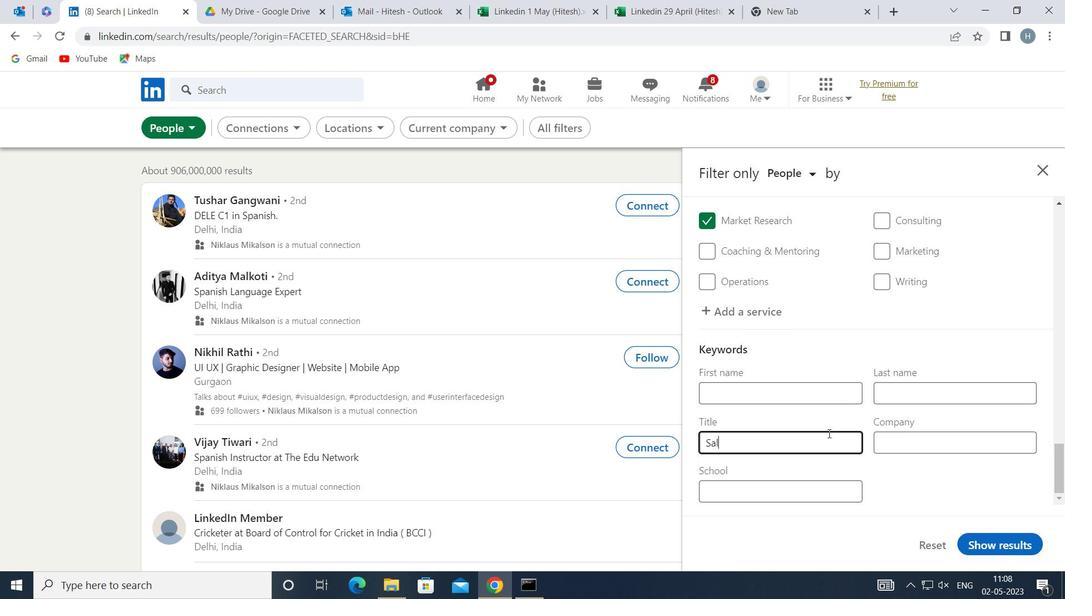 
Action: Mouse moved to (828, 433)
Screenshot: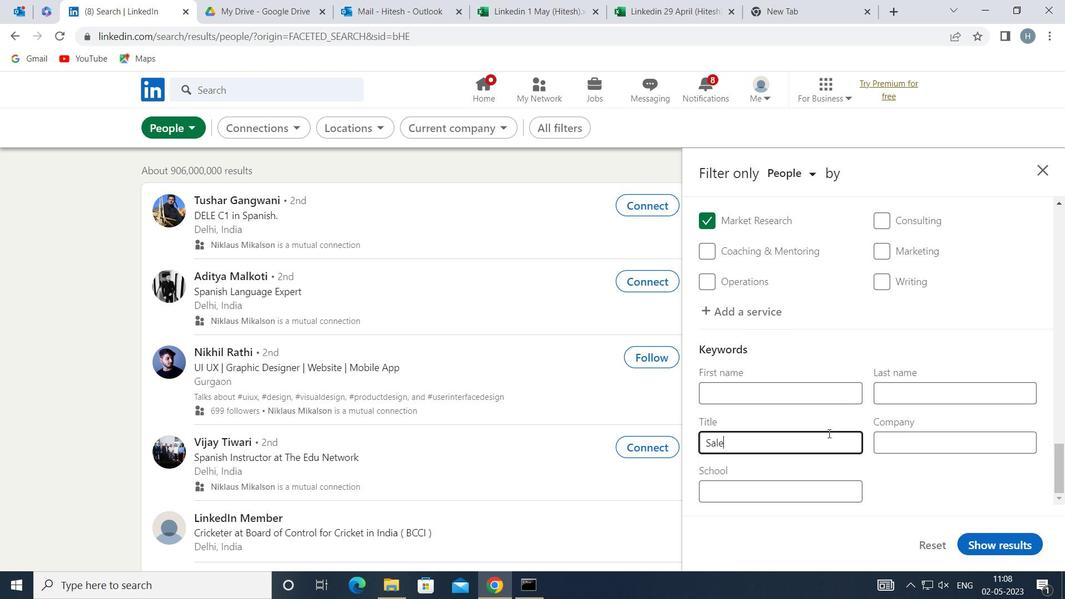 
Action: Key pressed S
Screenshot: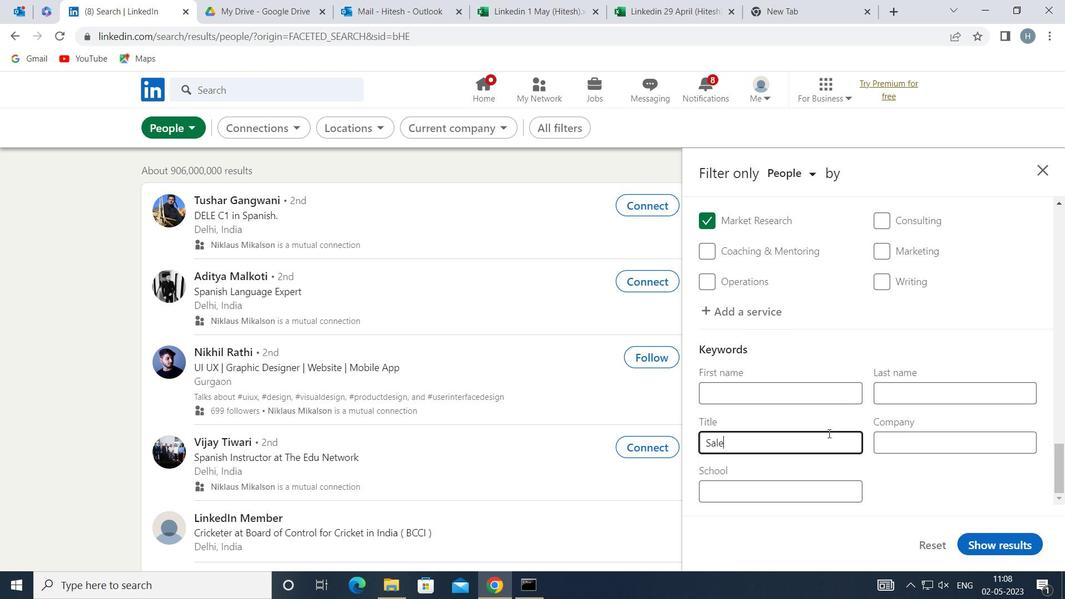 
Action: Mouse moved to (827, 433)
Screenshot: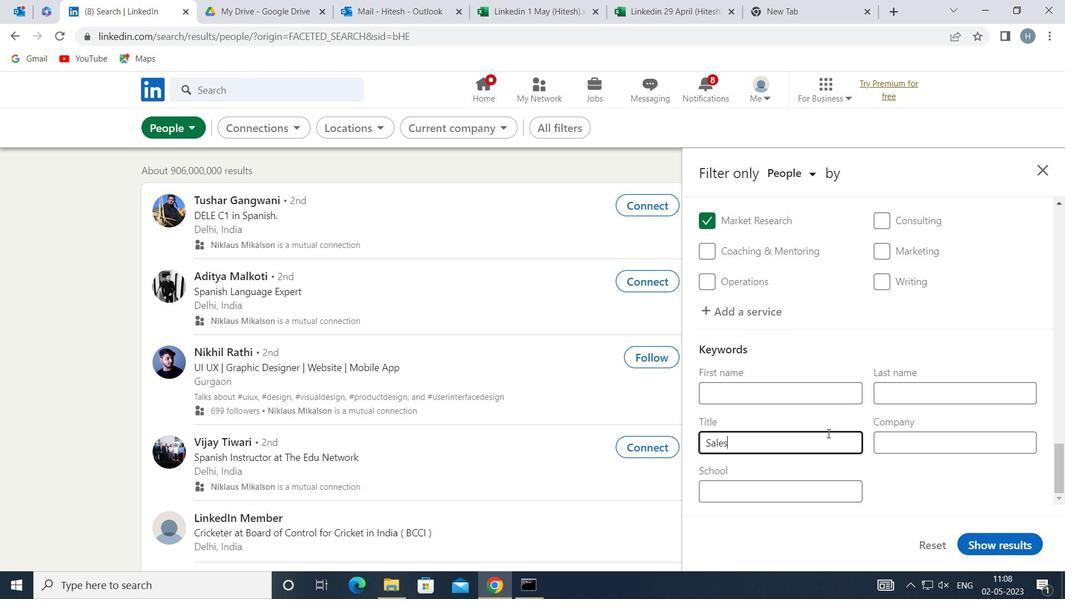 
Action: Key pressed <Key.space><Key.shift>REPRESENTATIVE
Screenshot: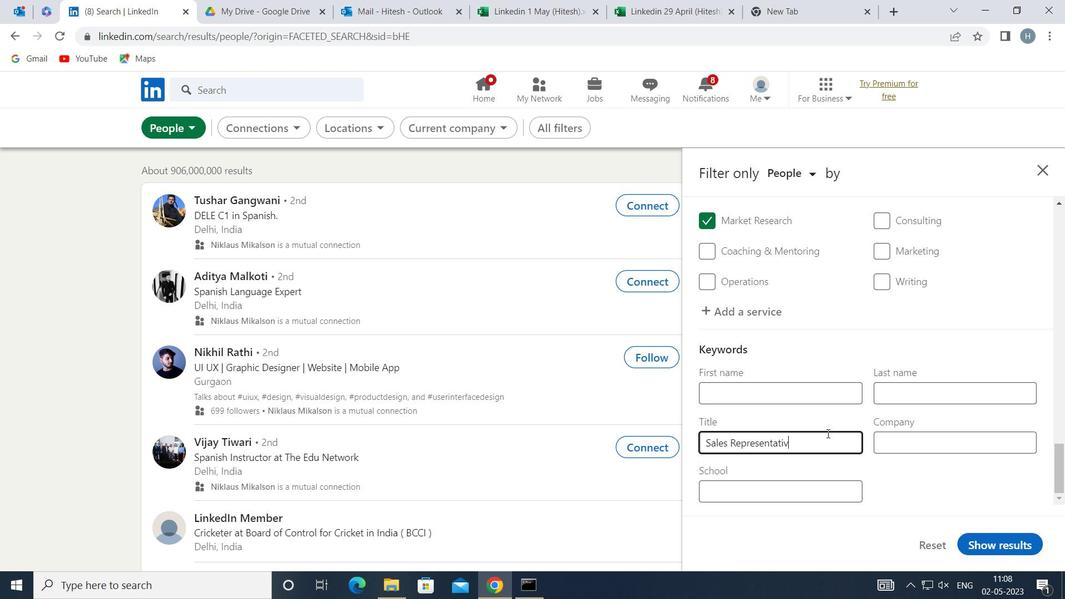 
Action: Mouse moved to (1000, 544)
Screenshot: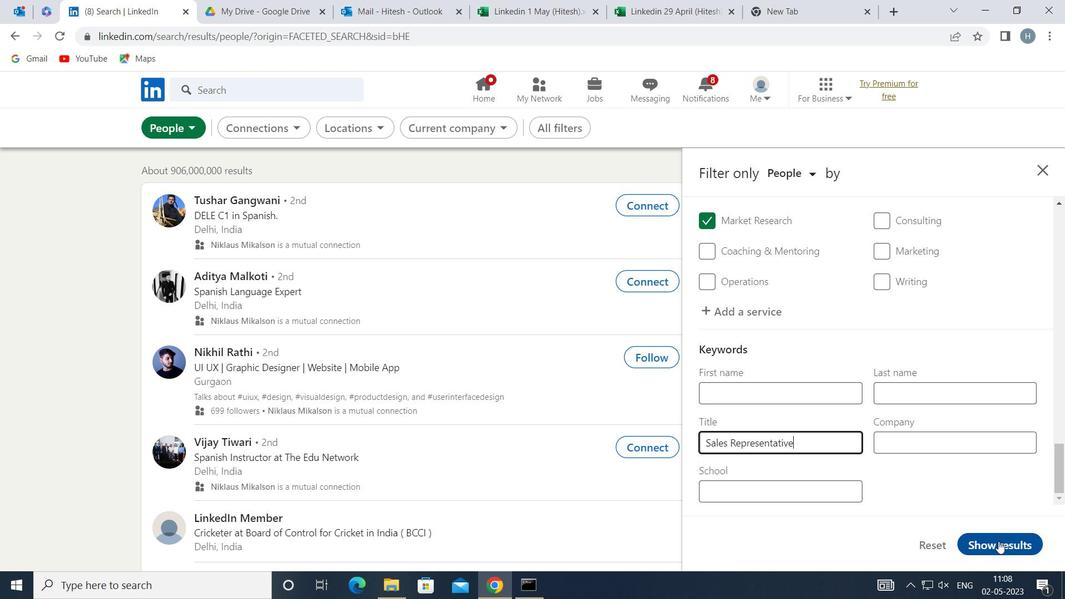 
Action: Mouse pressed left at (1000, 544)
Screenshot: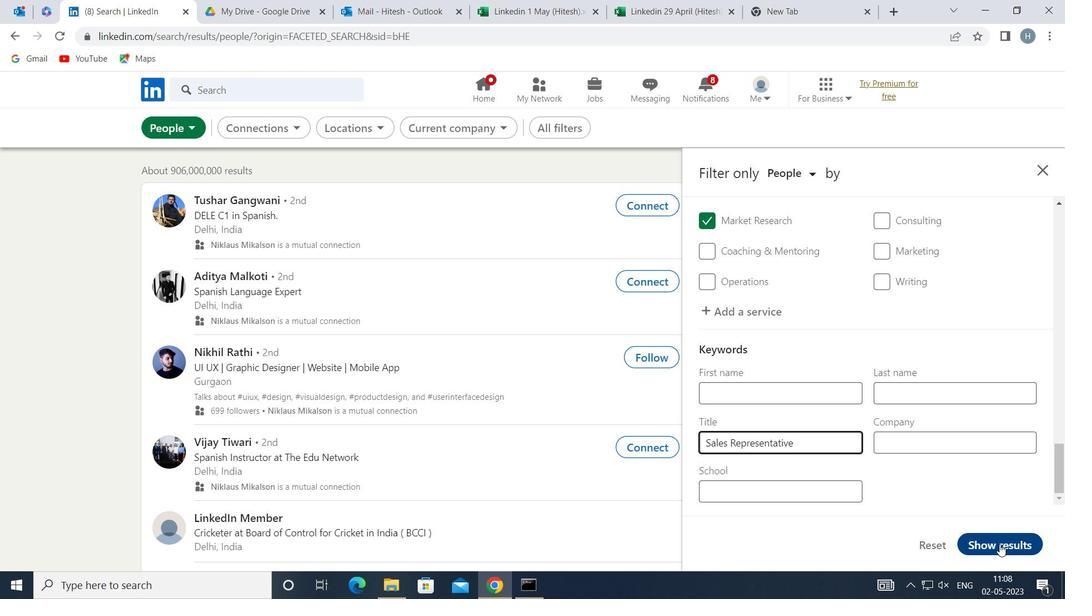 
Action: Mouse moved to (760, 362)
Screenshot: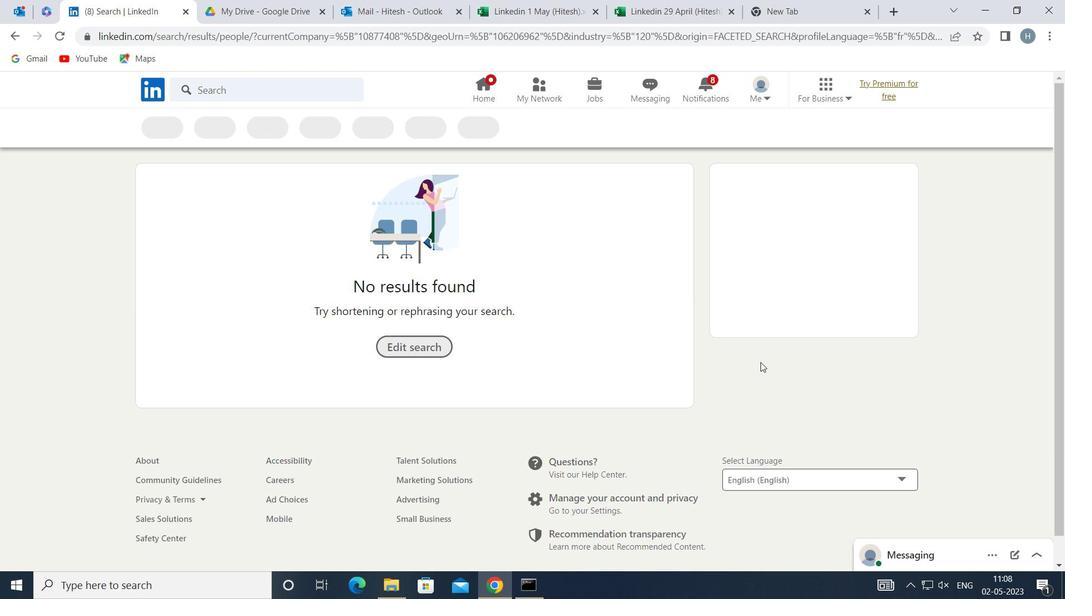 
